 Task: Look for space in Mandalgovi, Mongolia from 3rd June, 2023 to 9th June, 2023 for 2 adults in price range Rs.6000 to Rs.12000. Place can be entire place with 1  bedroom having 1 bed and 1 bathroom. Property type can be house, flat, guest house, hotel. Amenities needed are: washing machine. Booking option can be shelf check-in. Required host language is English.
Action: Mouse moved to (545, 115)
Screenshot: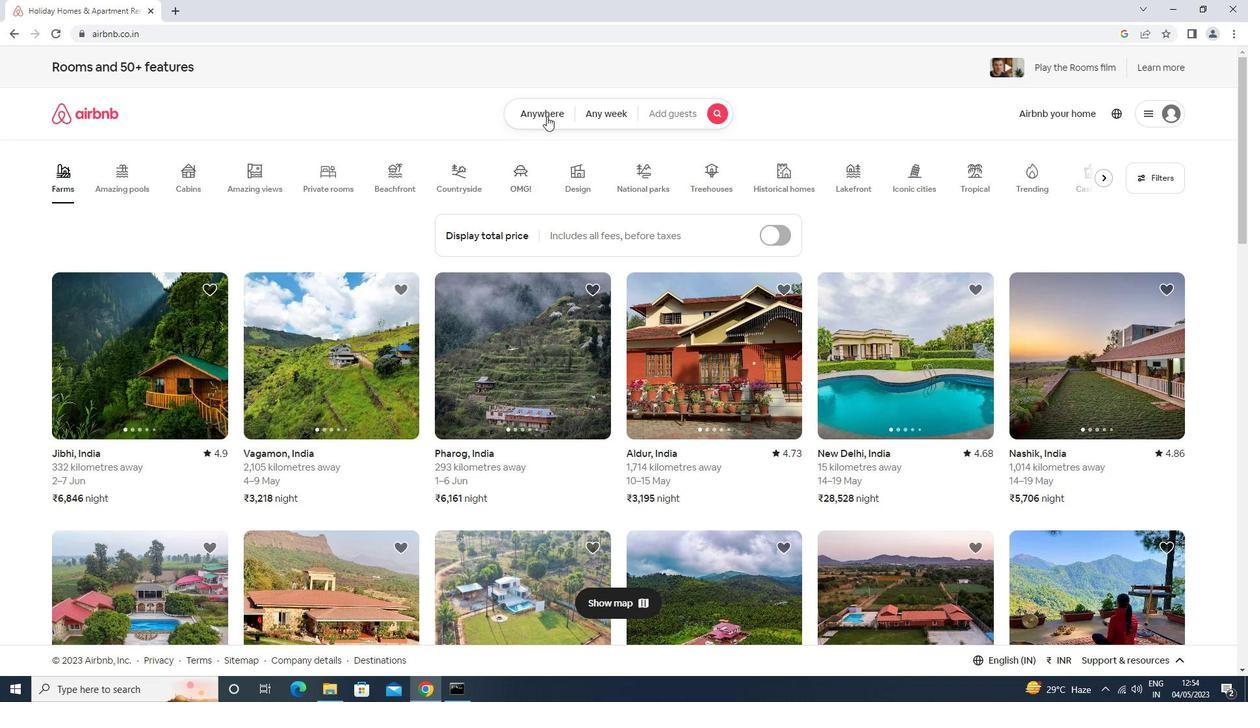 
Action: Mouse pressed left at (545, 115)
Screenshot: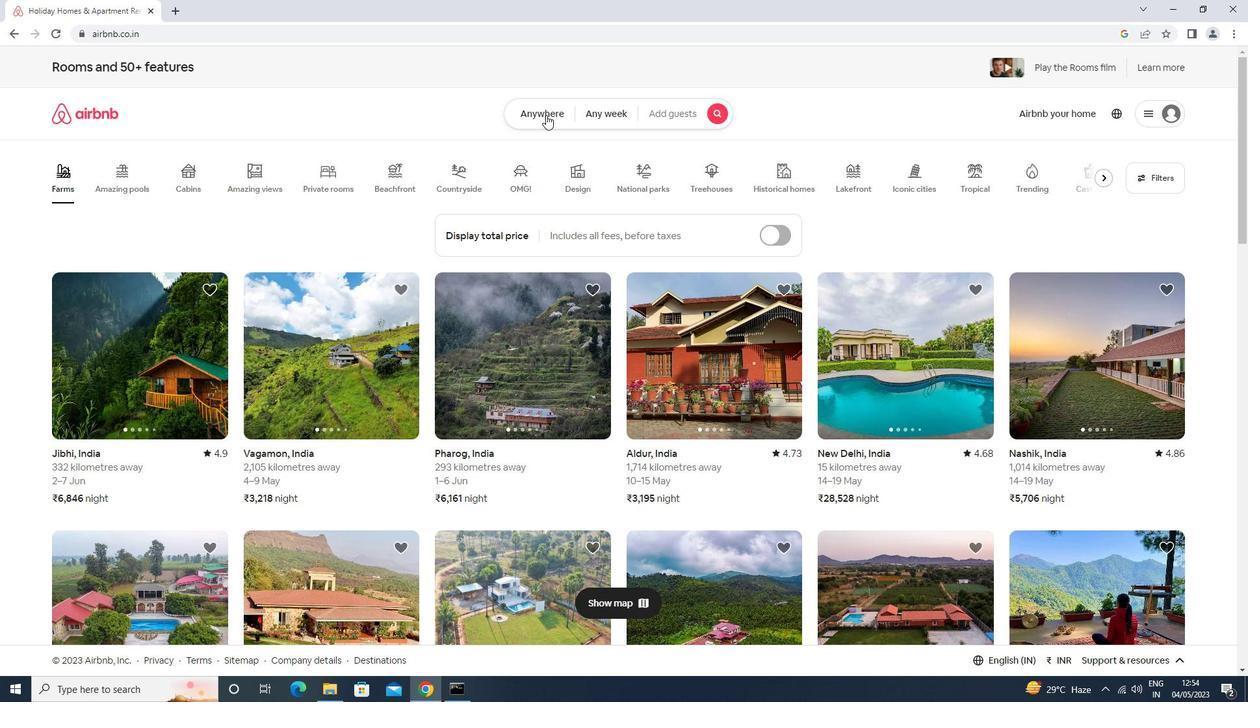 
Action: Mouse moved to (474, 160)
Screenshot: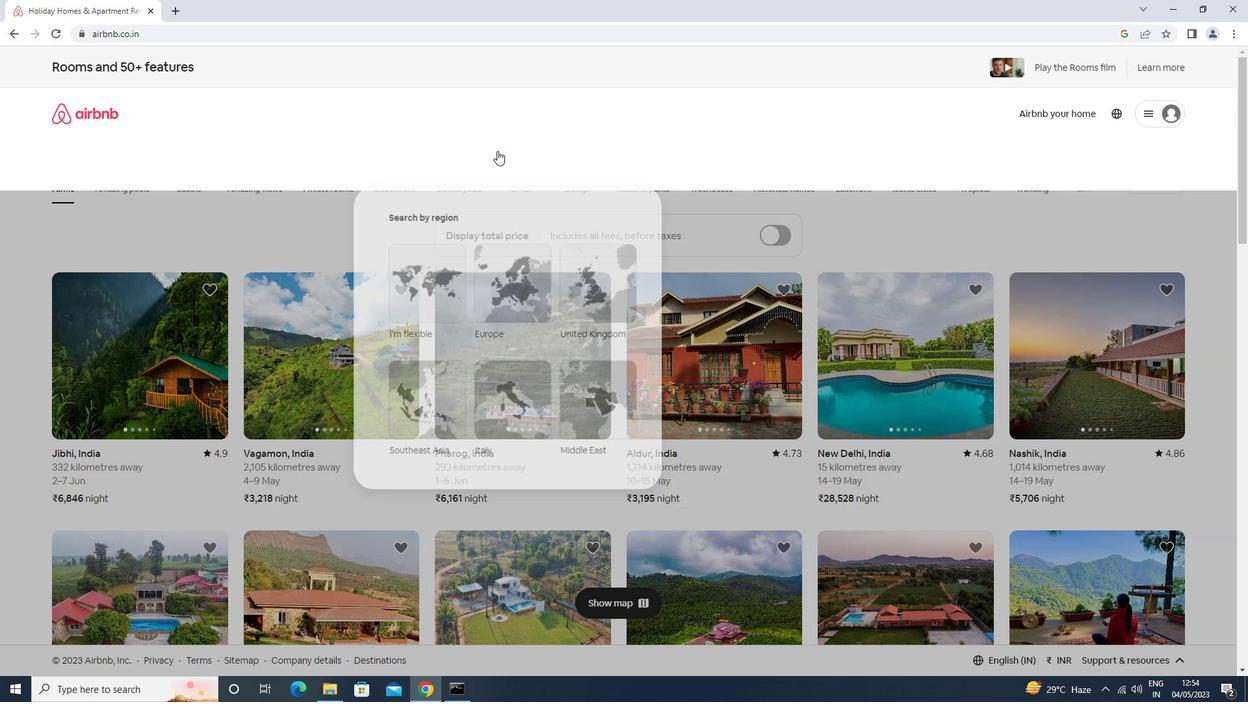 
Action: Mouse pressed left at (474, 160)
Screenshot: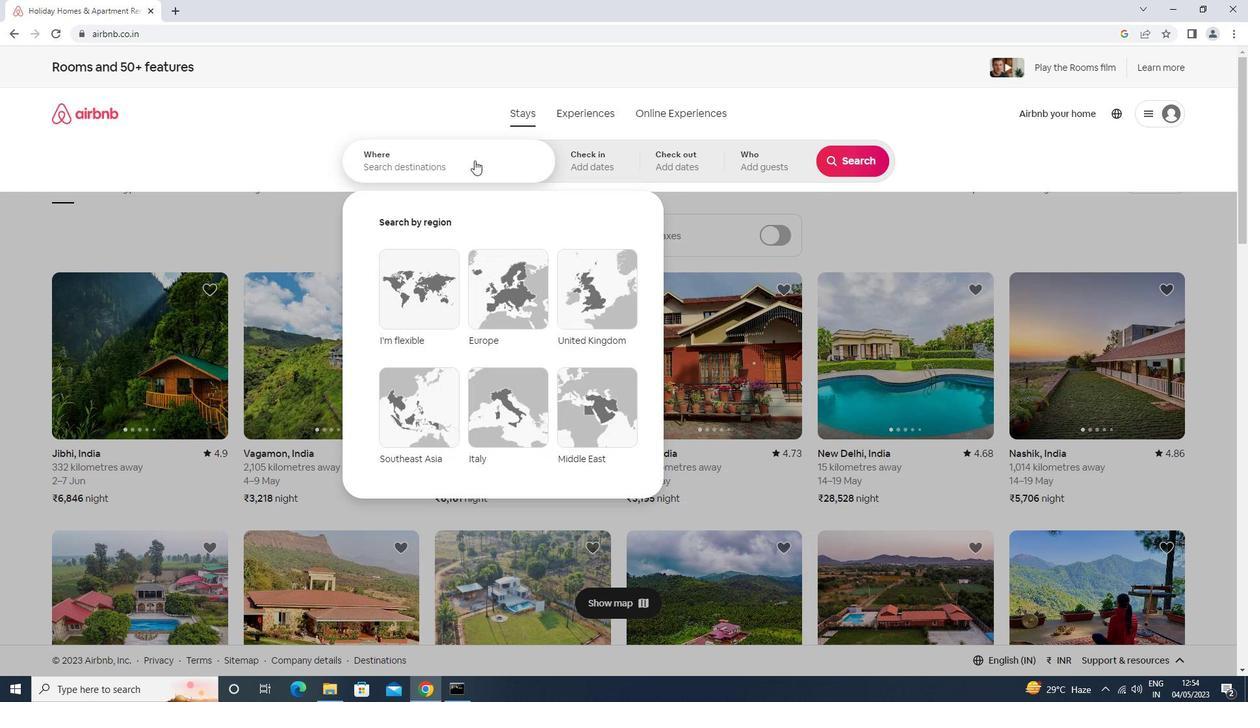 
Action: Mouse moved to (472, 162)
Screenshot: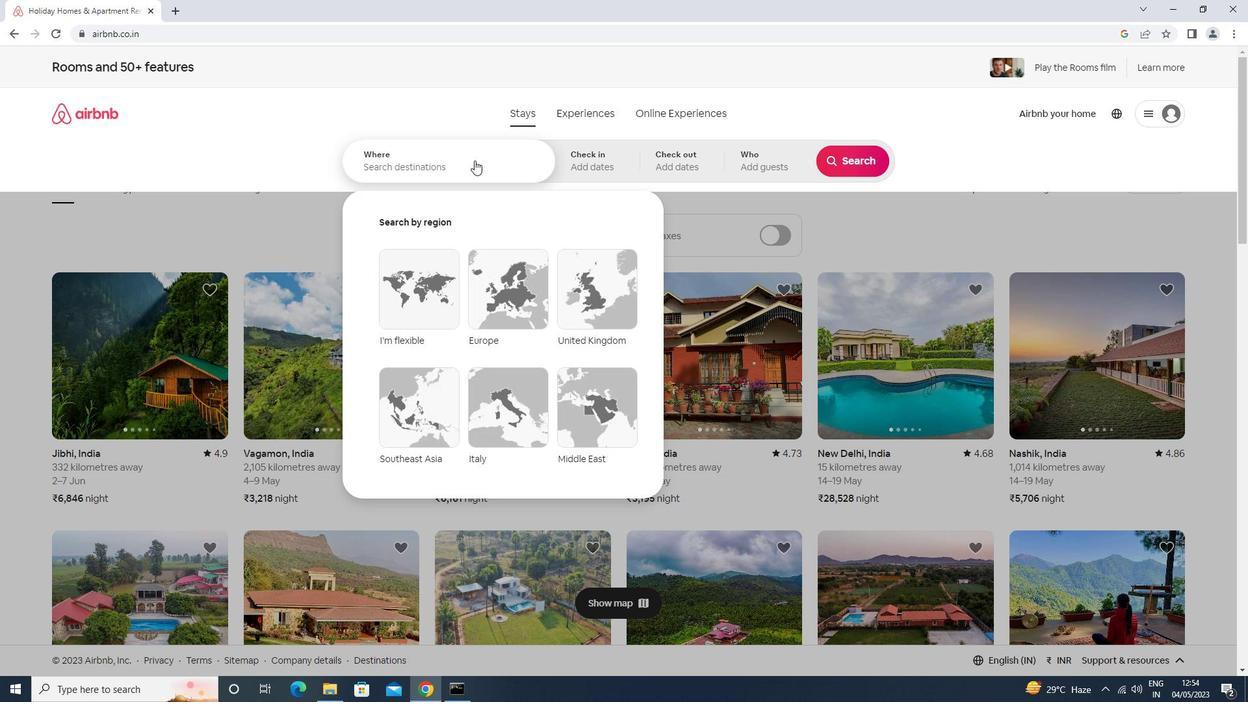 
Action: Key pressed mn<Key.backspace>andal<Key.down><Key.enter>
Screenshot: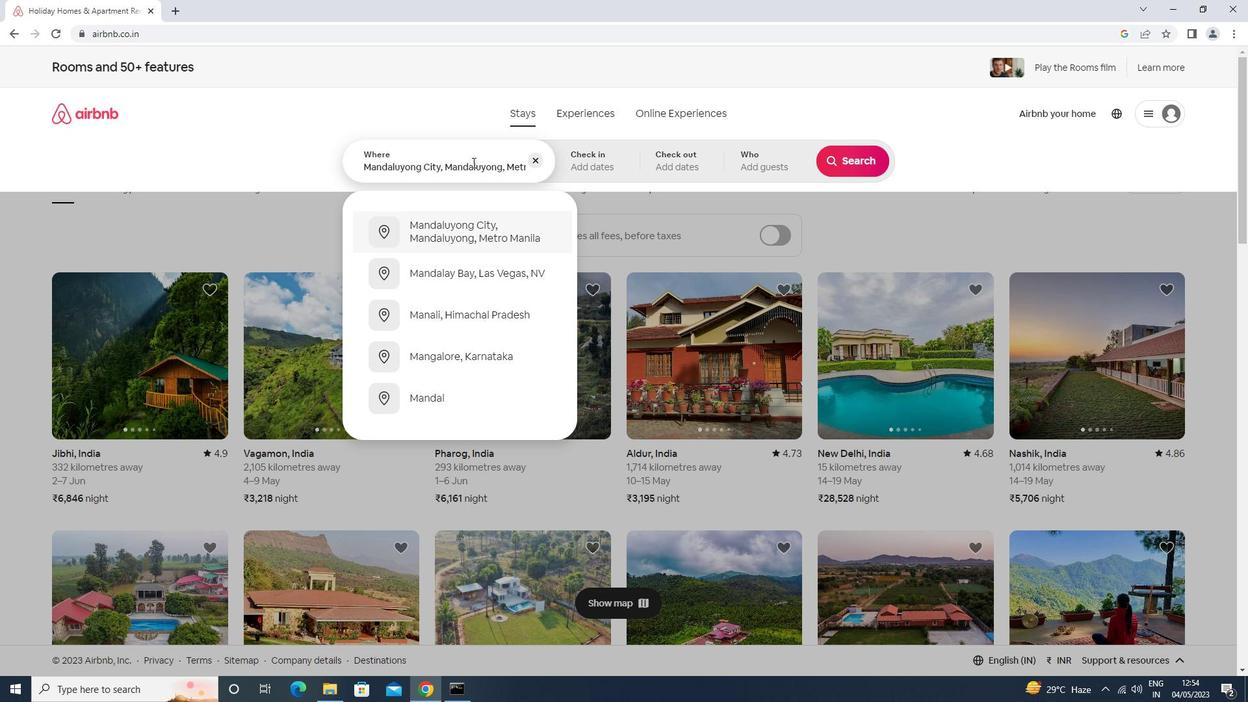 
Action: Mouse moved to (827, 313)
Screenshot: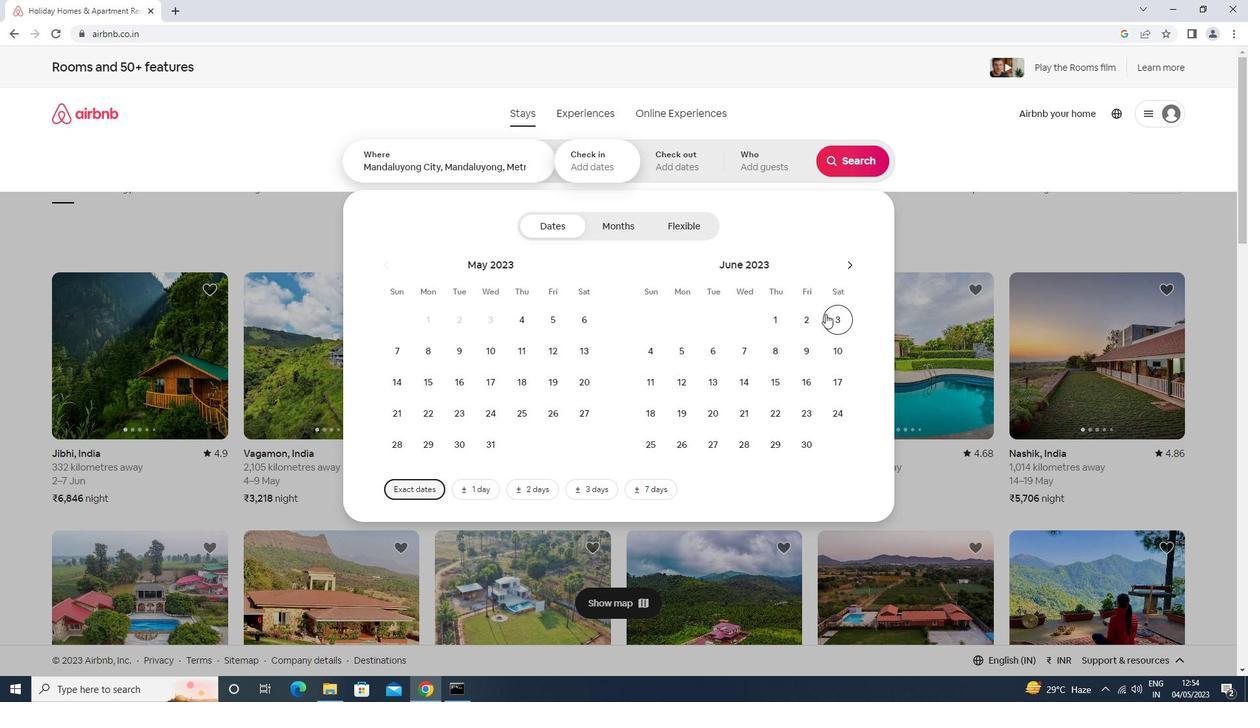 
Action: Mouse pressed left at (827, 313)
Screenshot: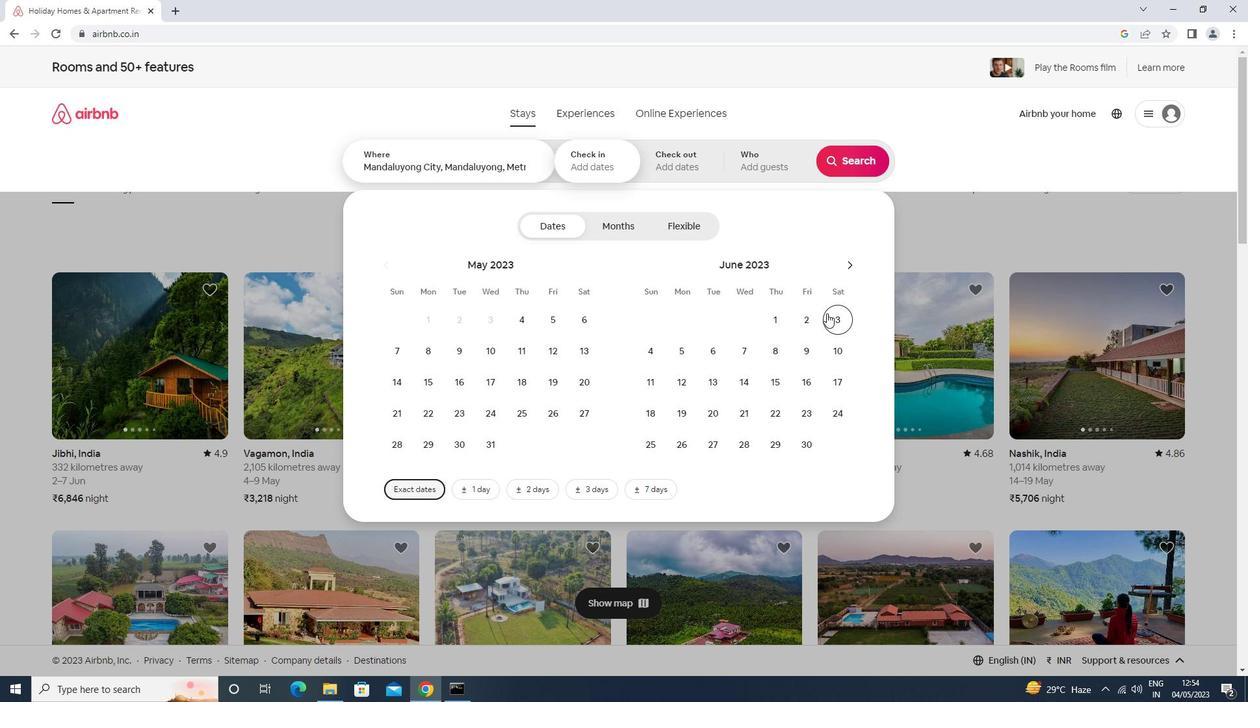 
Action: Mouse moved to (807, 356)
Screenshot: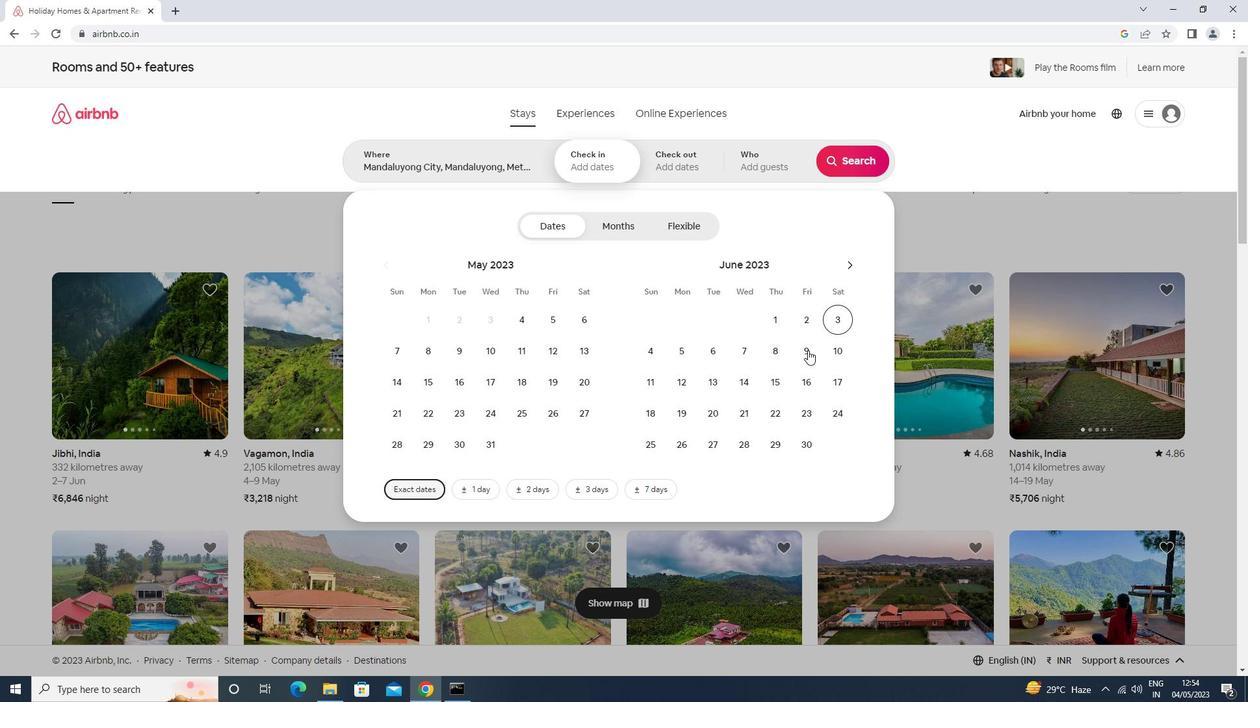 
Action: Mouse pressed left at (807, 356)
Screenshot: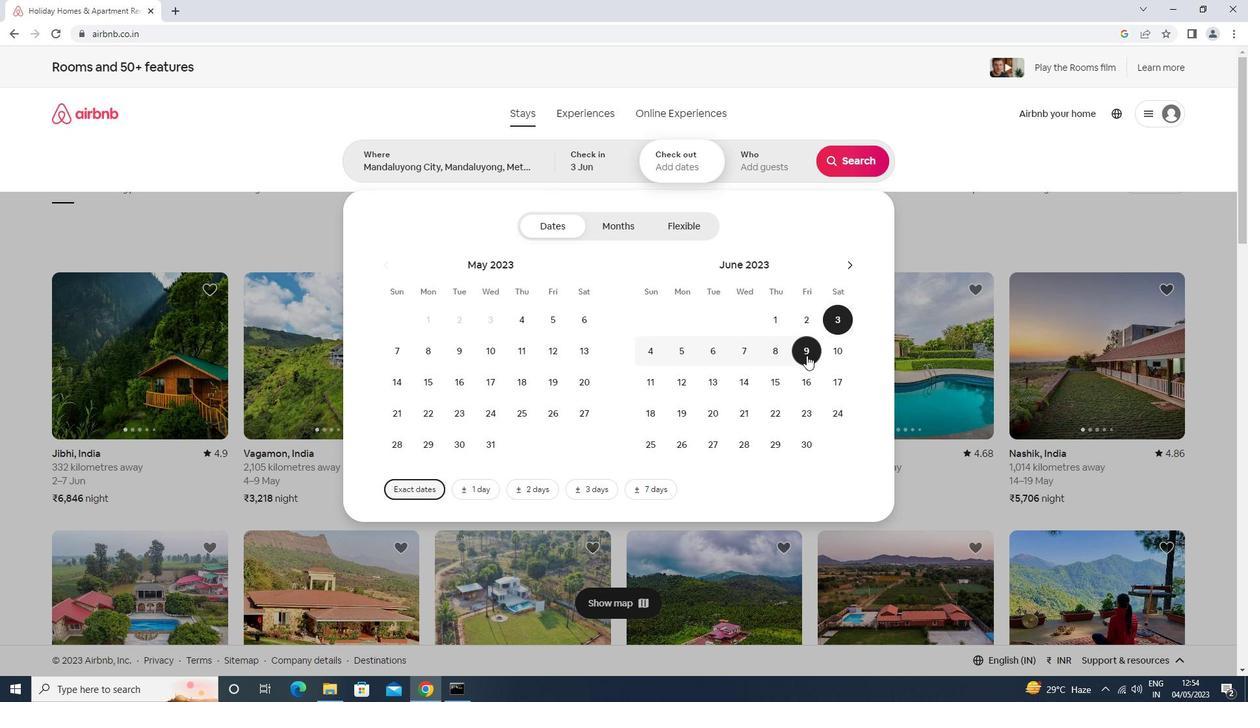 
Action: Mouse moved to (758, 178)
Screenshot: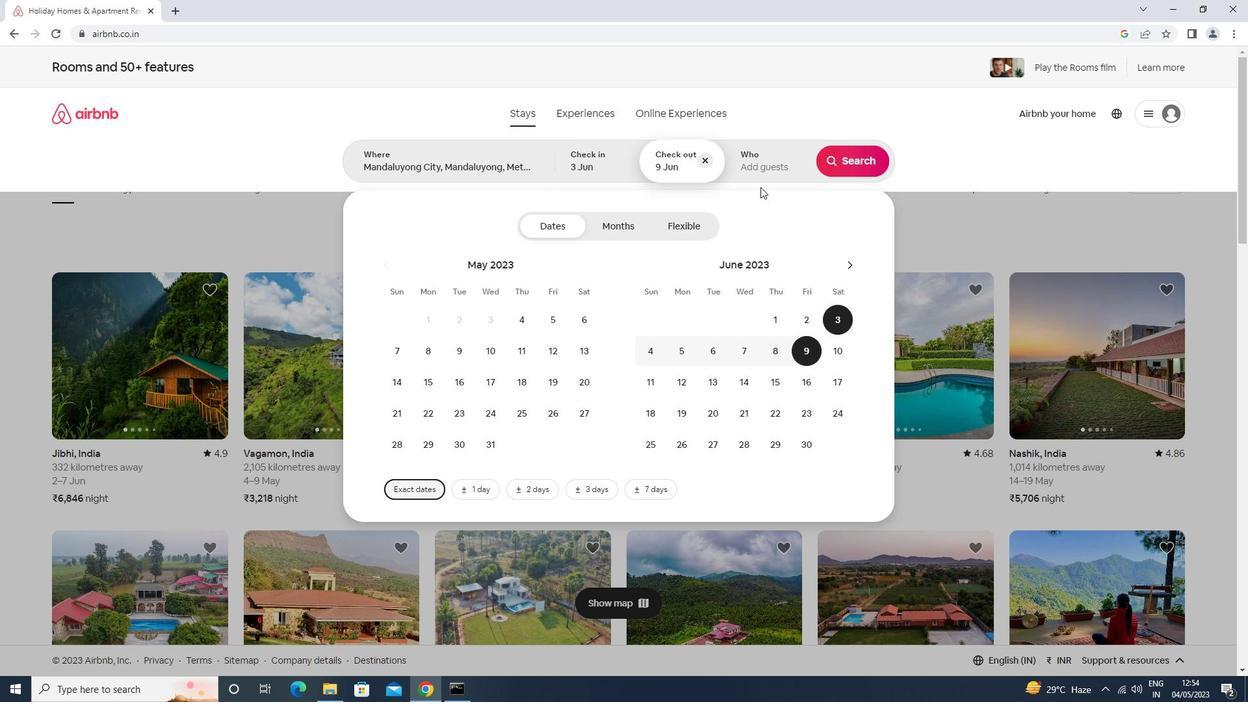 
Action: Mouse pressed left at (758, 178)
Screenshot: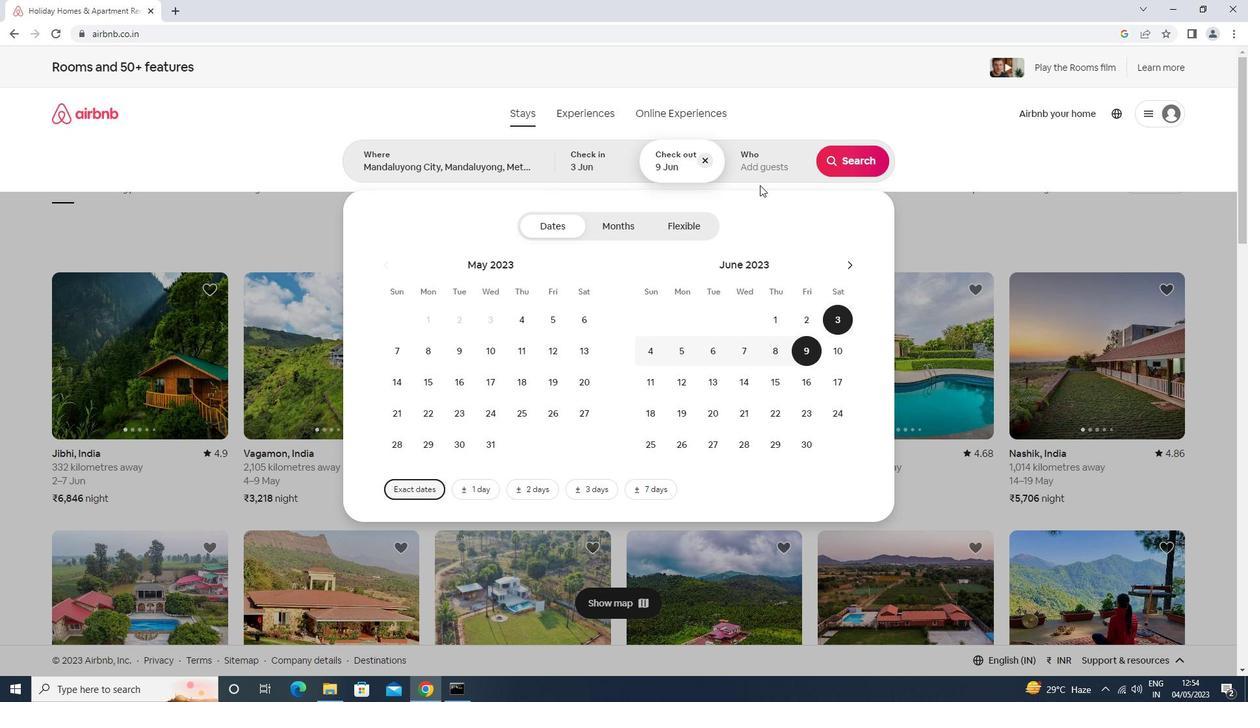 
Action: Mouse moved to (852, 227)
Screenshot: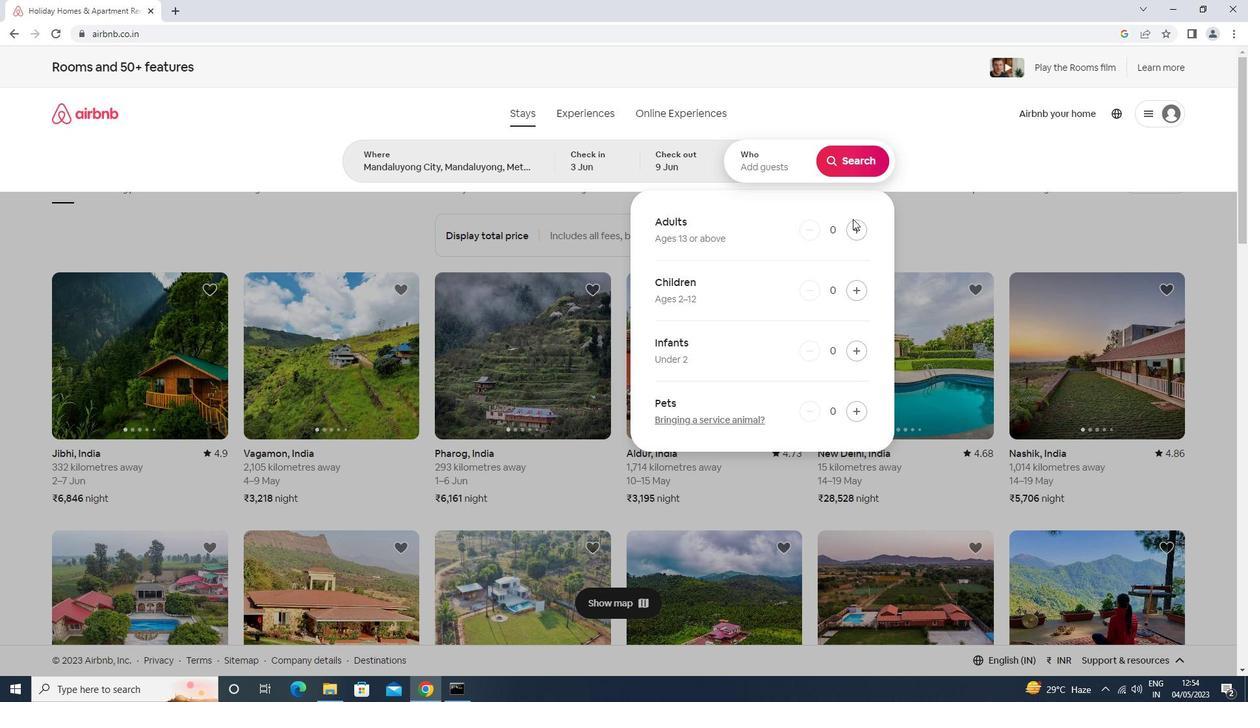 
Action: Mouse pressed left at (852, 227)
Screenshot: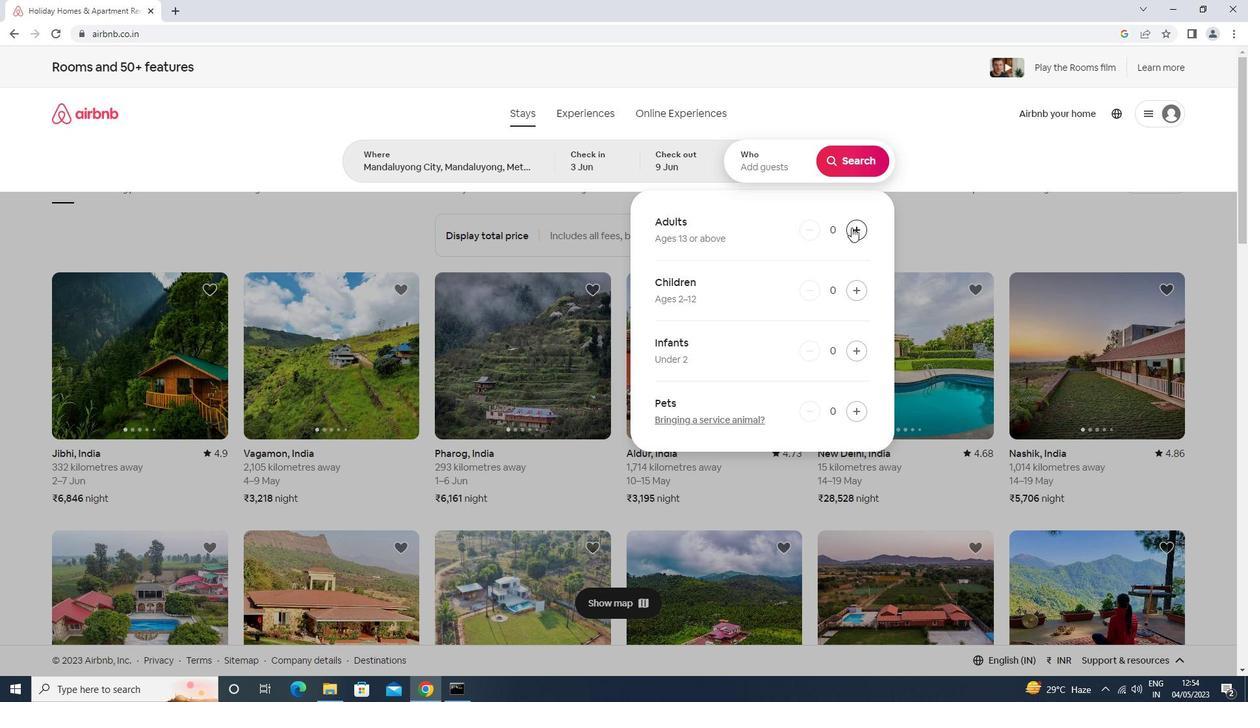 
Action: Mouse pressed left at (852, 227)
Screenshot: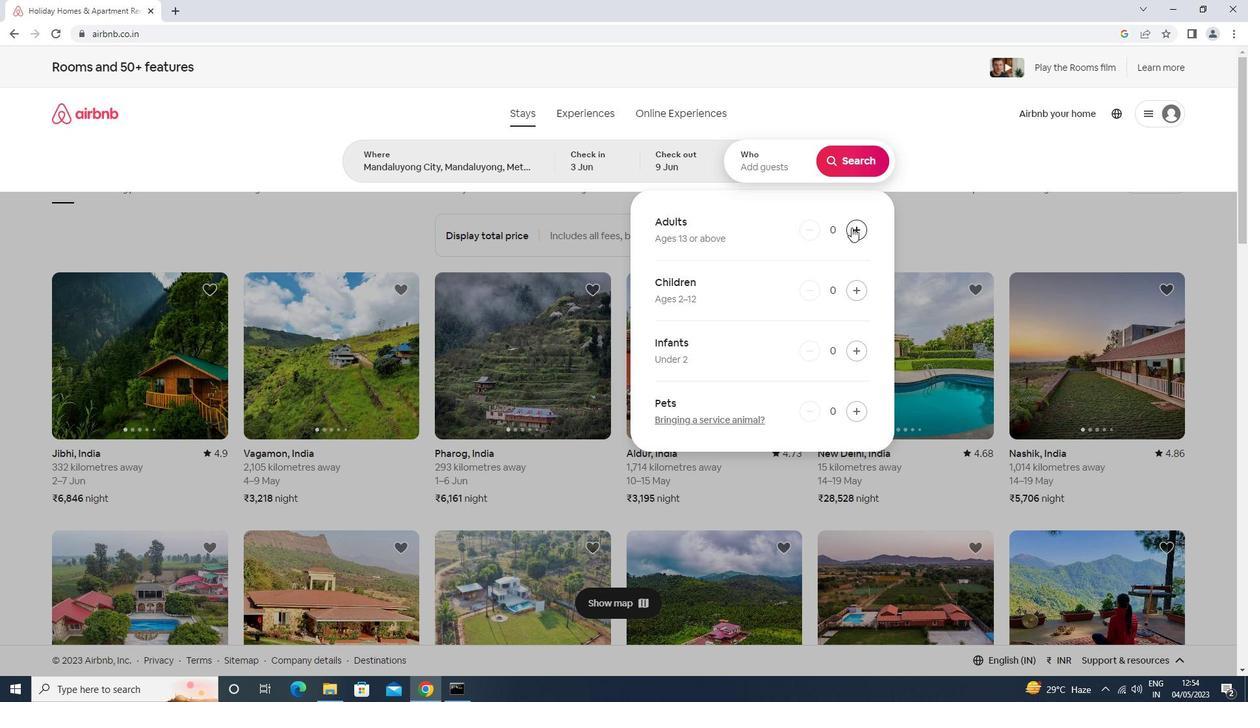 
Action: Mouse moved to (849, 161)
Screenshot: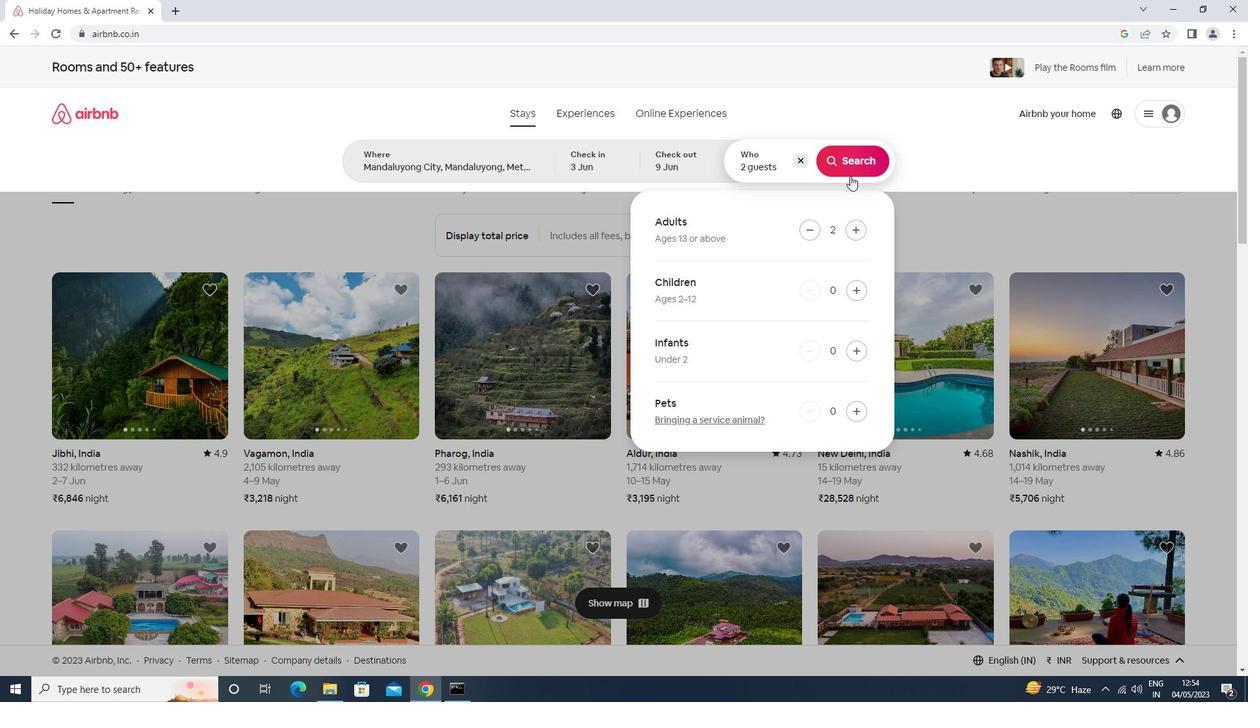
Action: Mouse pressed left at (849, 161)
Screenshot: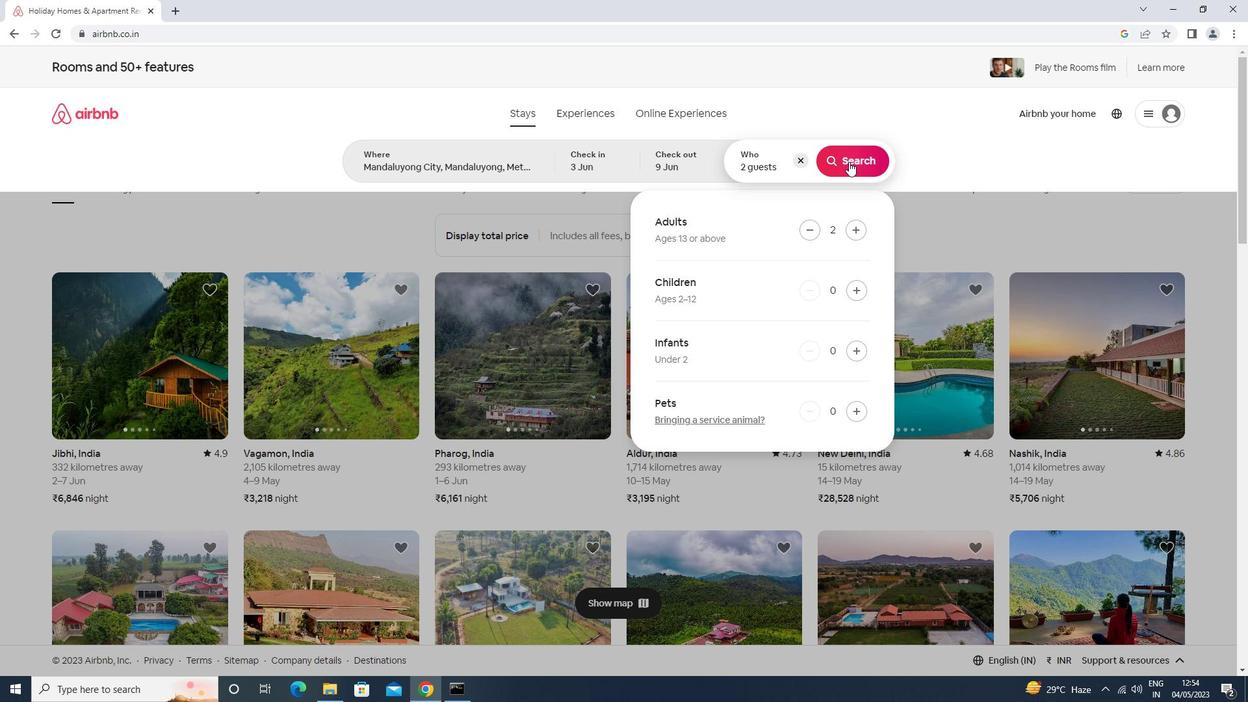 
Action: Mouse moved to (1201, 122)
Screenshot: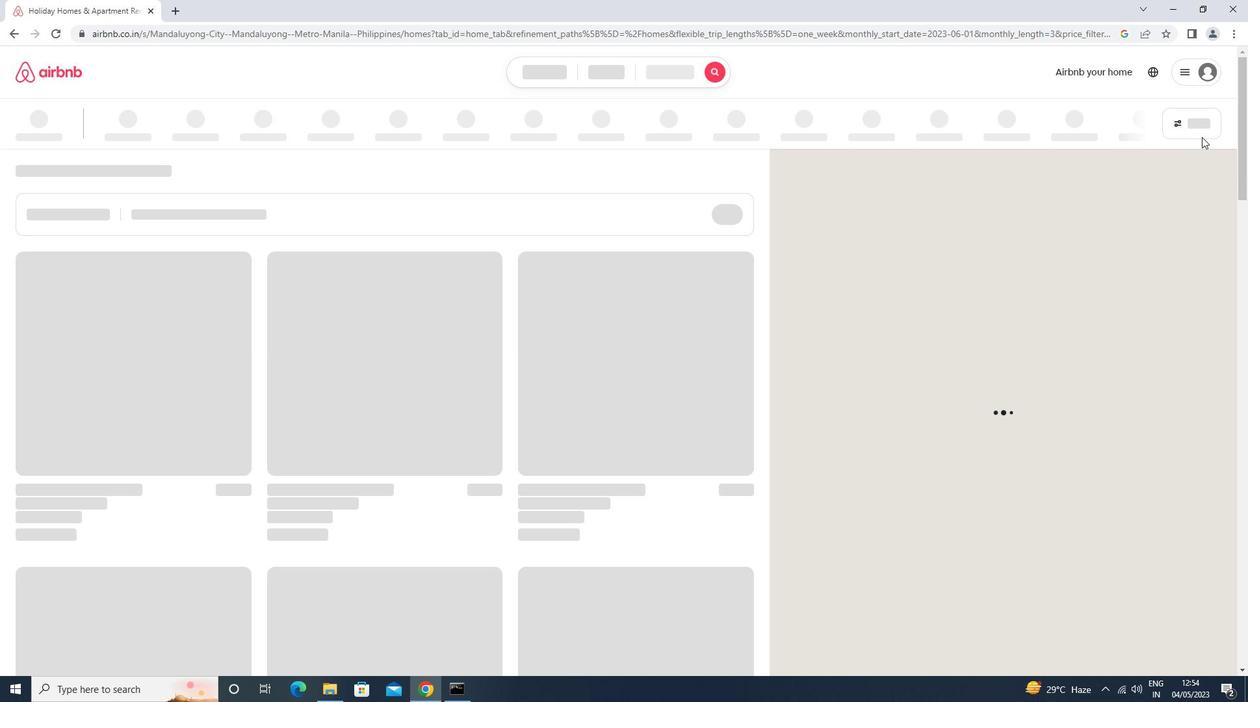 
Action: Mouse pressed left at (1201, 122)
Screenshot: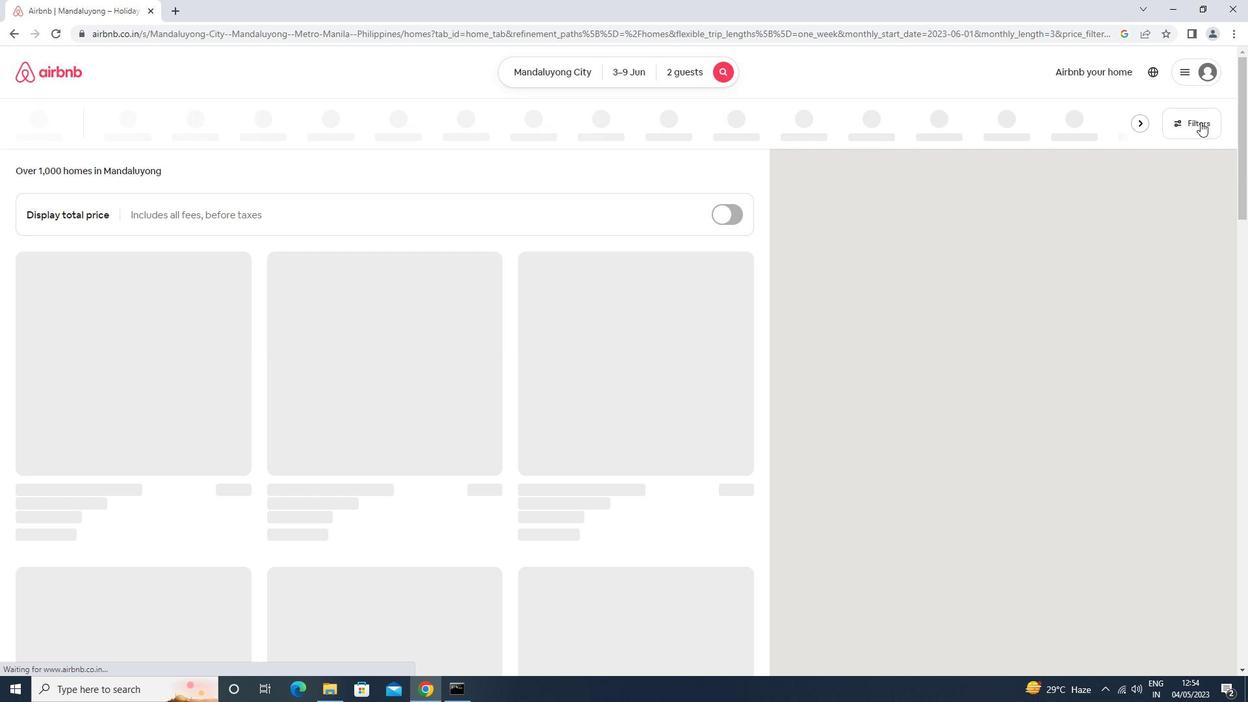 
Action: Mouse moved to (547, 281)
Screenshot: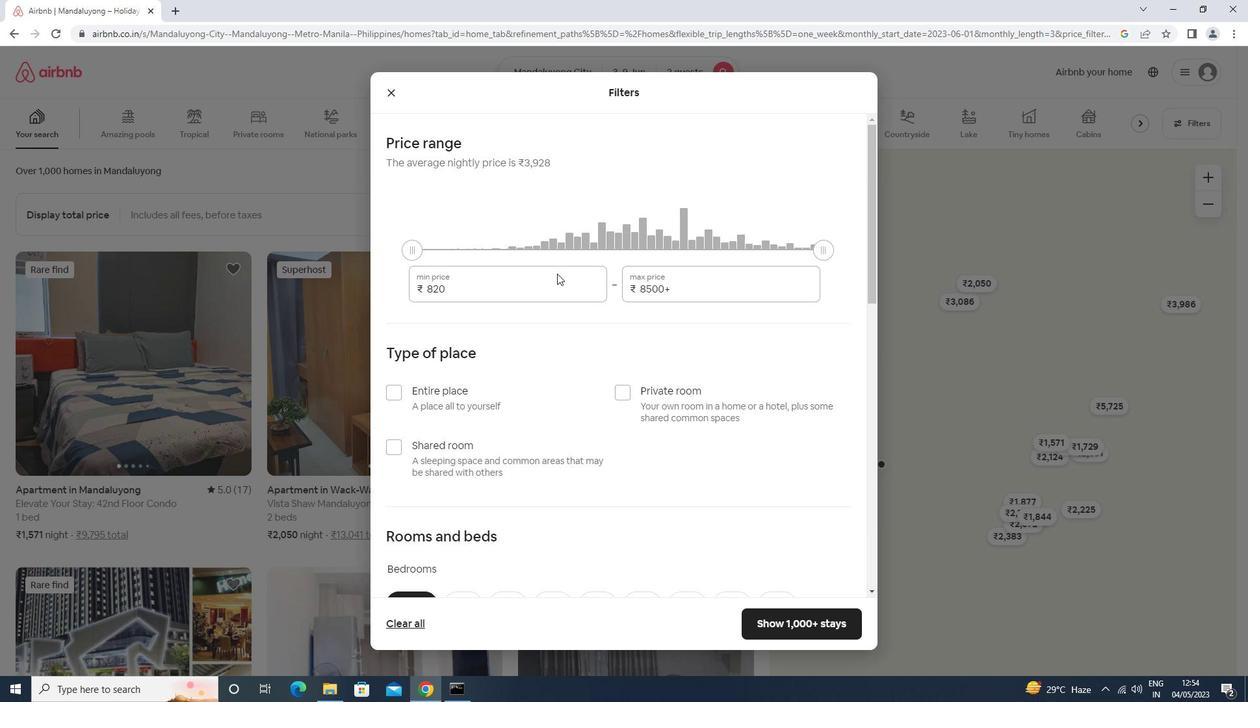 
Action: Mouse pressed left at (547, 281)
Screenshot: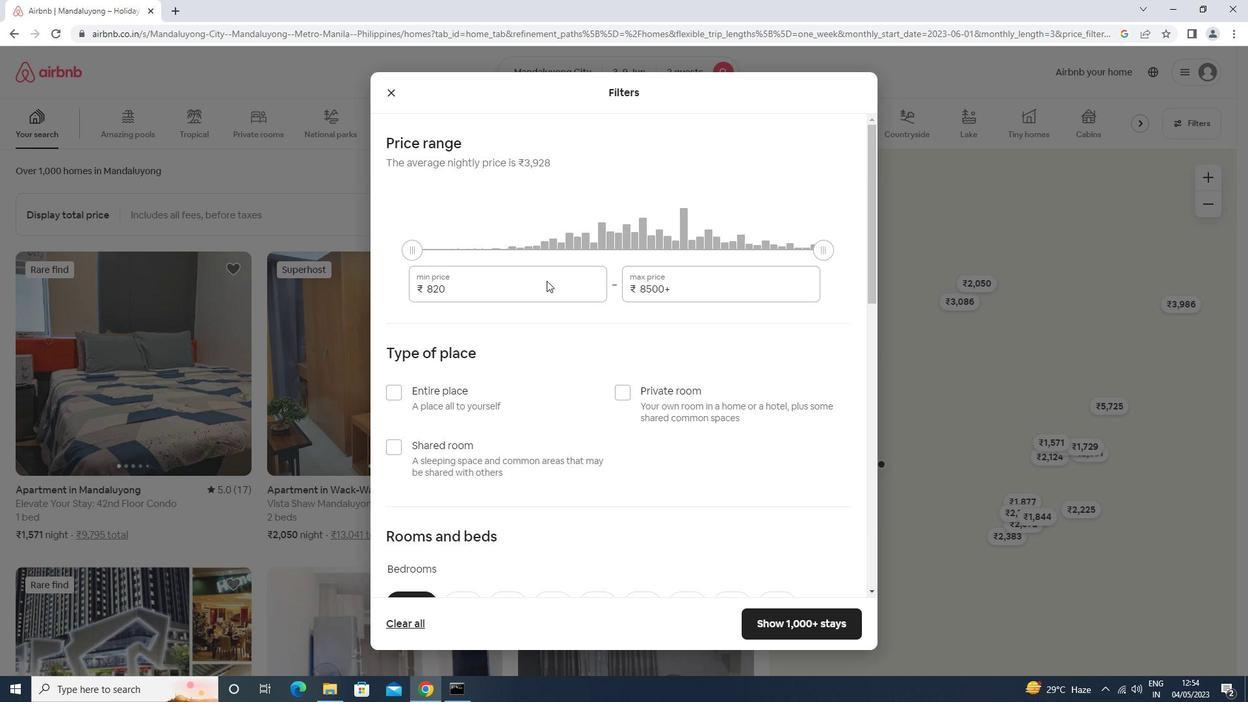 
Action: Mouse moved to (543, 282)
Screenshot: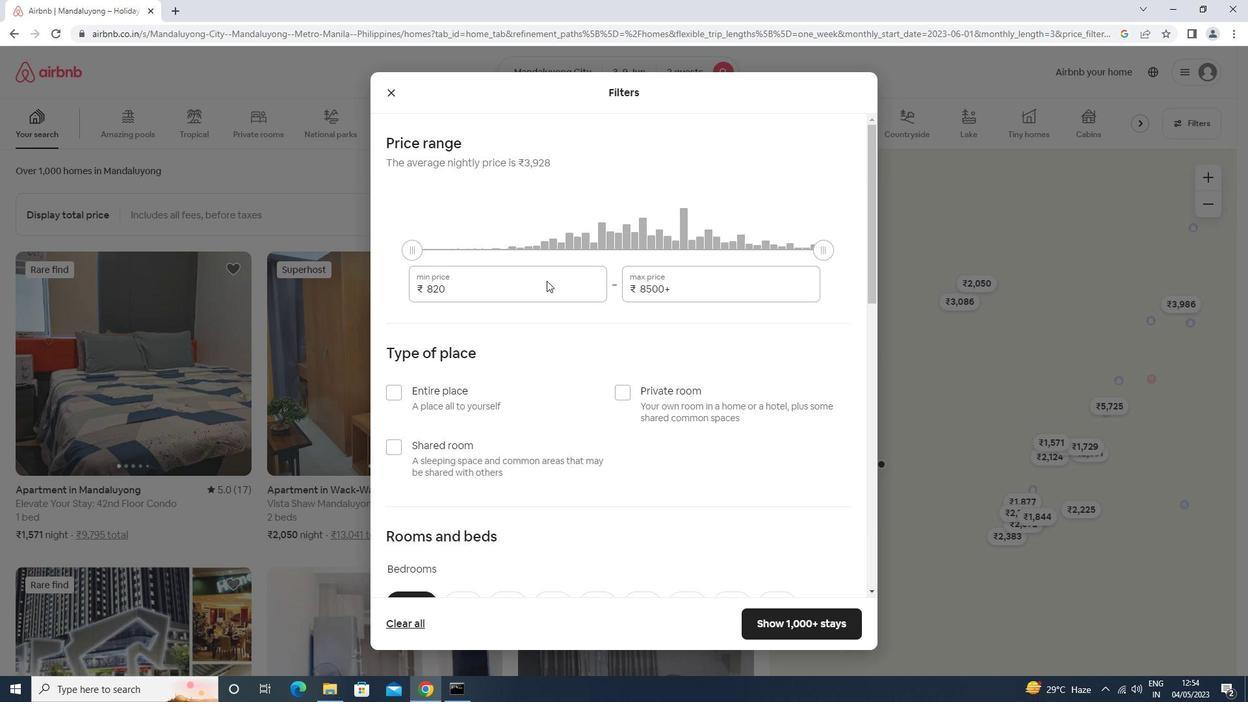 
Action: Key pressed <Key.backspace><Key.backspace><Key.backspace>6000<Key.tab>12000
Screenshot: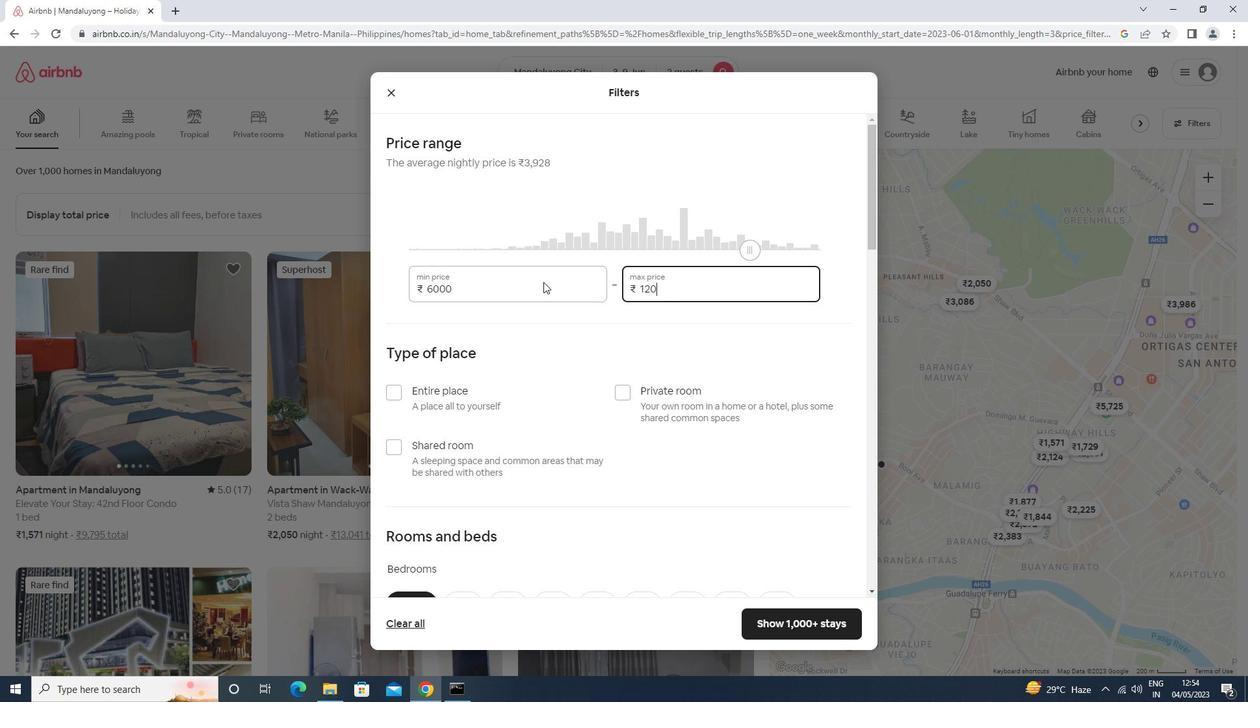 
Action: Mouse moved to (455, 398)
Screenshot: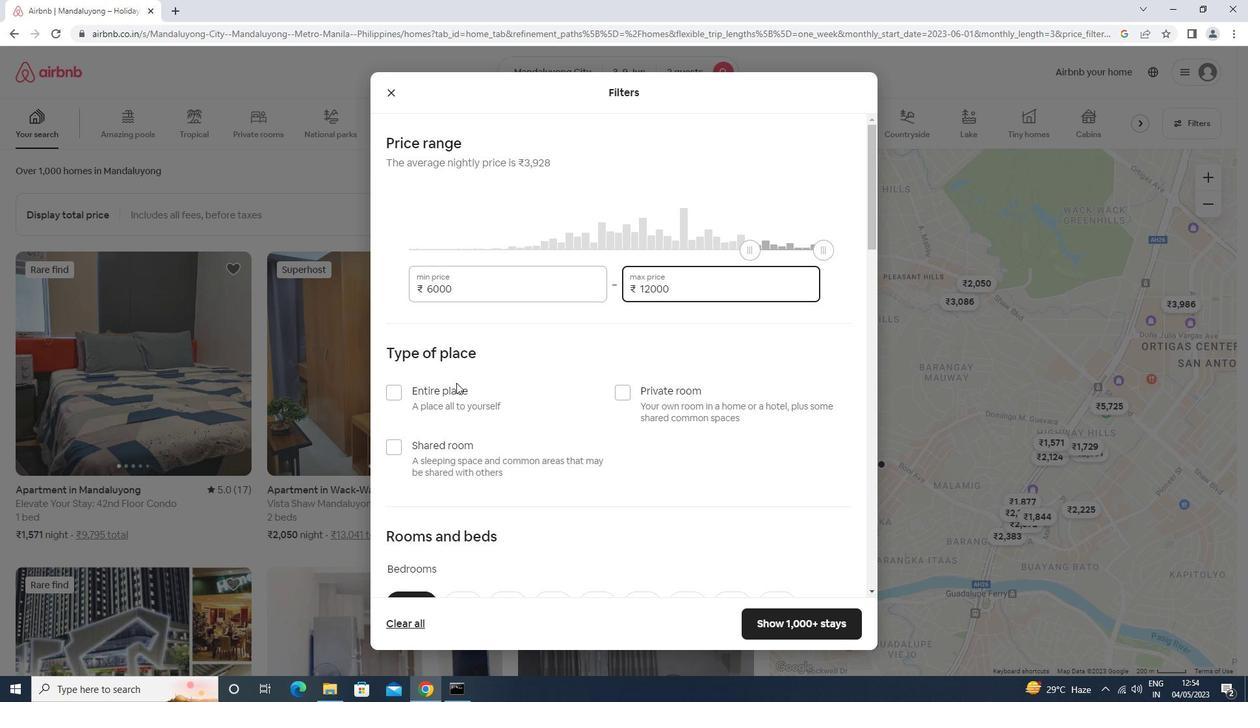 
Action: Mouse pressed left at (455, 398)
Screenshot: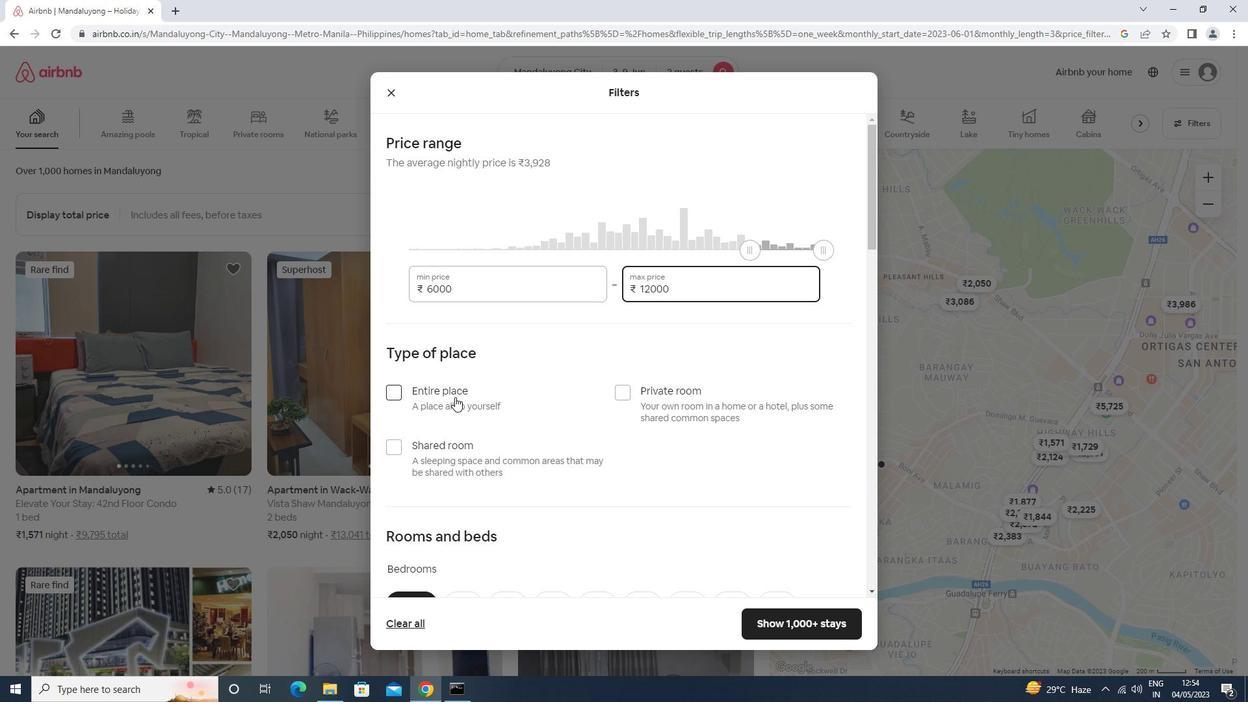 
Action: Mouse moved to (455, 398)
Screenshot: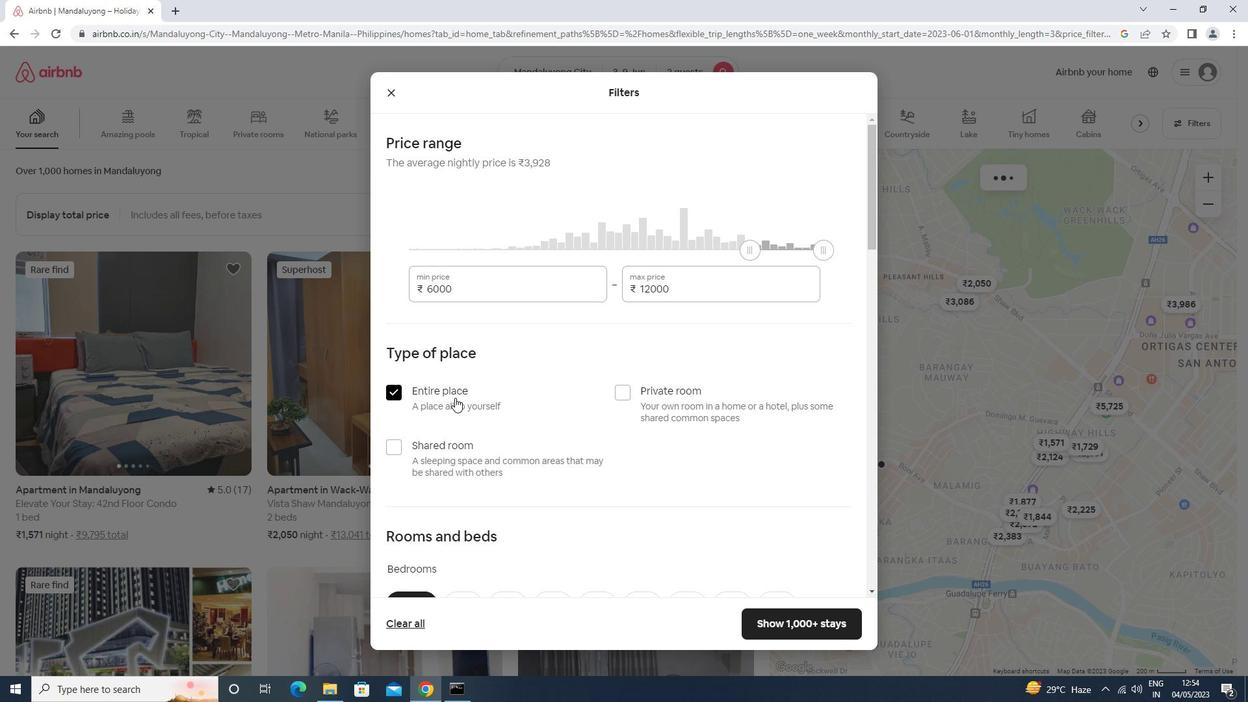 
Action: Mouse scrolled (455, 397) with delta (0, 0)
Screenshot: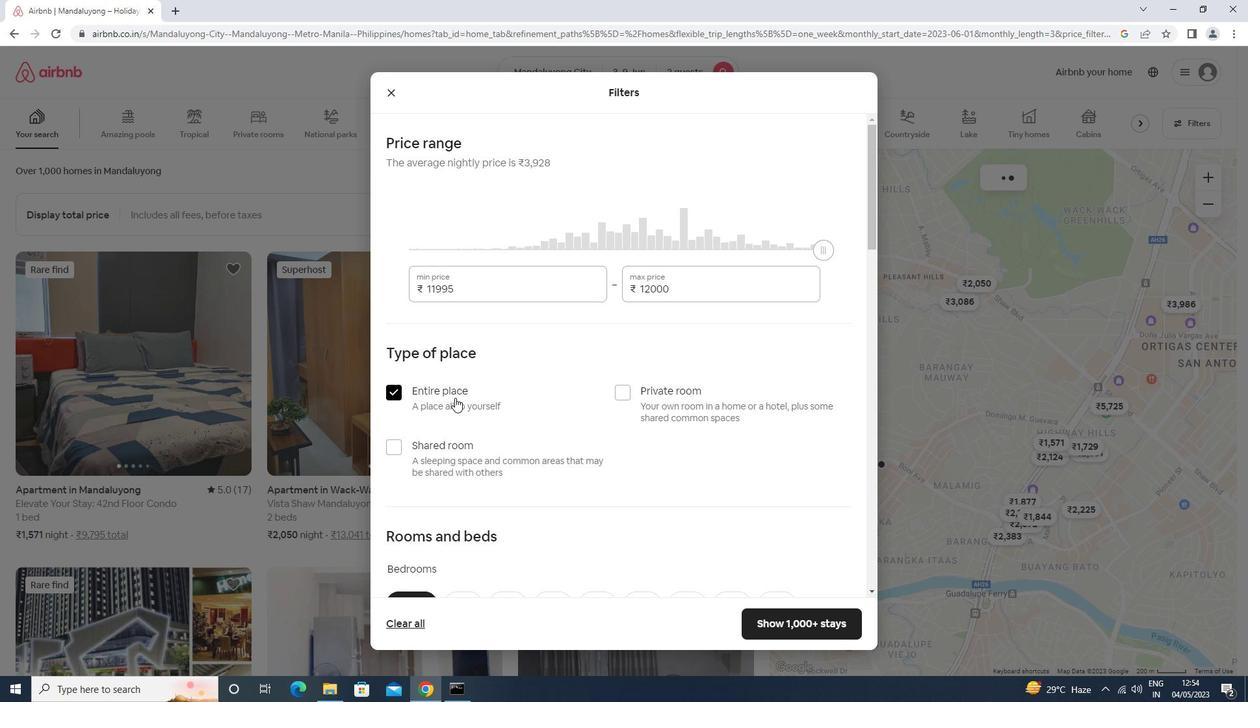 
Action: Mouse scrolled (455, 397) with delta (0, 0)
Screenshot: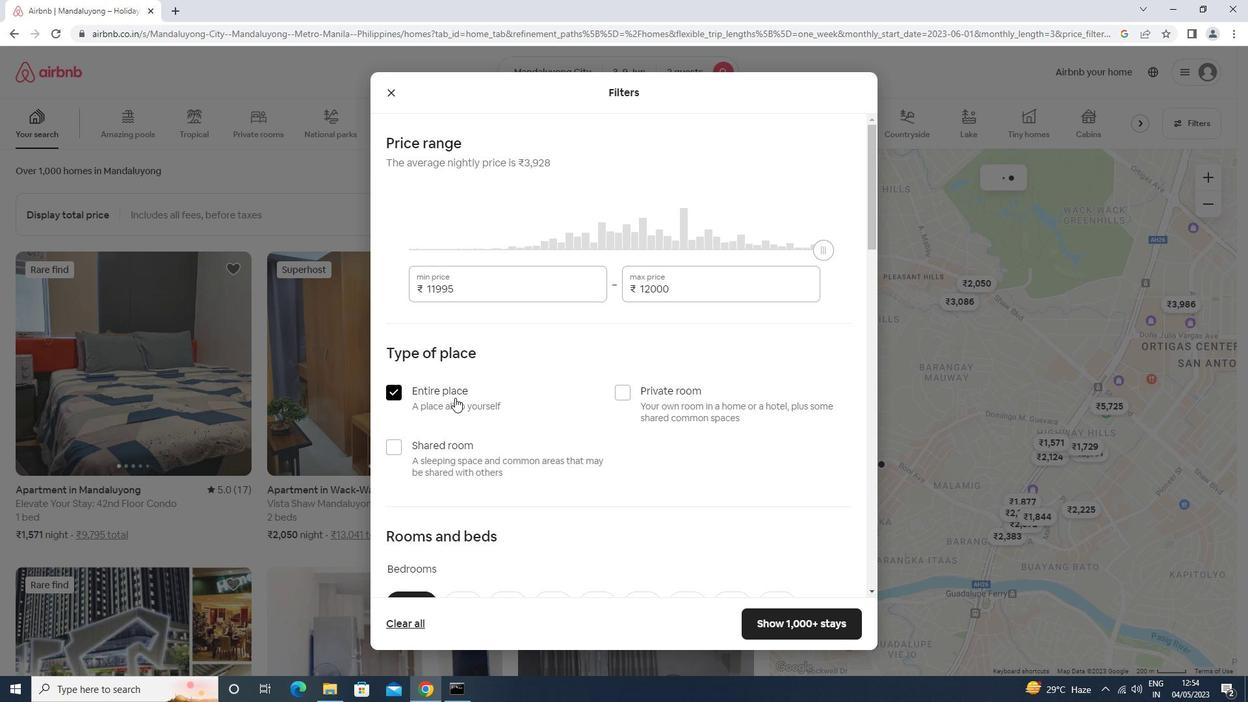 
Action: Mouse scrolled (455, 397) with delta (0, 0)
Screenshot: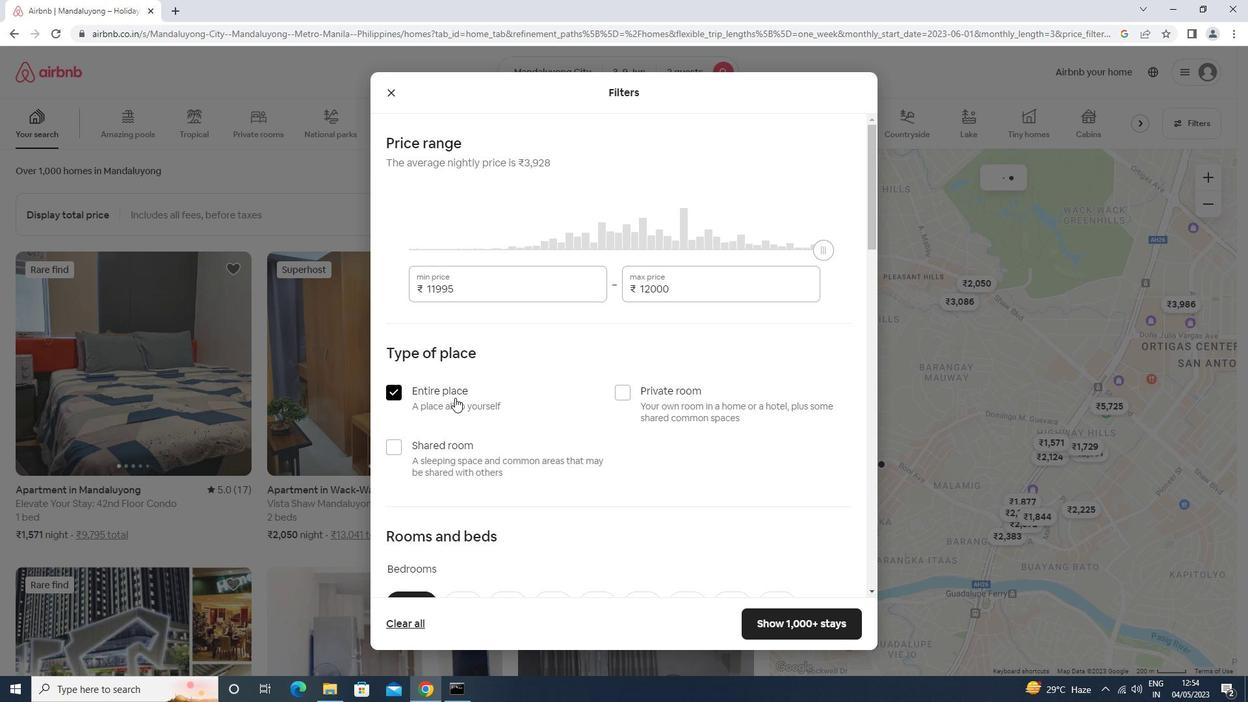 
Action: Mouse moved to (462, 411)
Screenshot: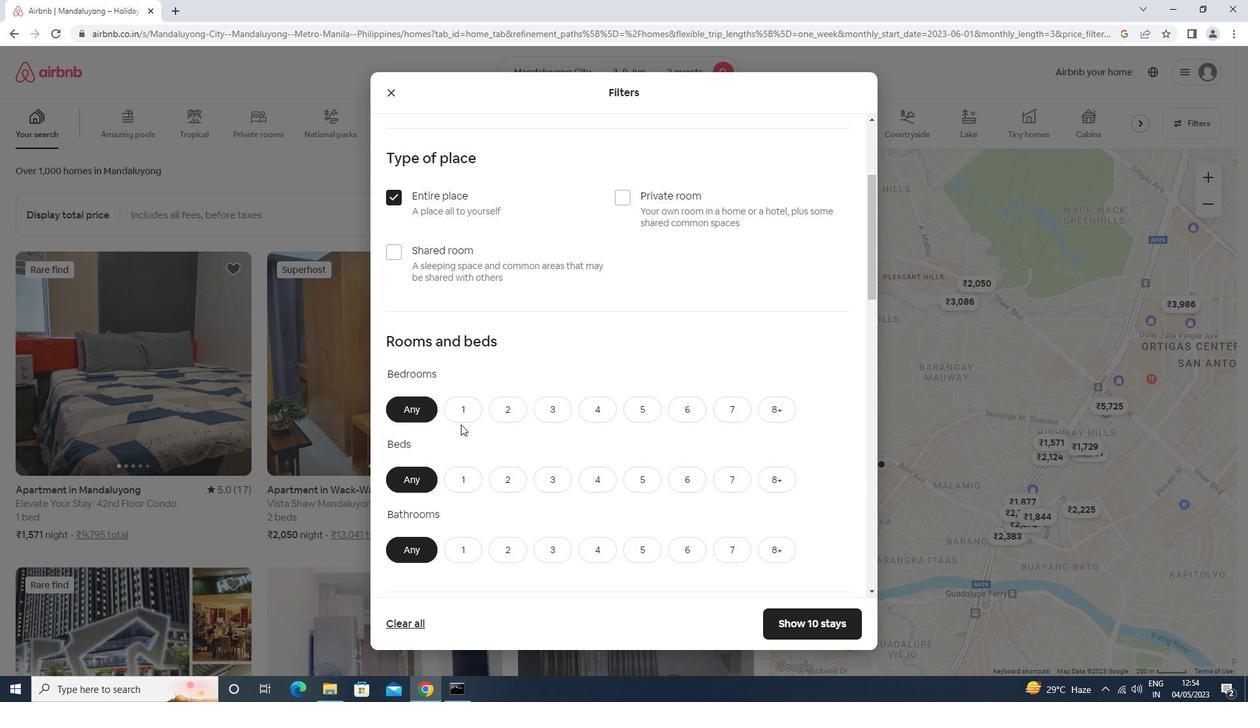 
Action: Mouse pressed left at (462, 411)
Screenshot: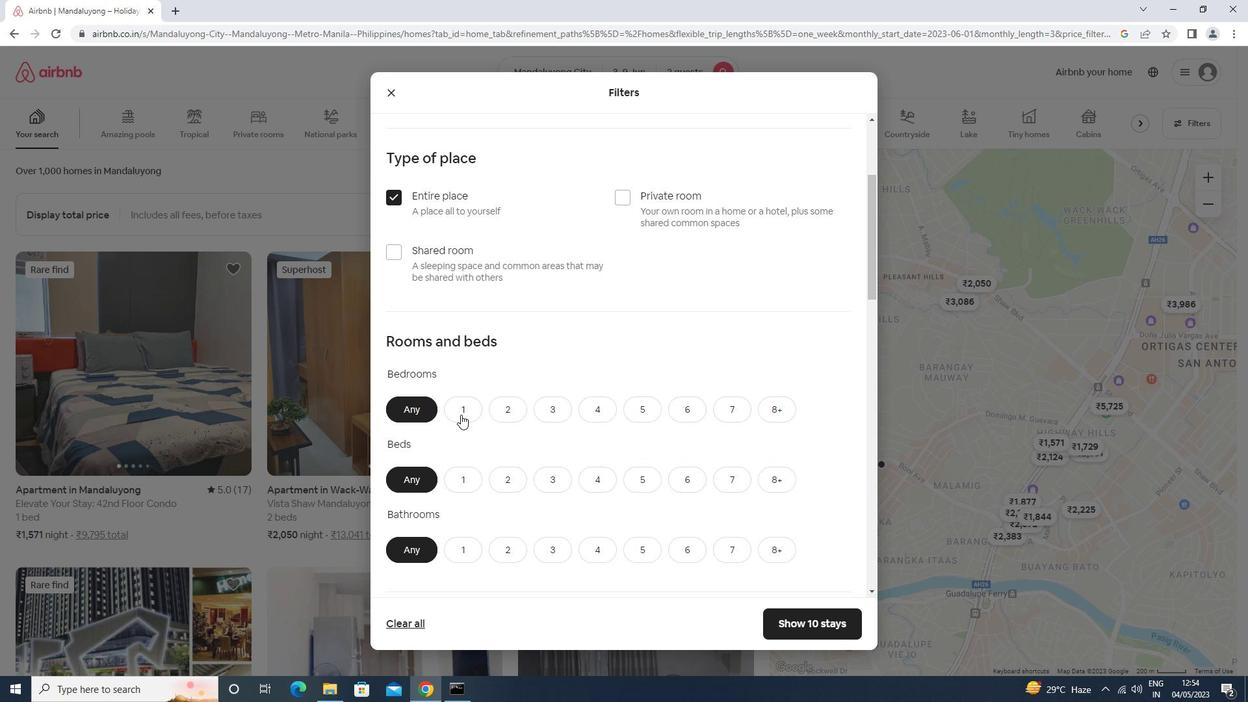 
Action: Mouse moved to (462, 472)
Screenshot: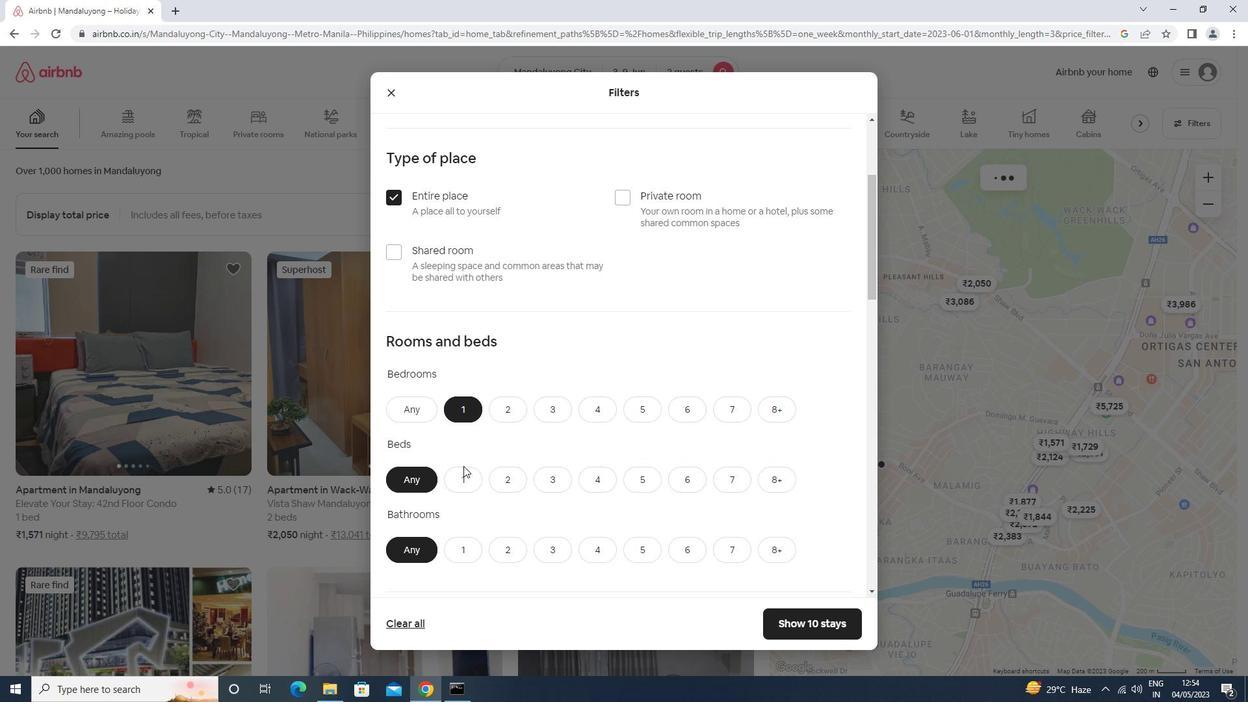 
Action: Mouse pressed left at (462, 472)
Screenshot: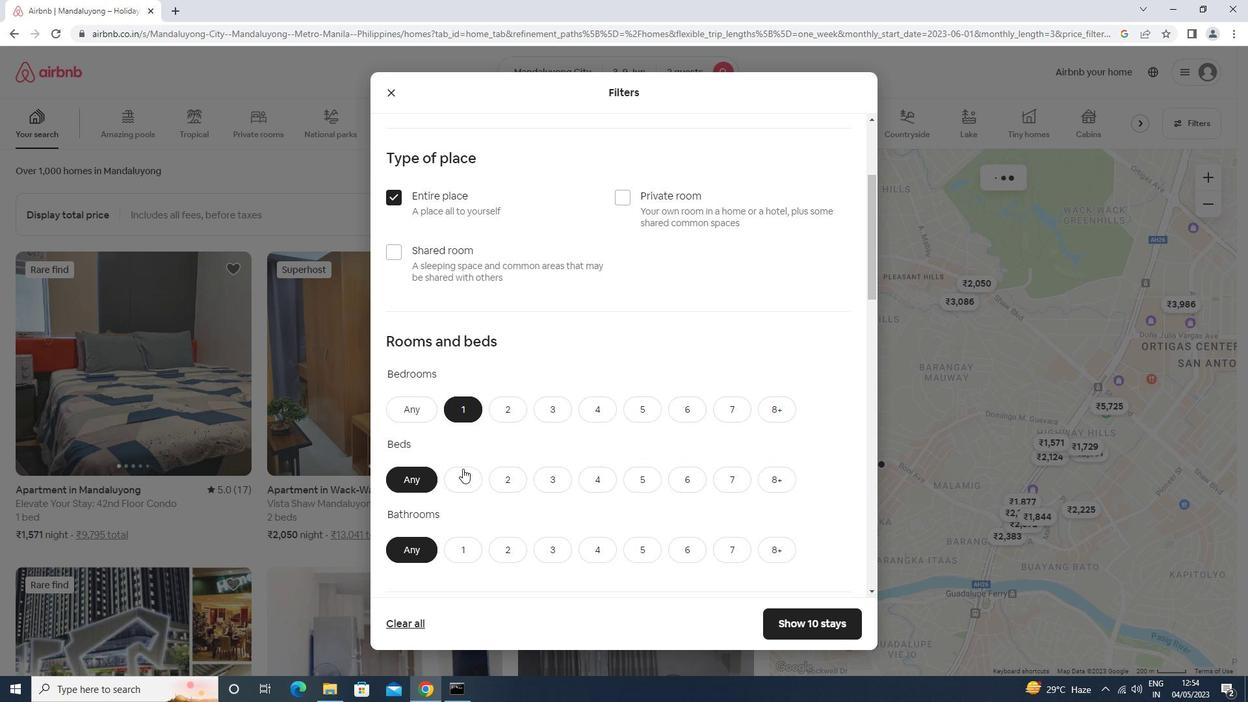 
Action: Mouse scrolled (462, 471) with delta (0, 0)
Screenshot: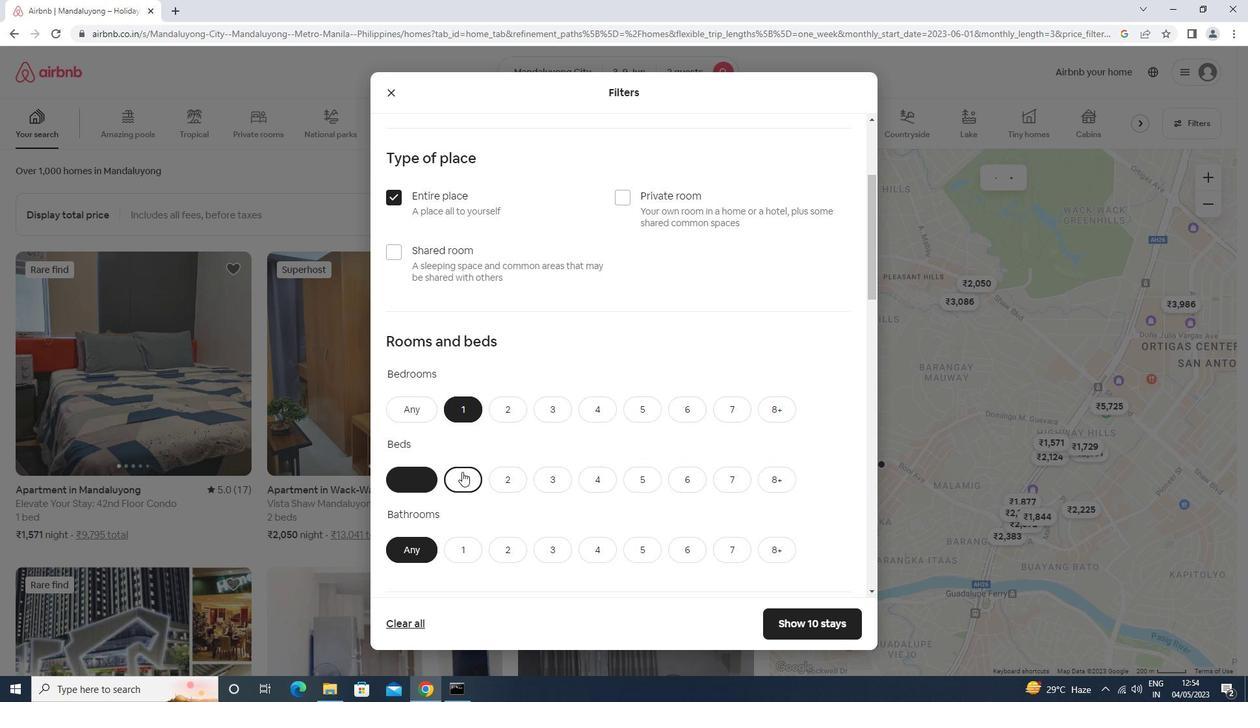 
Action: Mouse scrolled (462, 471) with delta (0, 0)
Screenshot: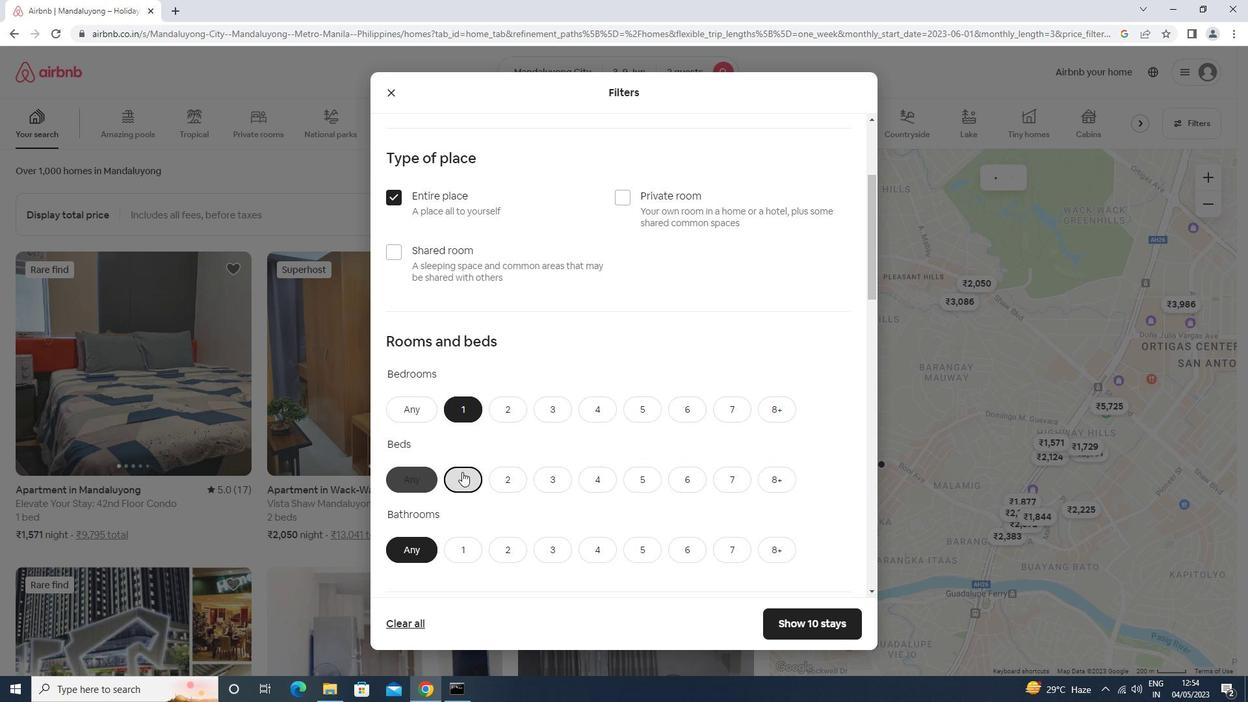 
Action: Mouse moved to (468, 421)
Screenshot: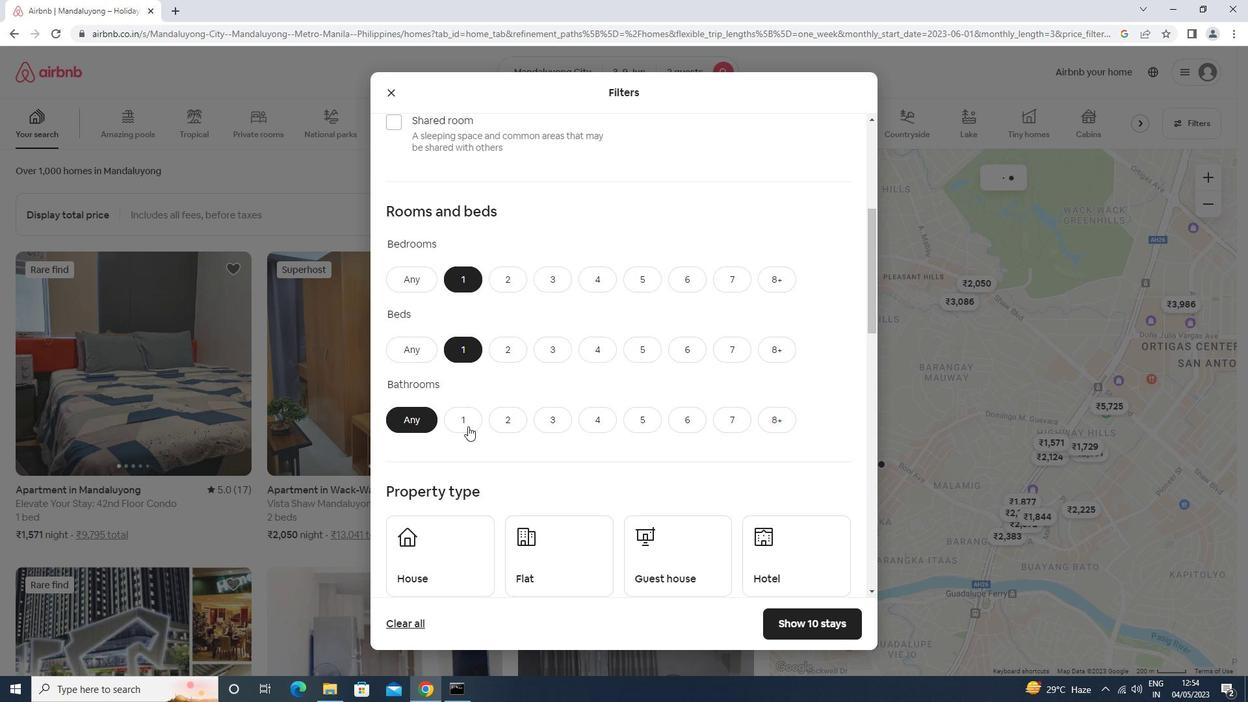 
Action: Mouse pressed left at (468, 421)
Screenshot: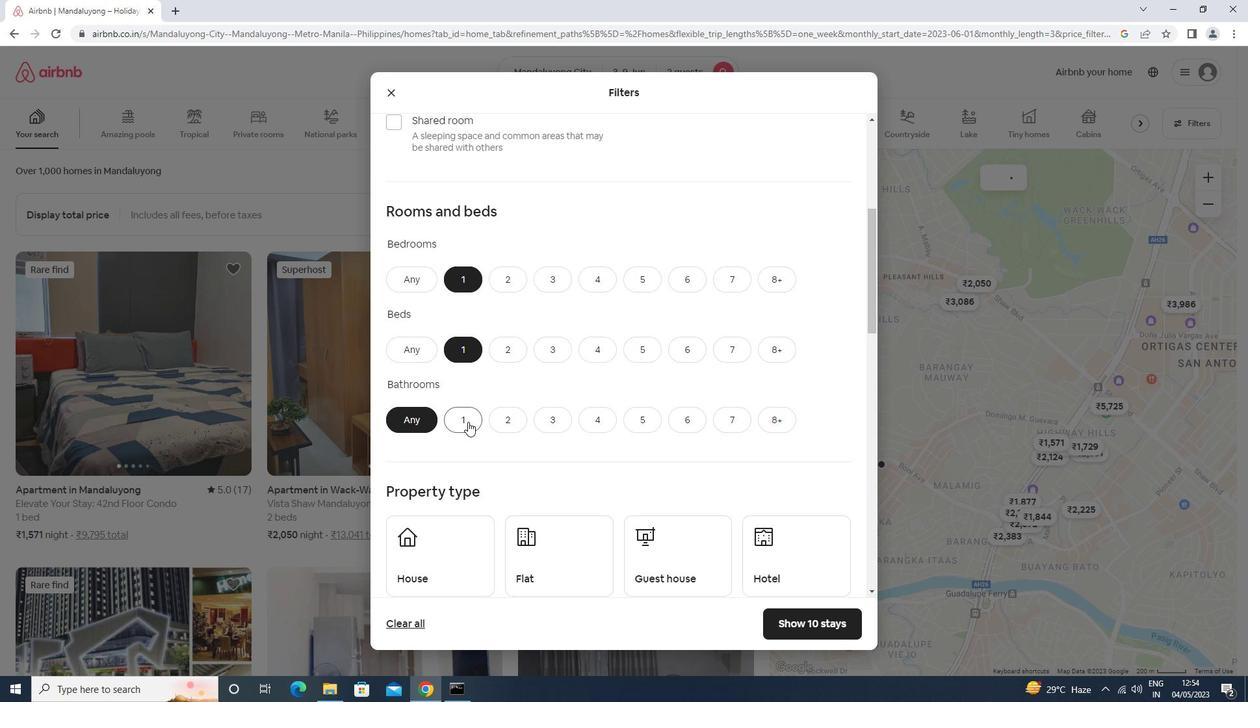 
Action: Mouse moved to (437, 546)
Screenshot: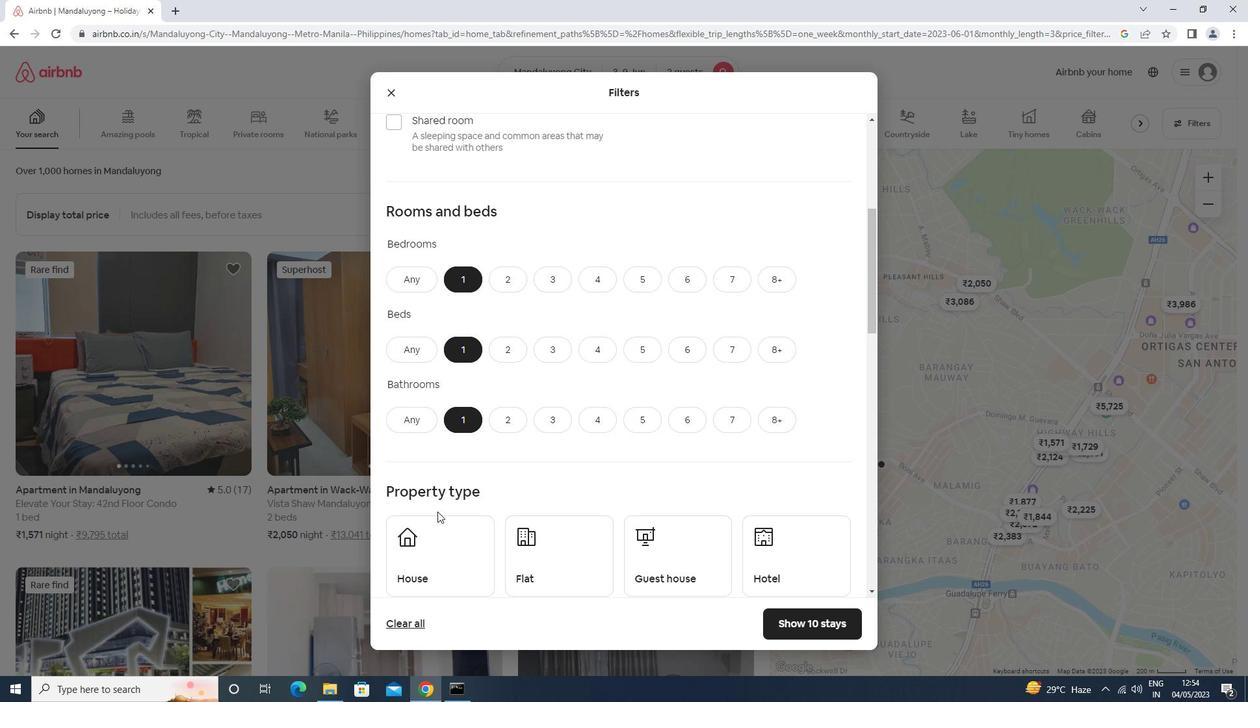 
Action: Mouse pressed left at (437, 546)
Screenshot: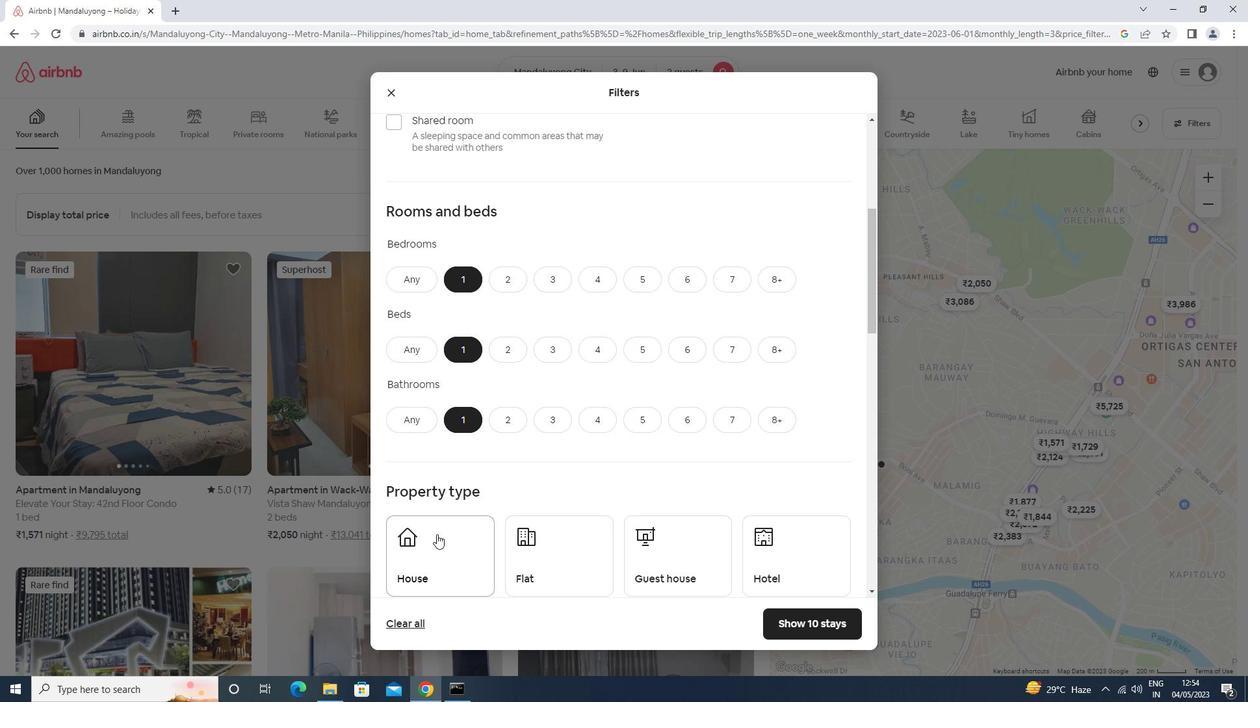 
Action: Mouse moved to (539, 568)
Screenshot: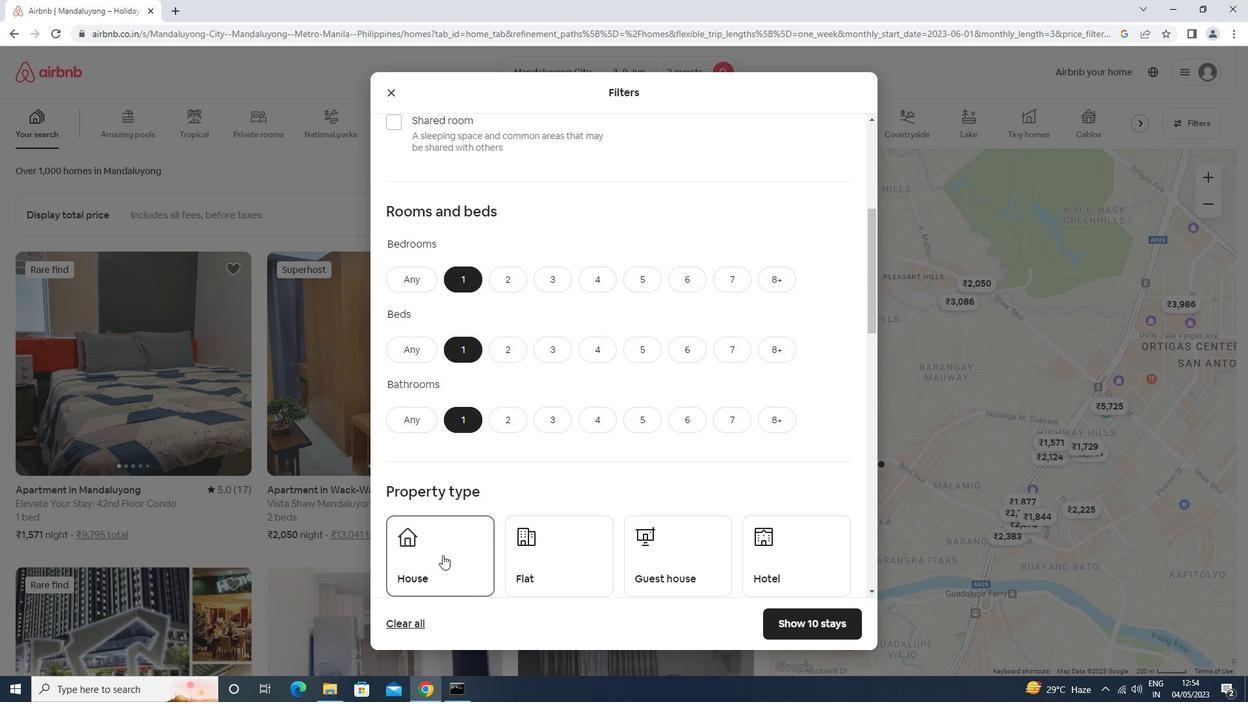 
Action: Mouse pressed left at (539, 568)
Screenshot: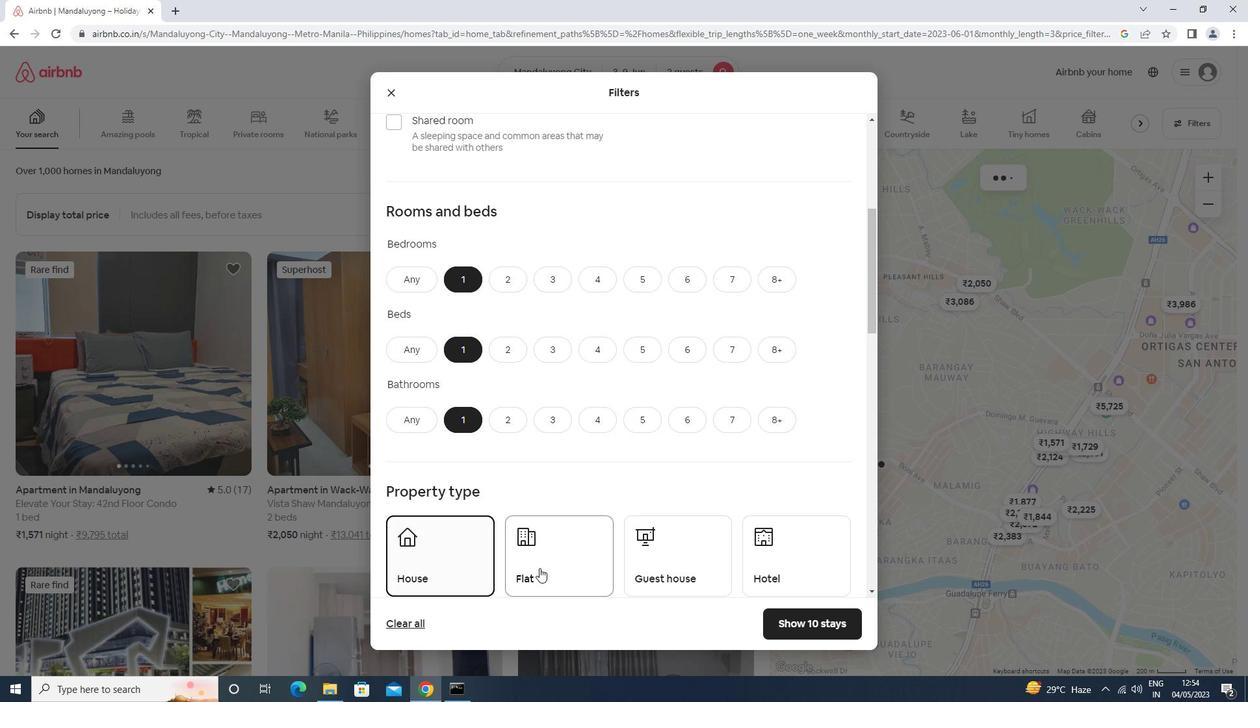 
Action: Mouse moved to (652, 566)
Screenshot: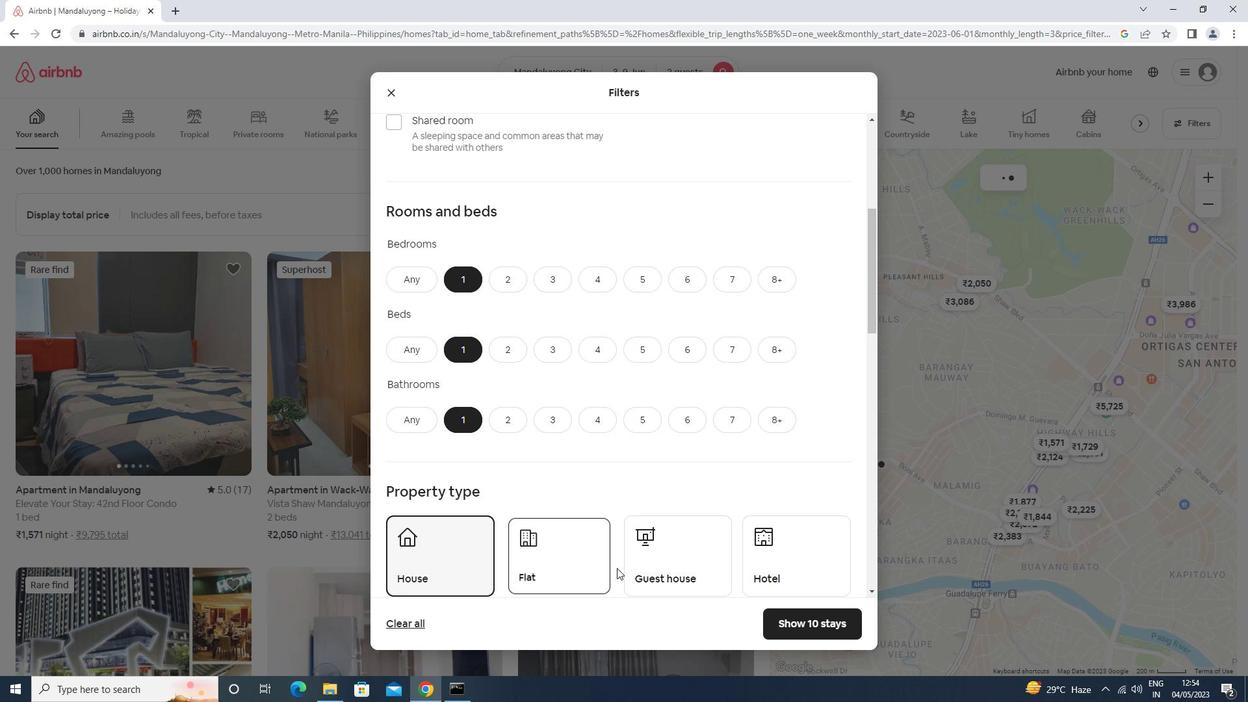 
Action: Mouse pressed left at (652, 566)
Screenshot: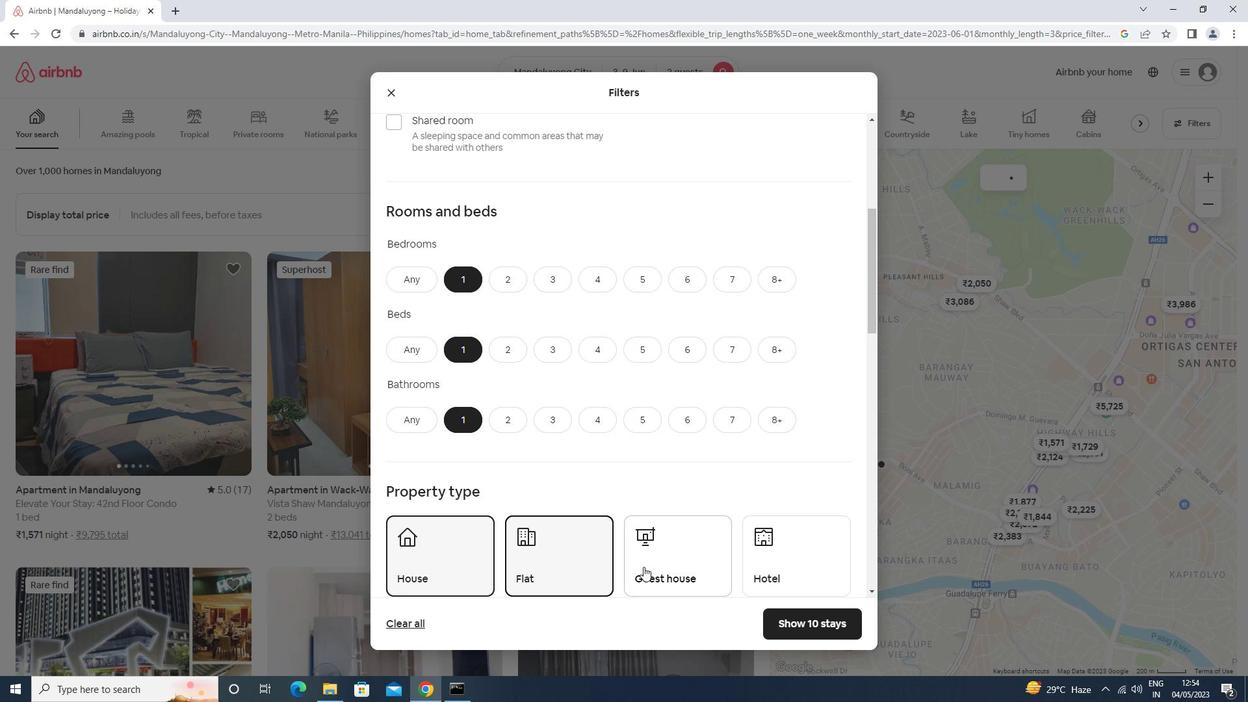 
Action: Mouse moved to (764, 567)
Screenshot: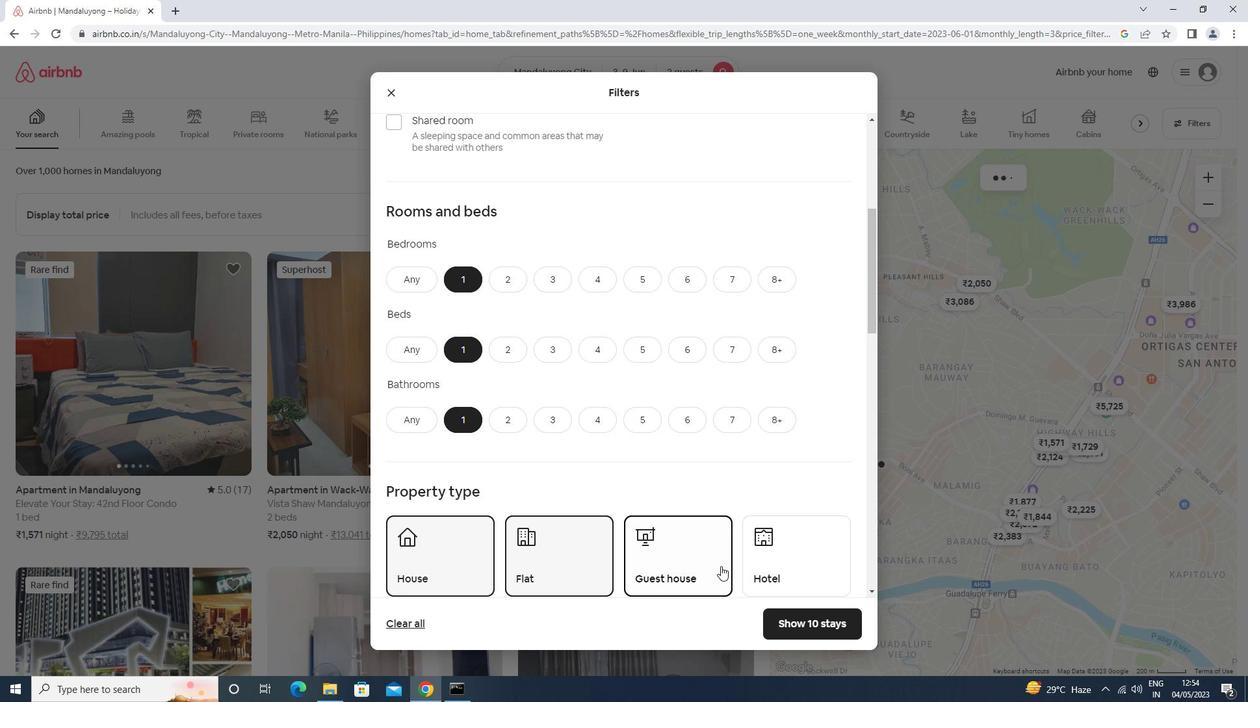 
Action: Mouse pressed left at (764, 567)
Screenshot: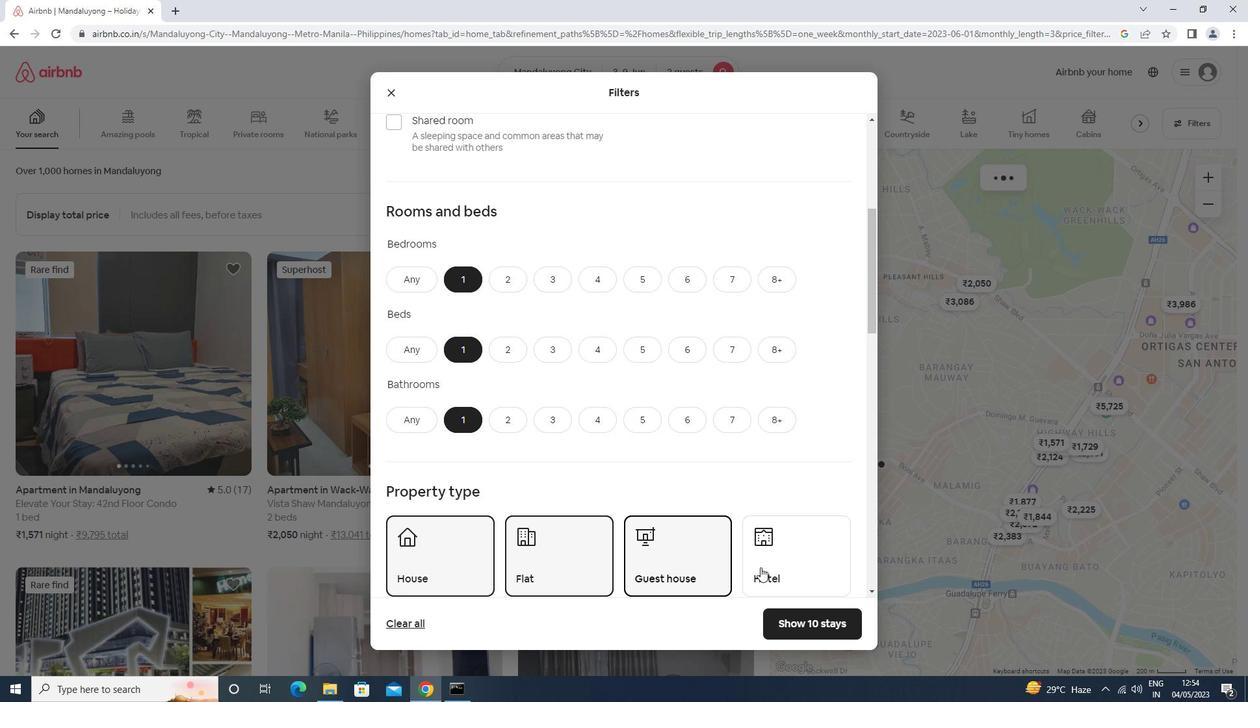 
Action: Mouse moved to (768, 564)
Screenshot: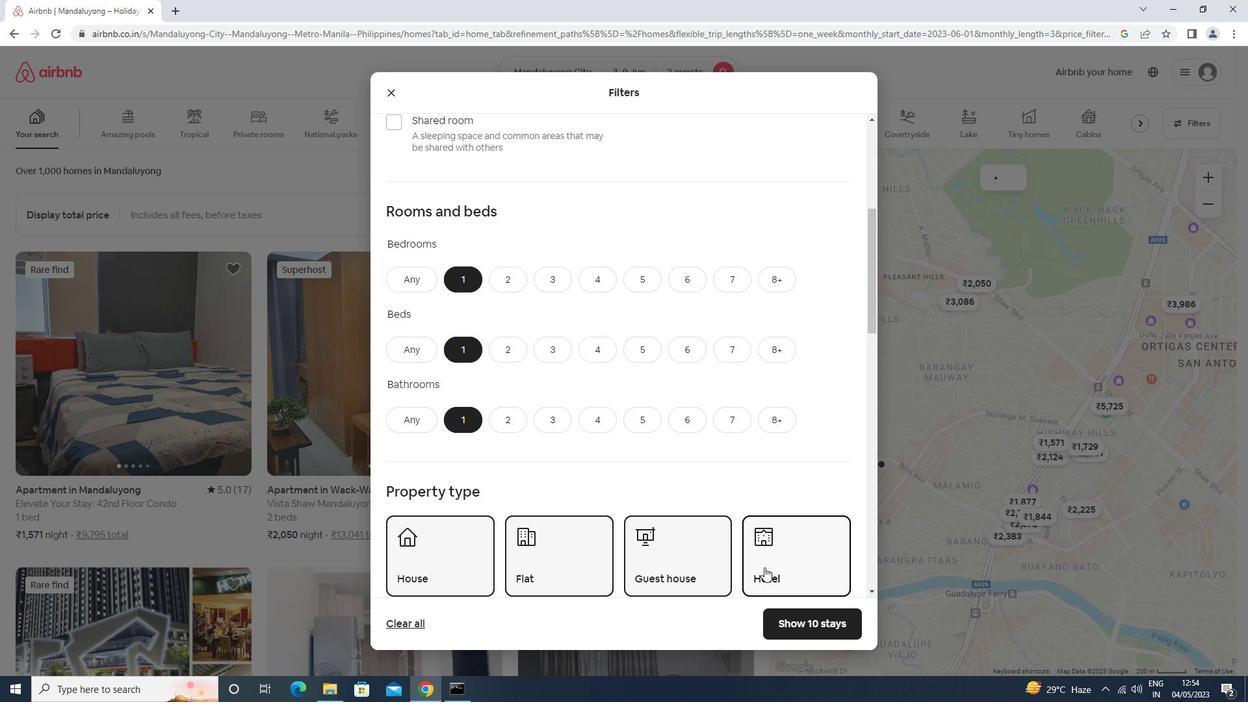 
Action: Mouse scrolled (768, 563) with delta (0, 0)
Screenshot: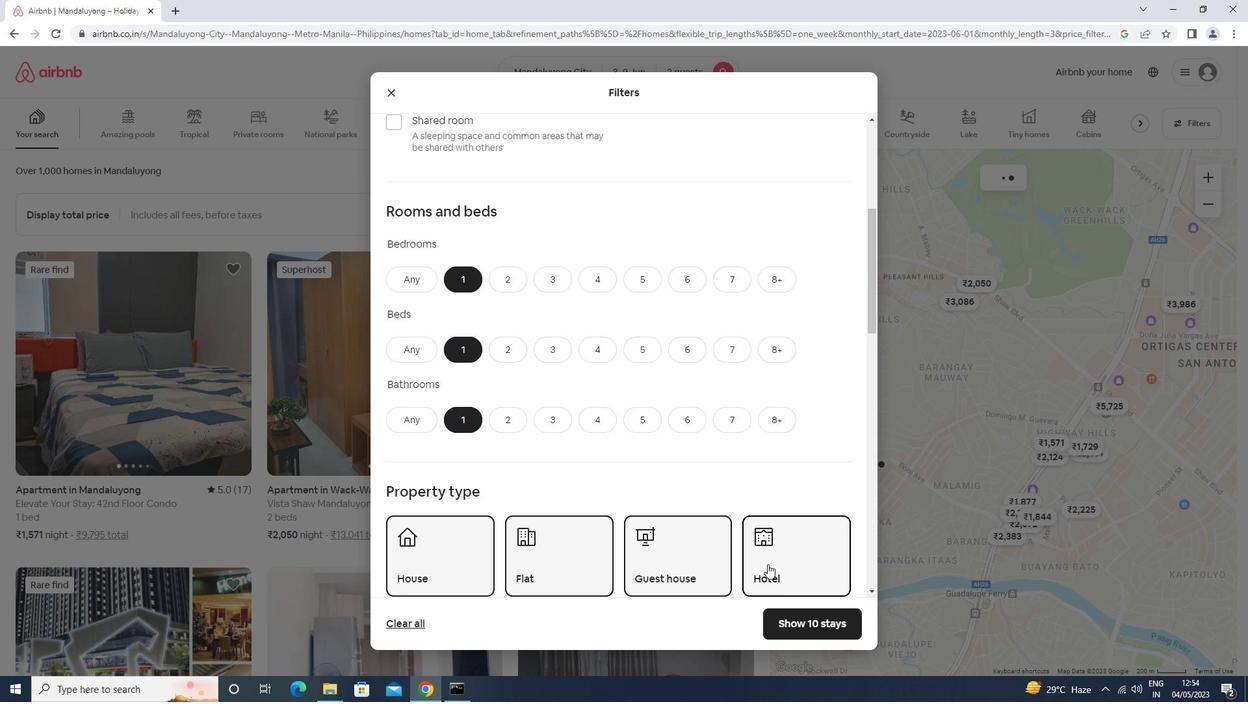 
Action: Mouse scrolled (768, 563) with delta (0, 0)
Screenshot: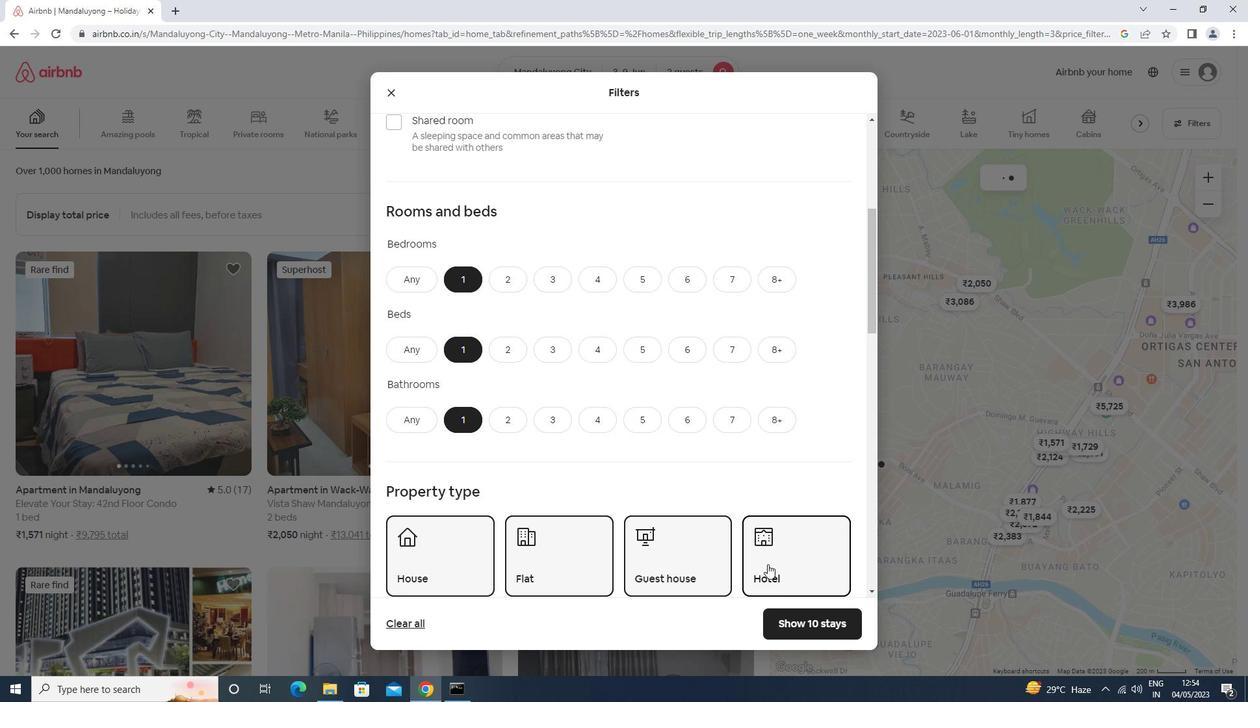 
Action: Mouse scrolled (768, 563) with delta (0, 0)
Screenshot: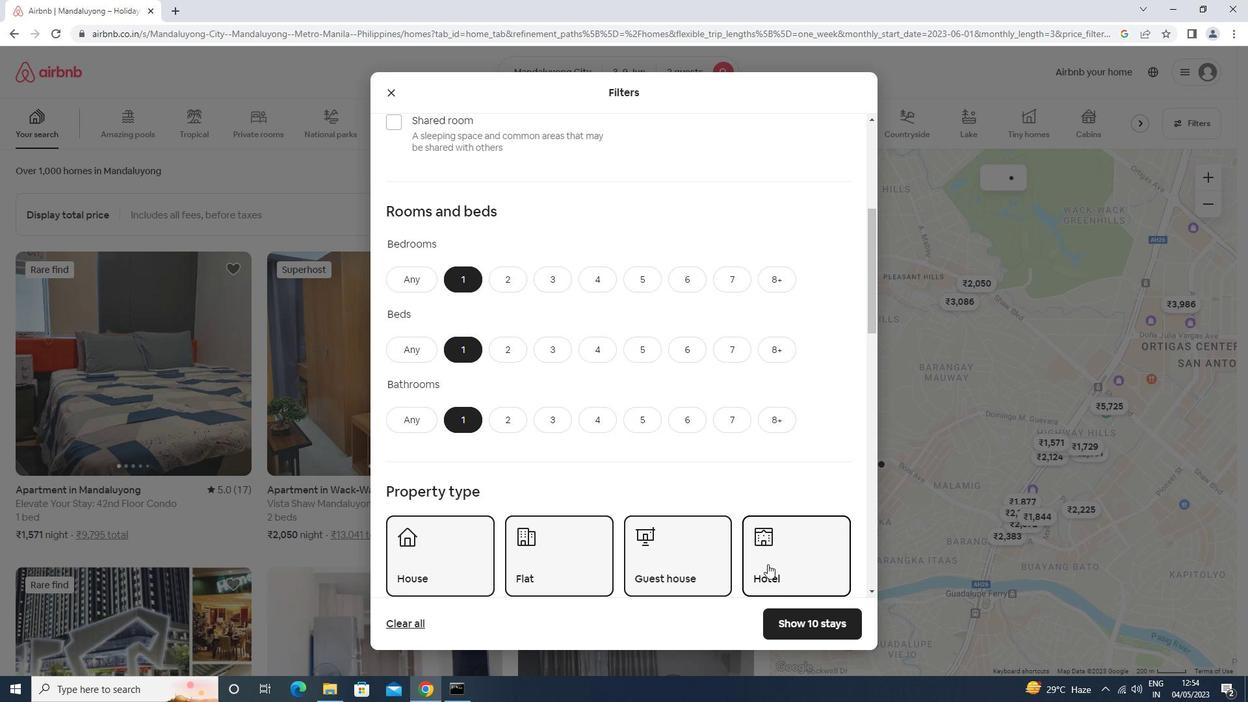 
Action: Mouse scrolled (768, 563) with delta (0, 0)
Screenshot: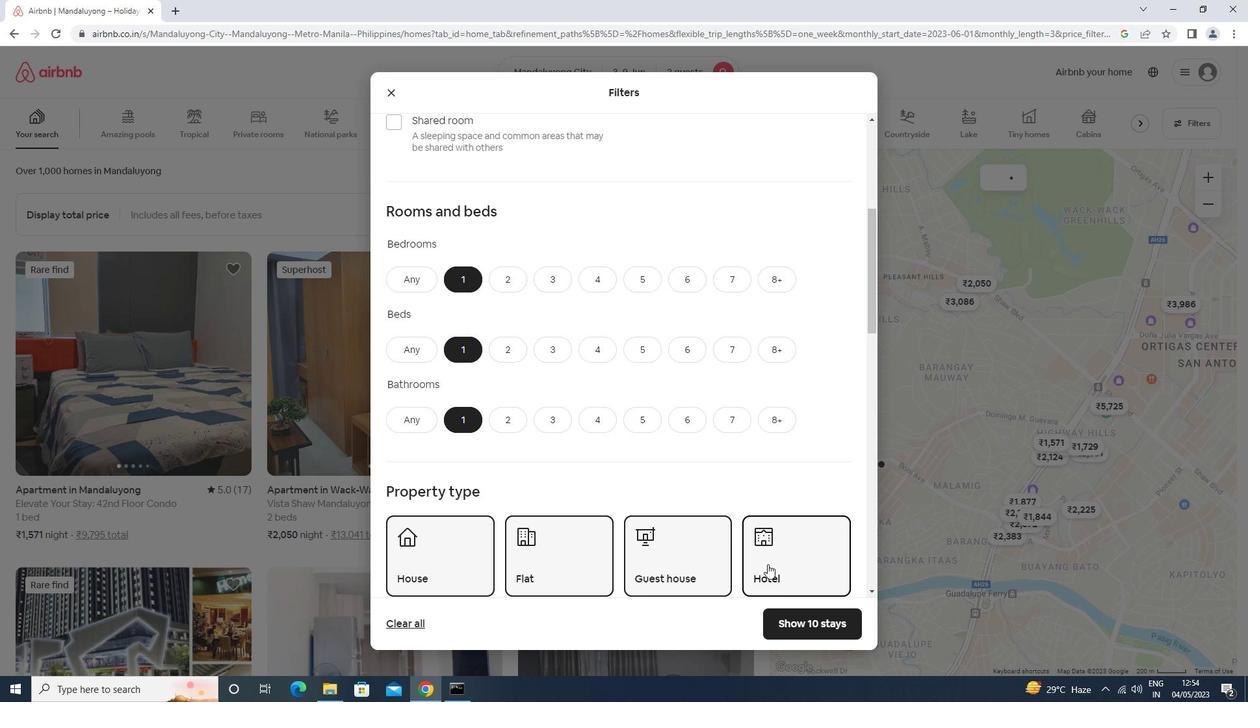 
Action: Mouse scrolled (768, 563) with delta (0, 0)
Screenshot: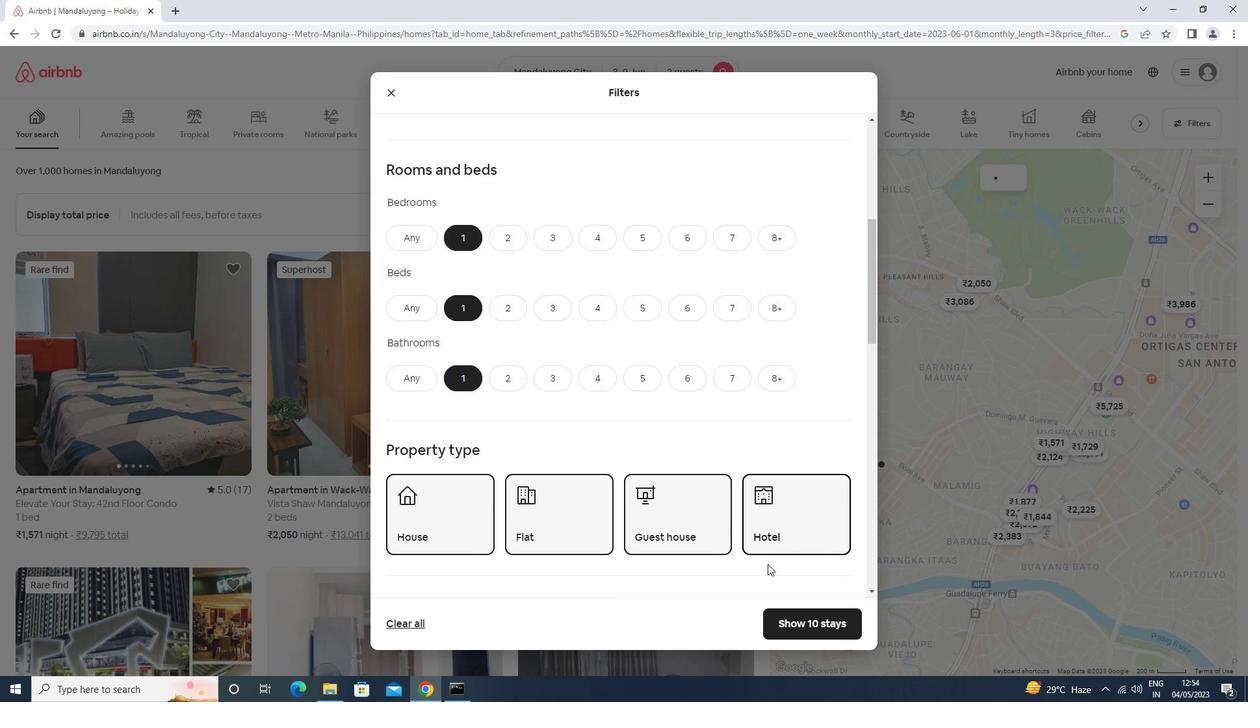 
Action: Mouse moved to (420, 471)
Screenshot: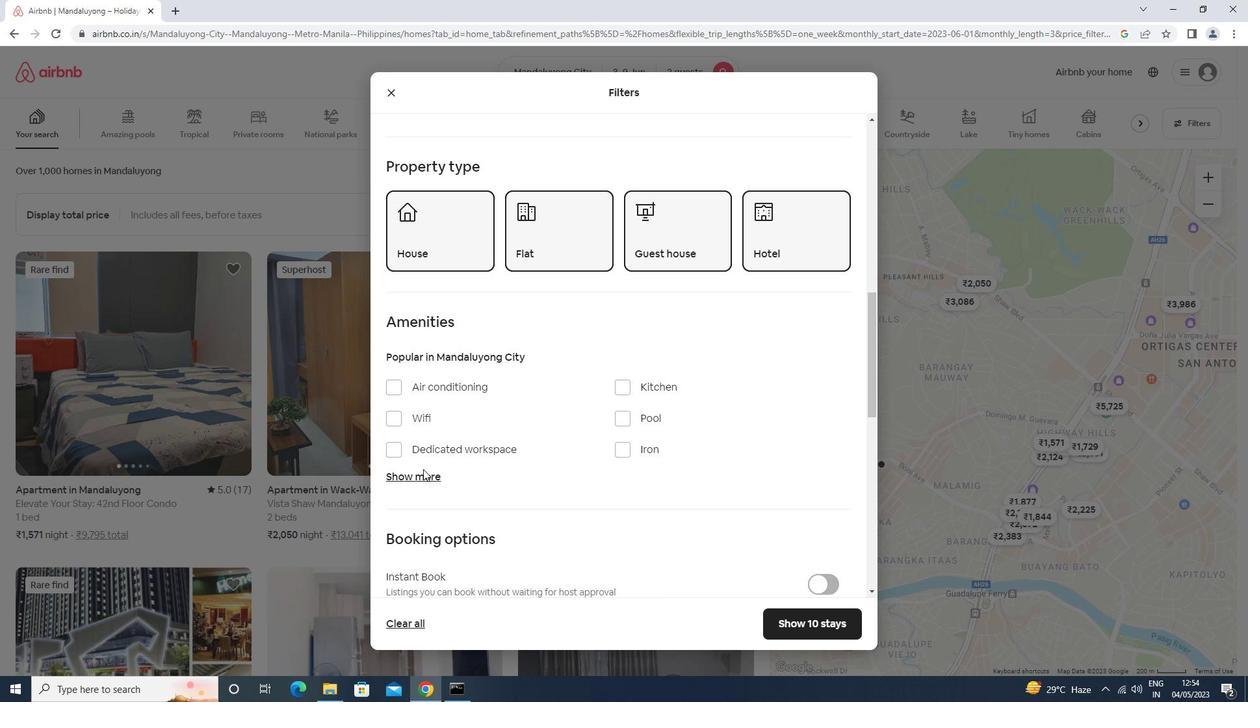 
Action: Mouse pressed left at (420, 471)
Screenshot: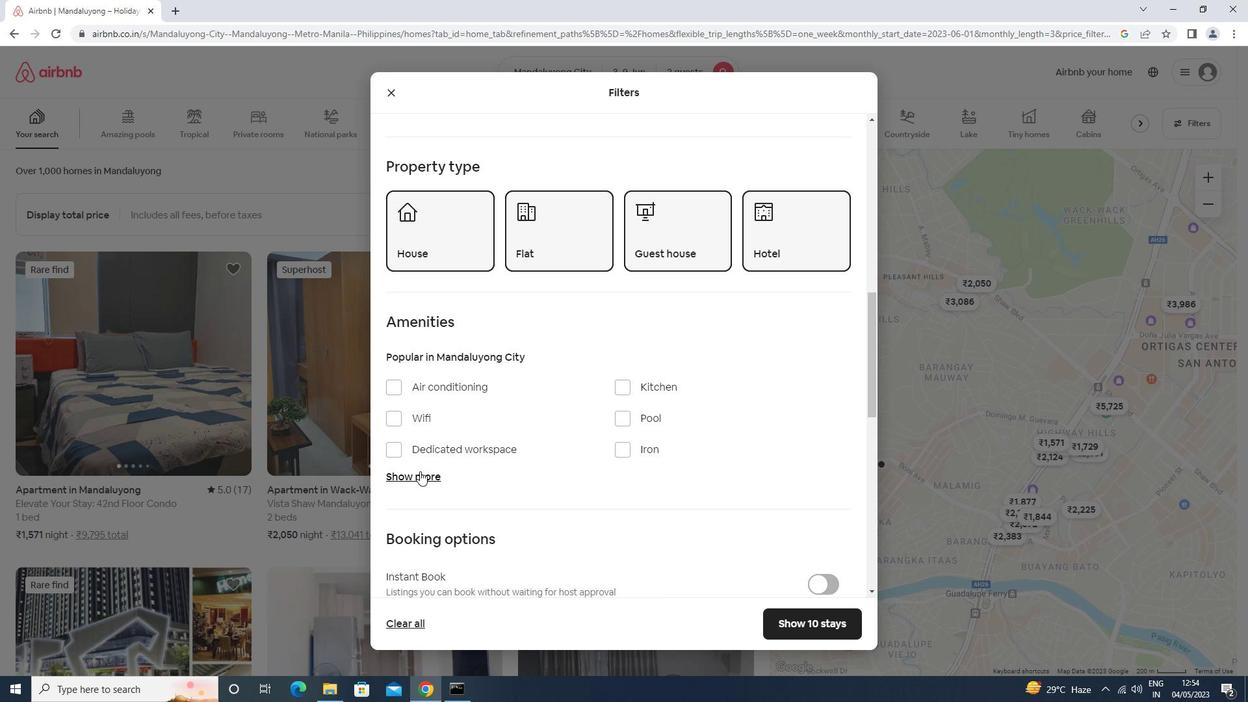
Action: Mouse moved to (464, 467)
Screenshot: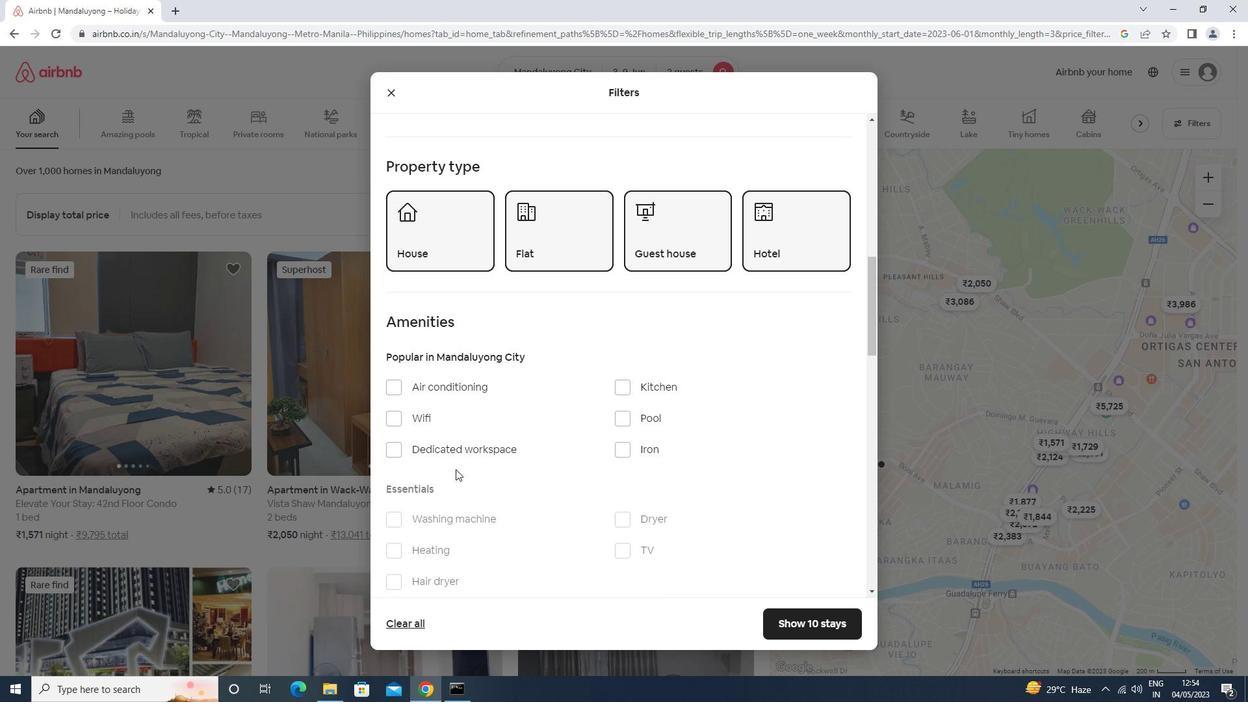 
Action: Mouse scrolled (464, 466) with delta (0, 0)
Screenshot: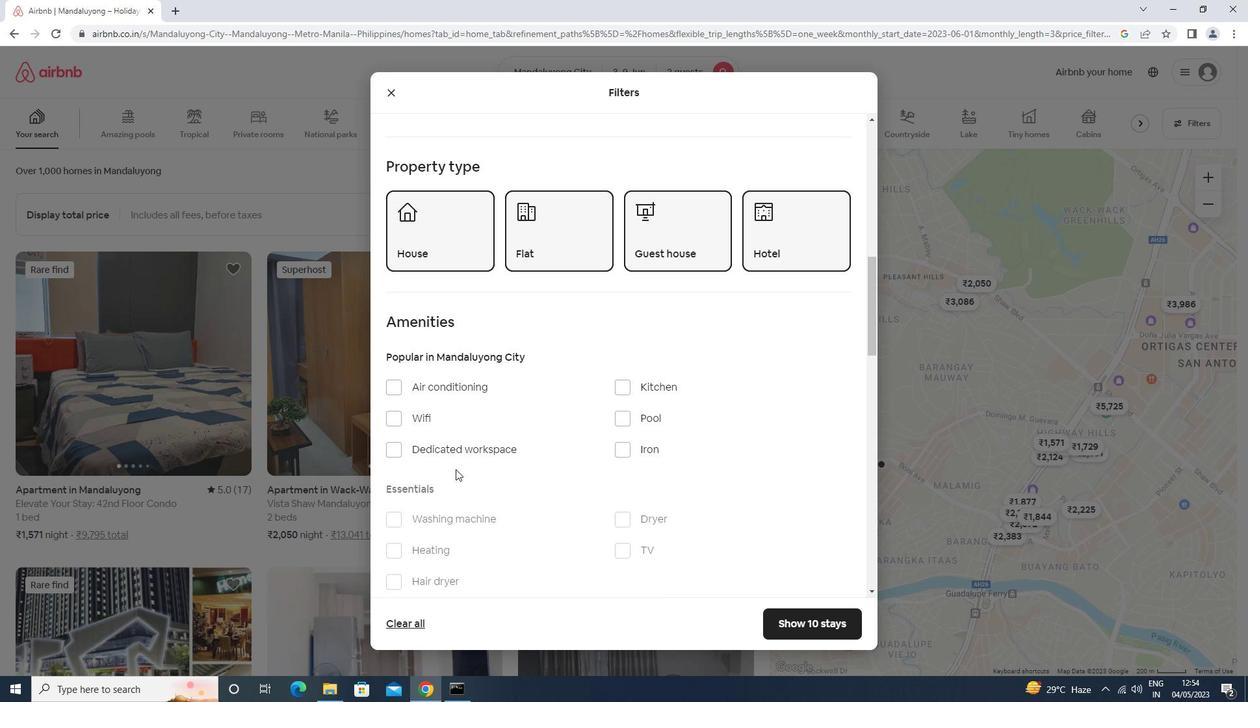 
Action: Mouse scrolled (464, 466) with delta (0, 0)
Screenshot: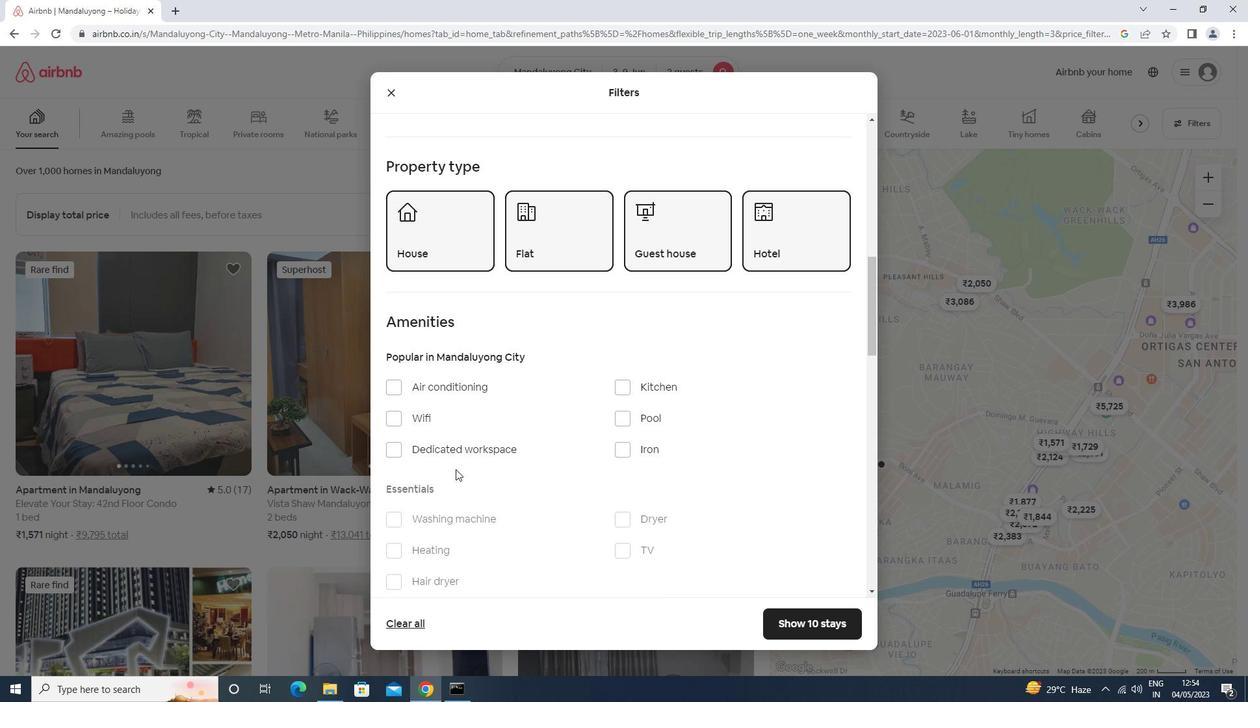 
Action: Mouse scrolled (464, 466) with delta (0, 0)
Screenshot: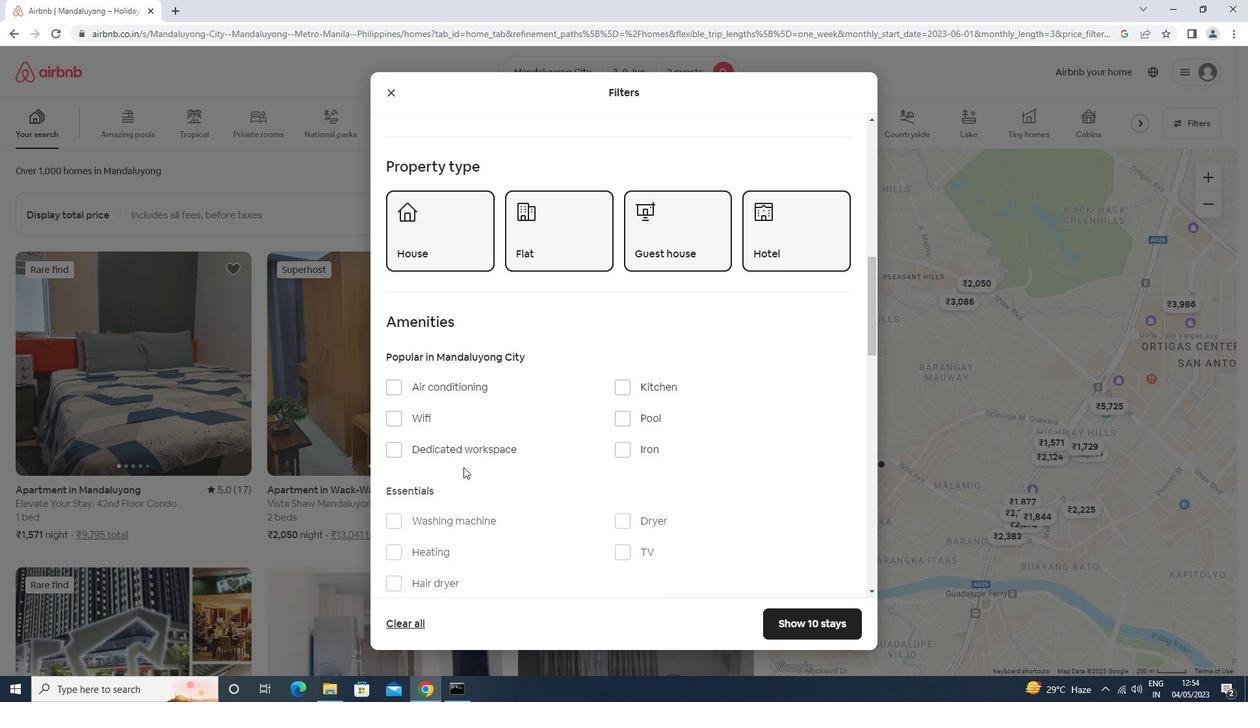 
Action: Mouse moved to (476, 325)
Screenshot: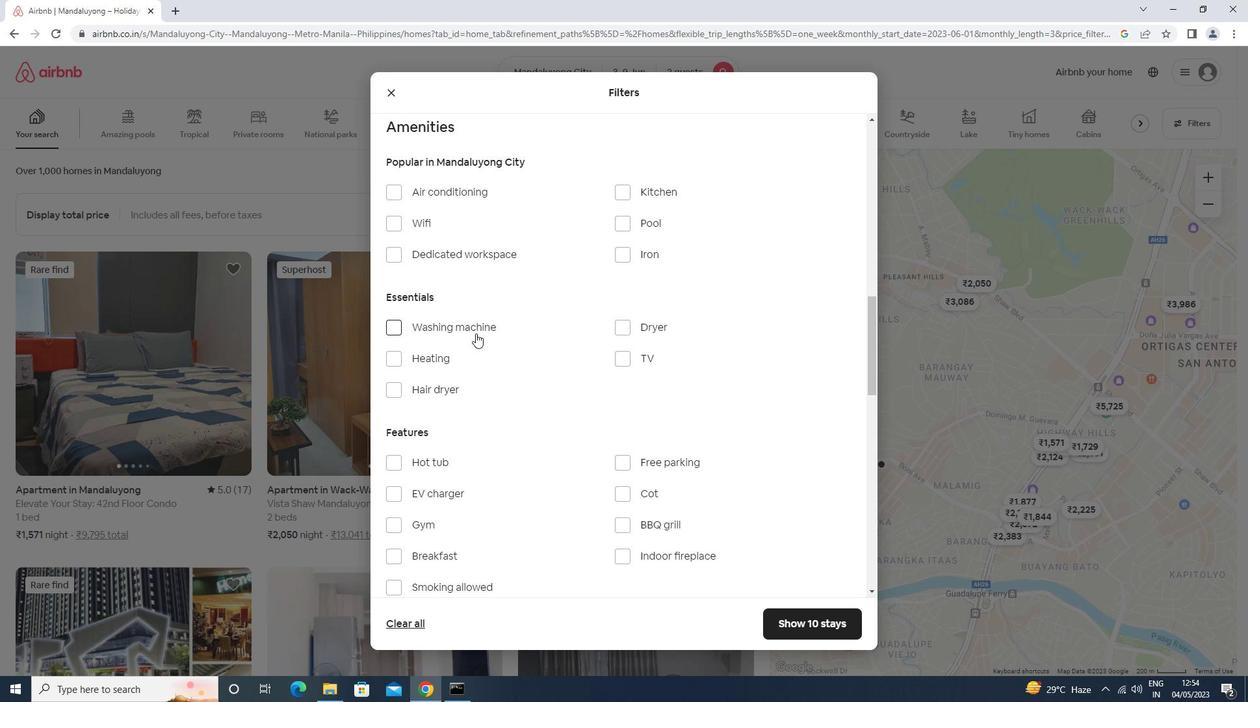 
Action: Mouse pressed left at (476, 325)
Screenshot: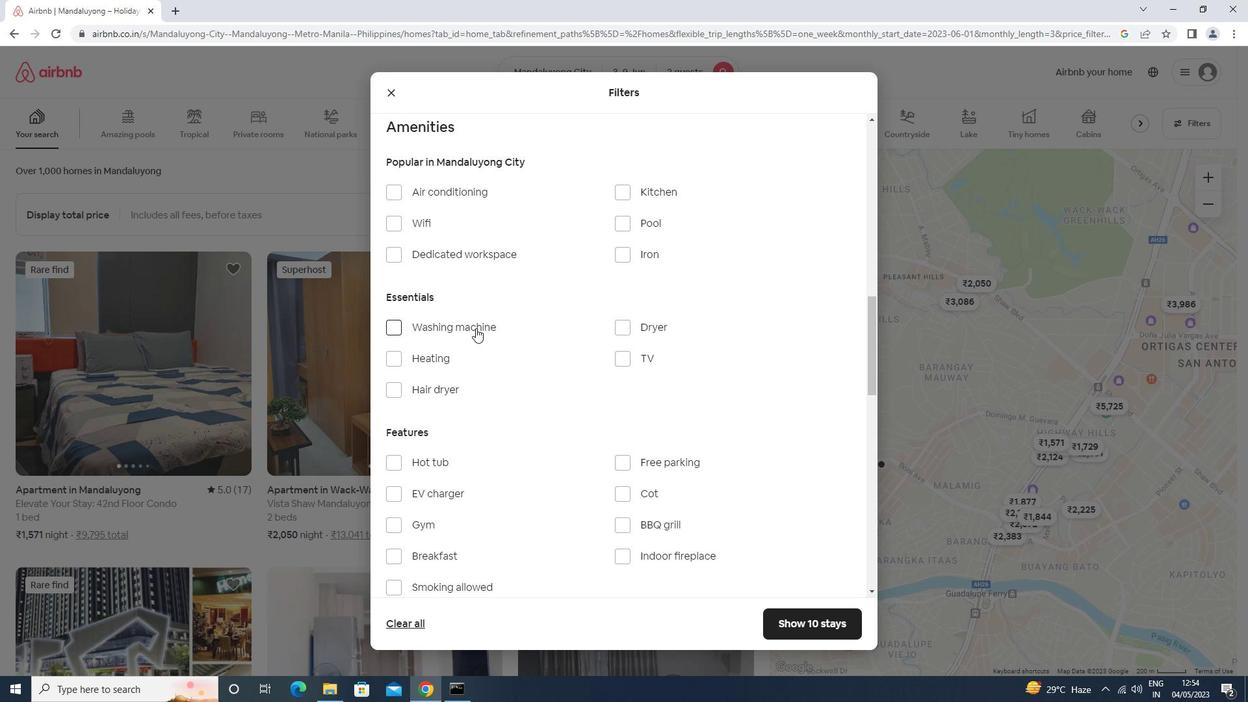 
Action: Mouse moved to (473, 336)
Screenshot: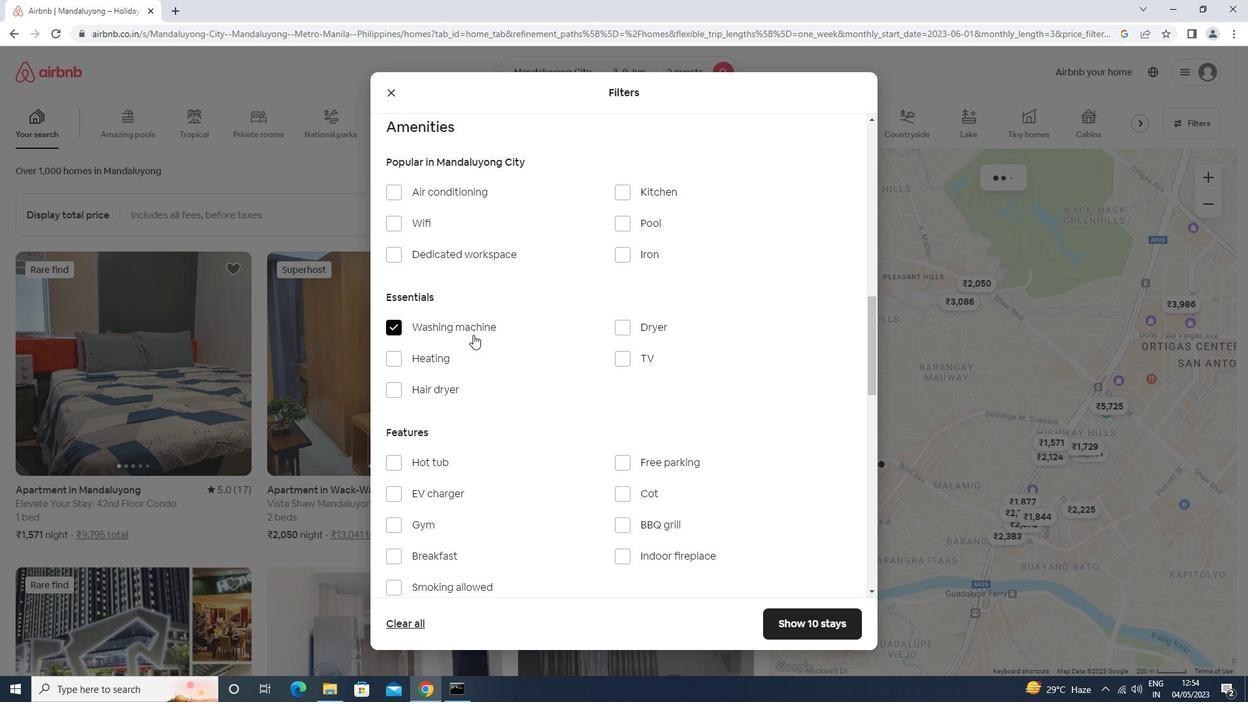 
Action: Mouse scrolled (473, 335) with delta (0, 0)
Screenshot: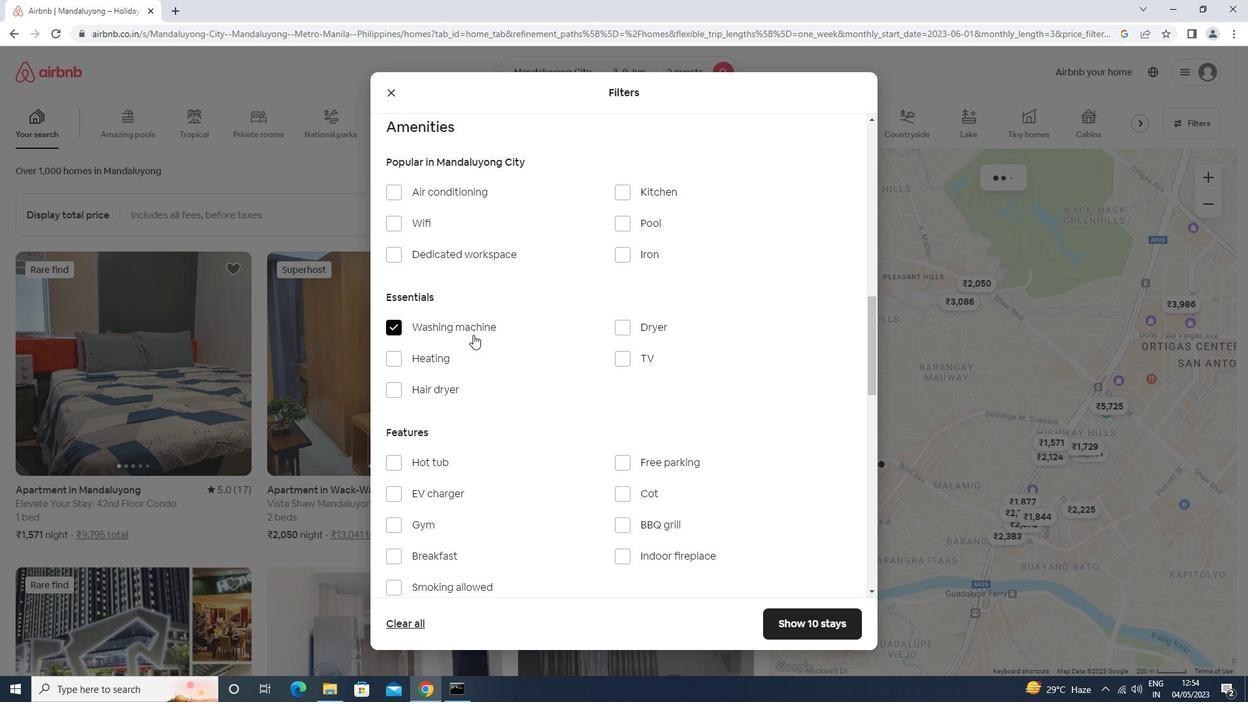 
Action: Mouse moved to (472, 339)
Screenshot: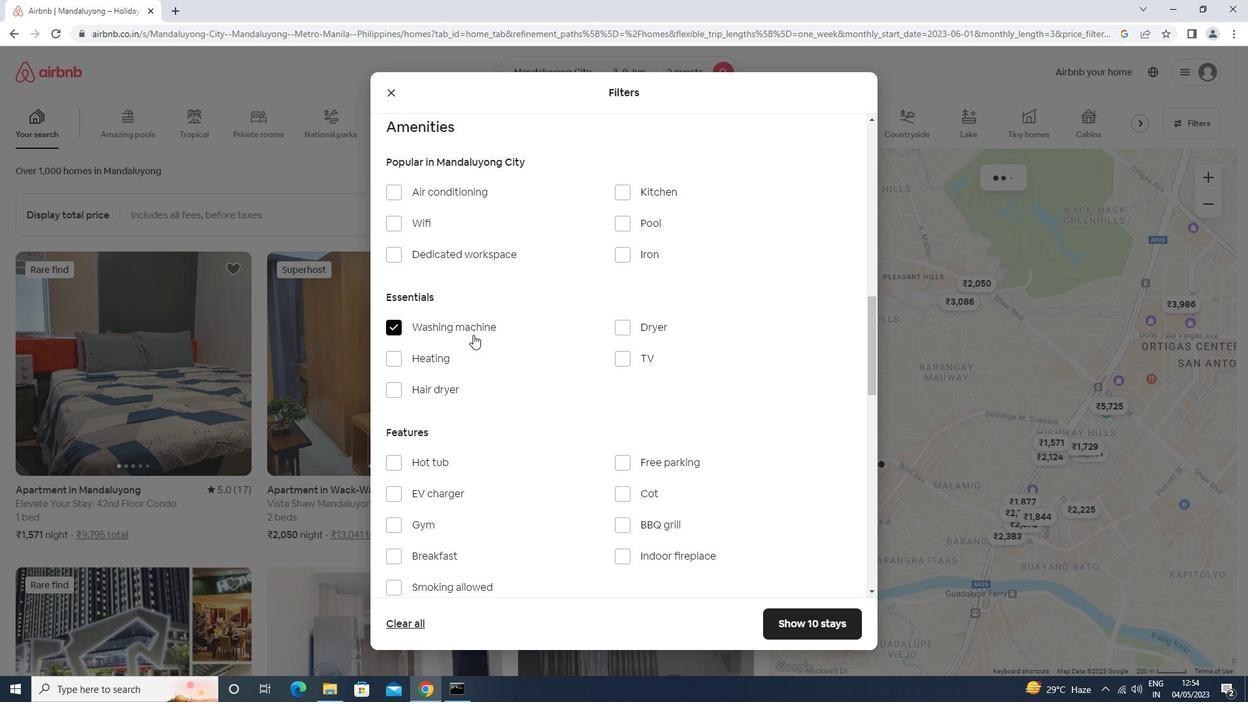 
Action: Mouse scrolled (472, 338) with delta (0, 0)
Screenshot: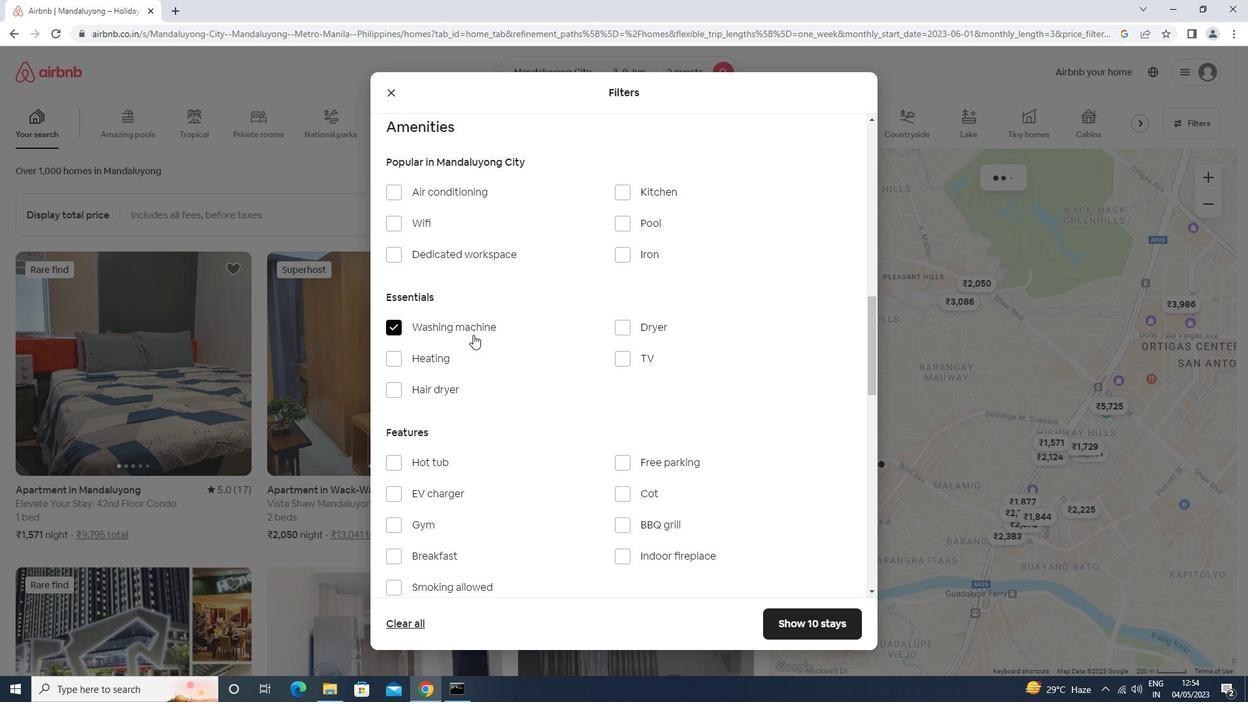 
Action: Mouse scrolled (472, 338) with delta (0, 0)
Screenshot: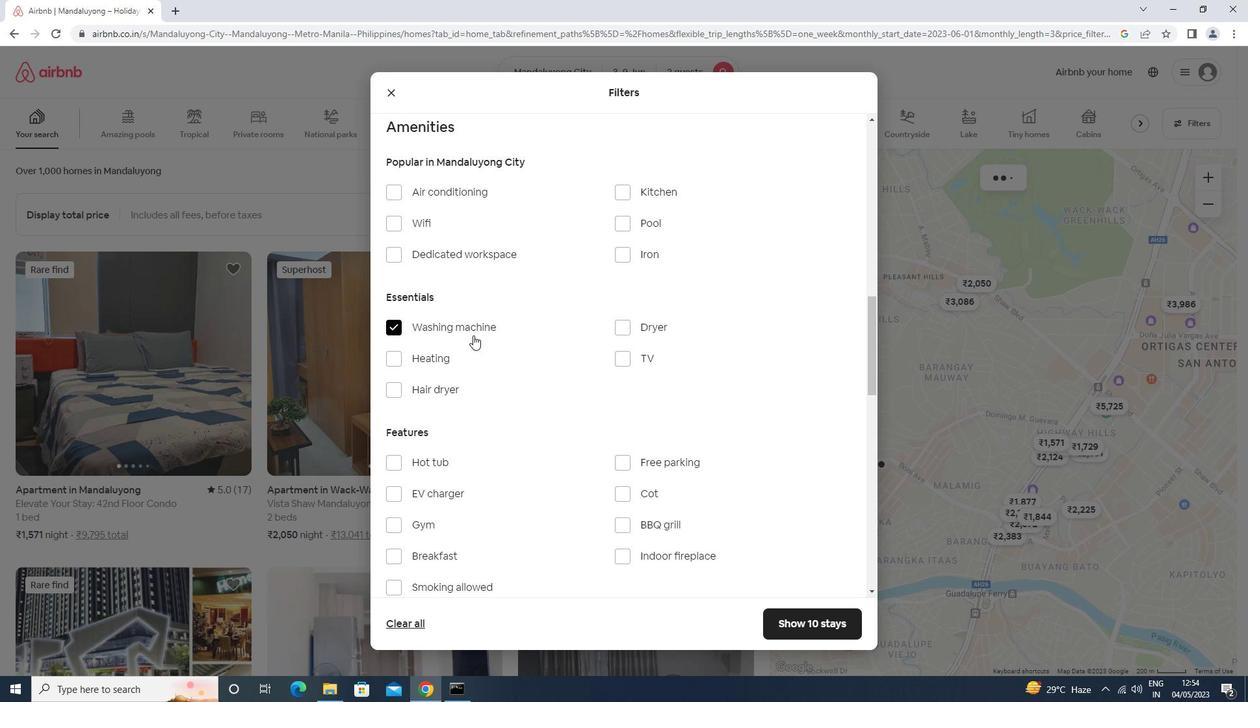 
Action: Mouse scrolled (472, 338) with delta (0, 0)
Screenshot: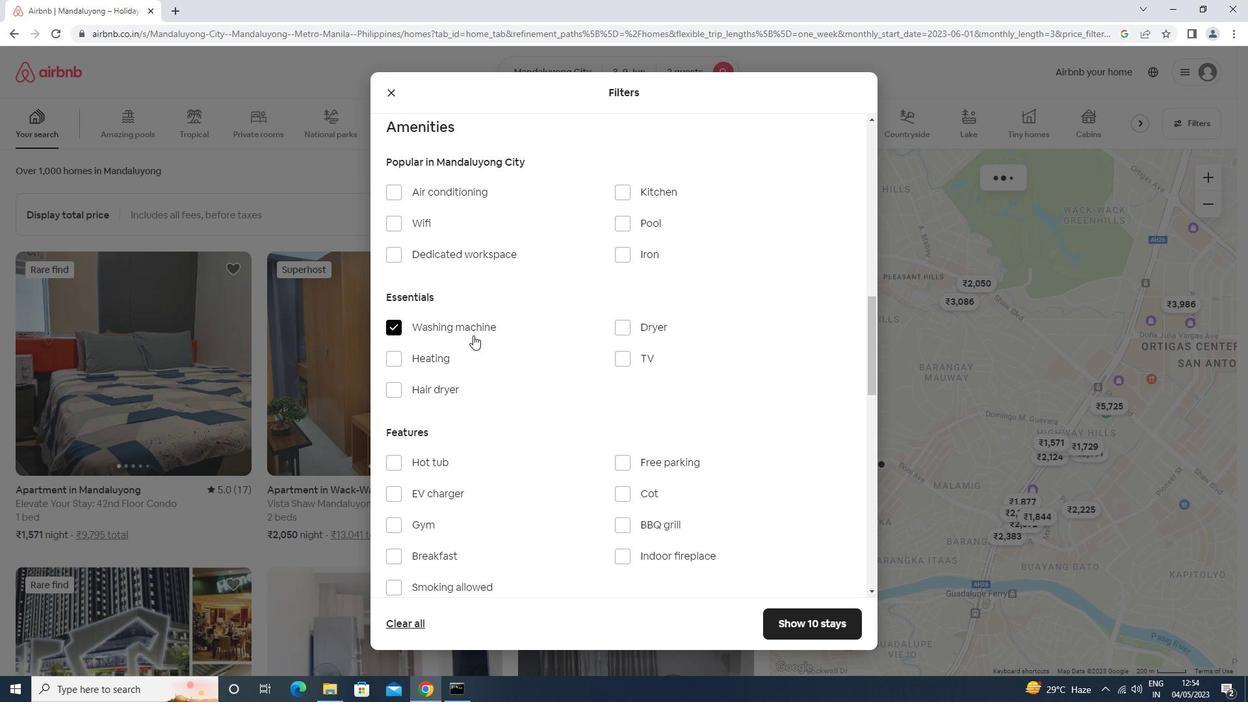 
Action: Mouse scrolled (472, 338) with delta (0, 0)
Screenshot: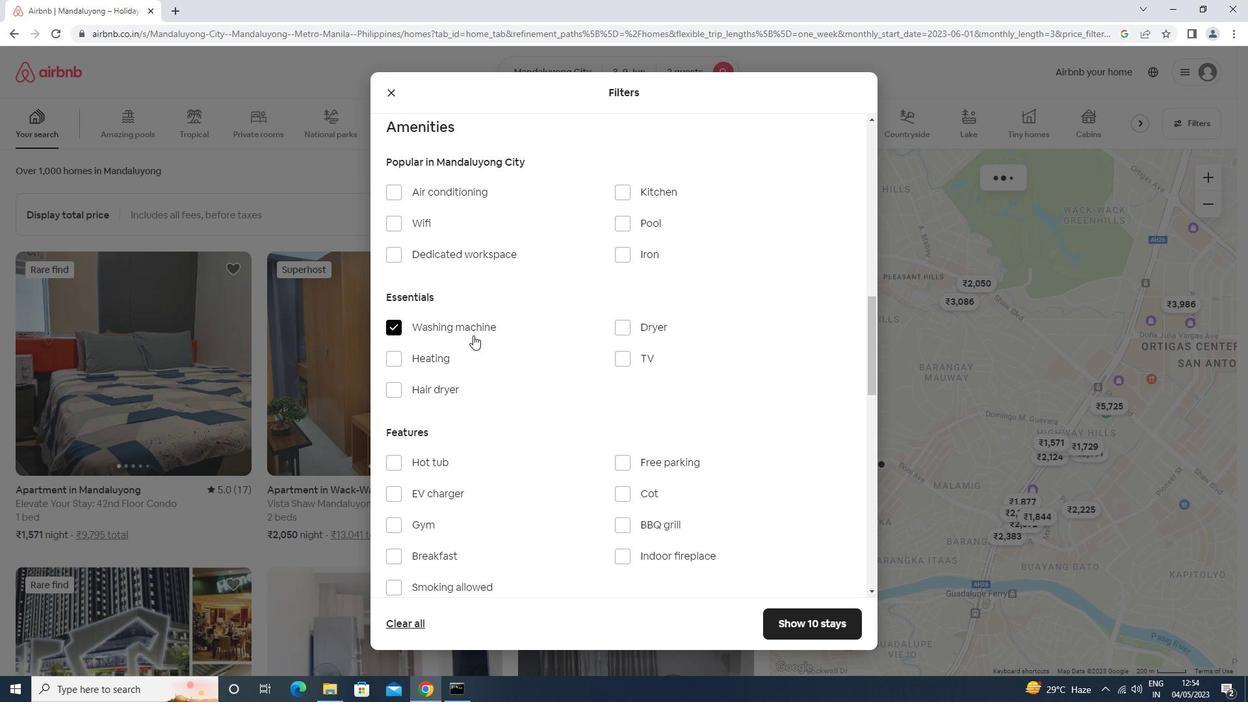 
Action: Mouse scrolled (472, 338) with delta (0, 0)
Screenshot: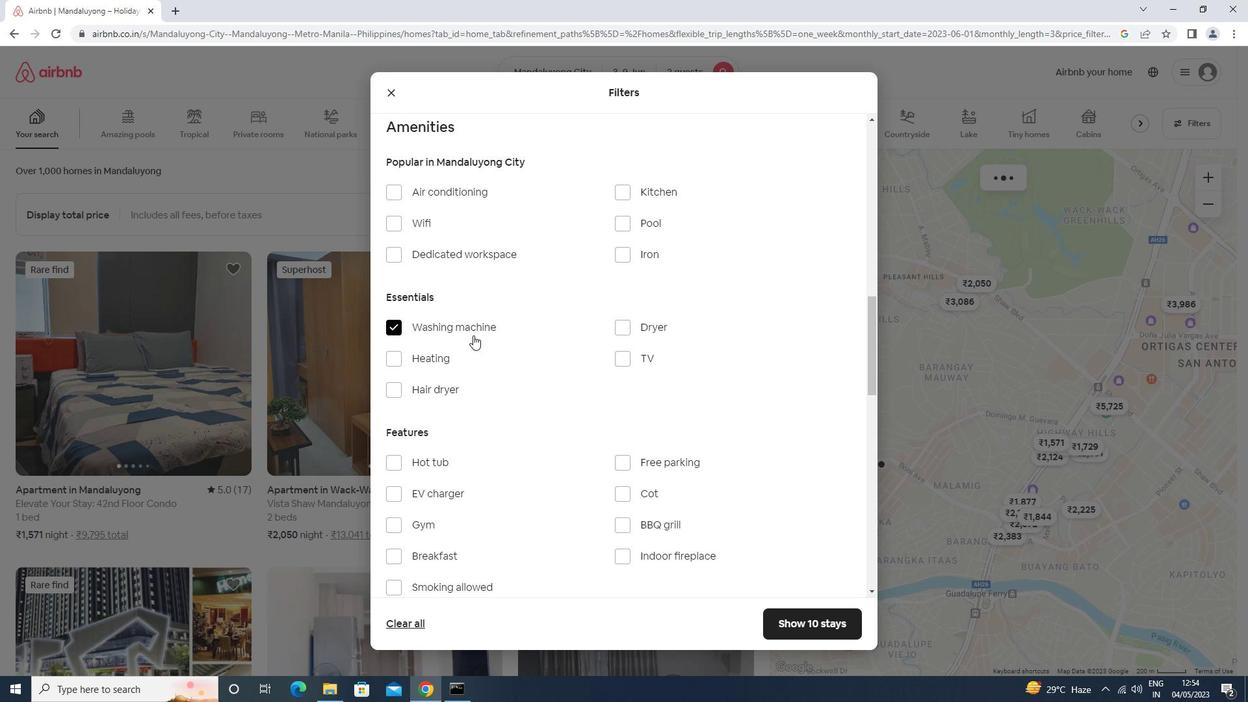 
Action: Mouse moved to (468, 343)
Screenshot: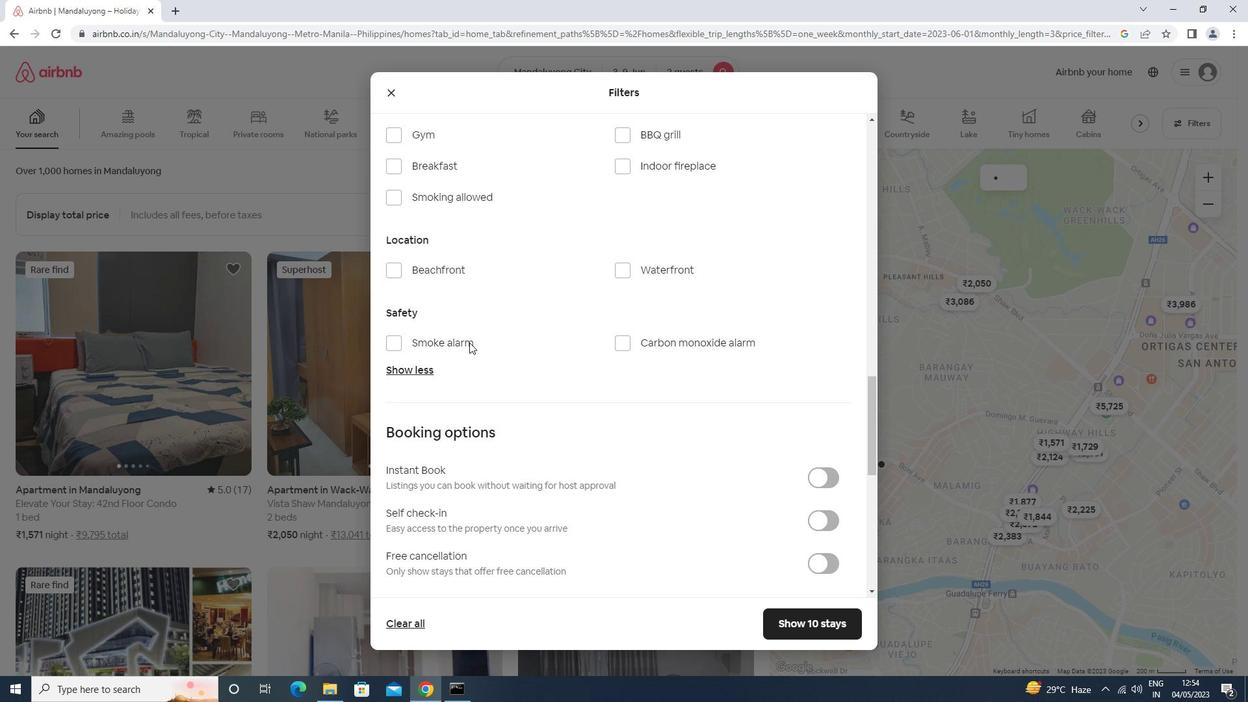 
Action: Mouse scrolled (468, 342) with delta (0, 0)
Screenshot: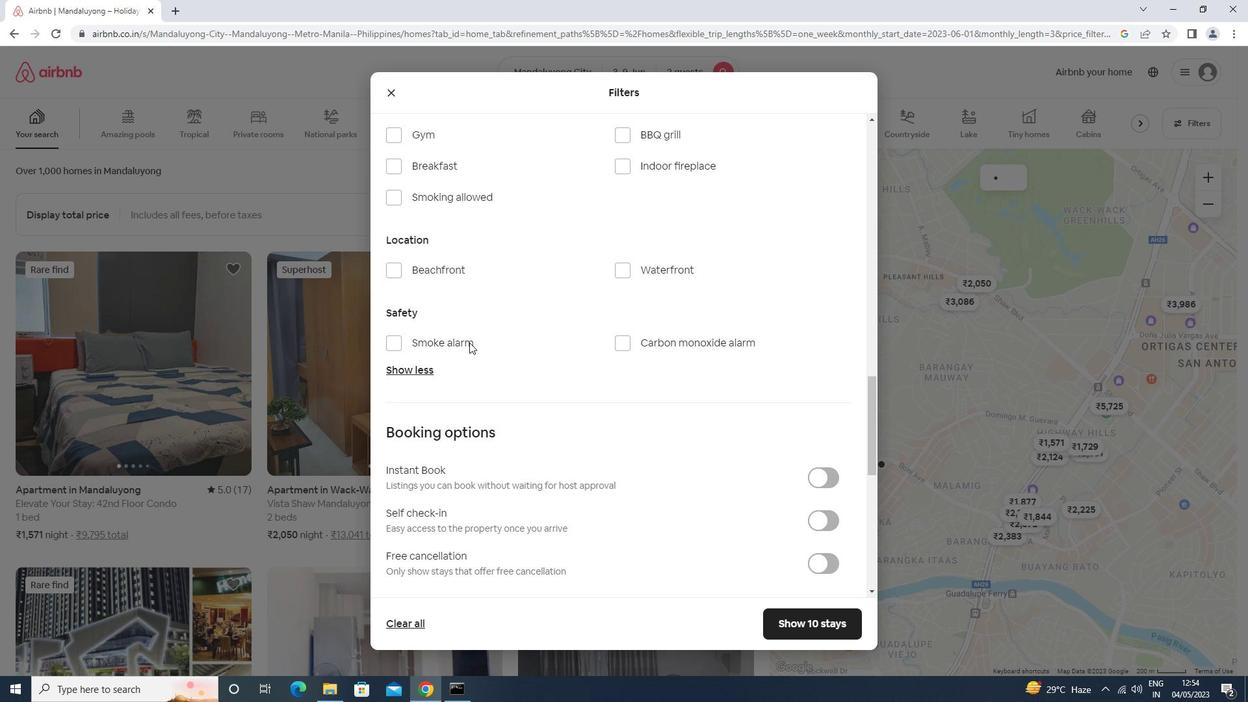 
Action: Mouse moved to (468, 344)
Screenshot: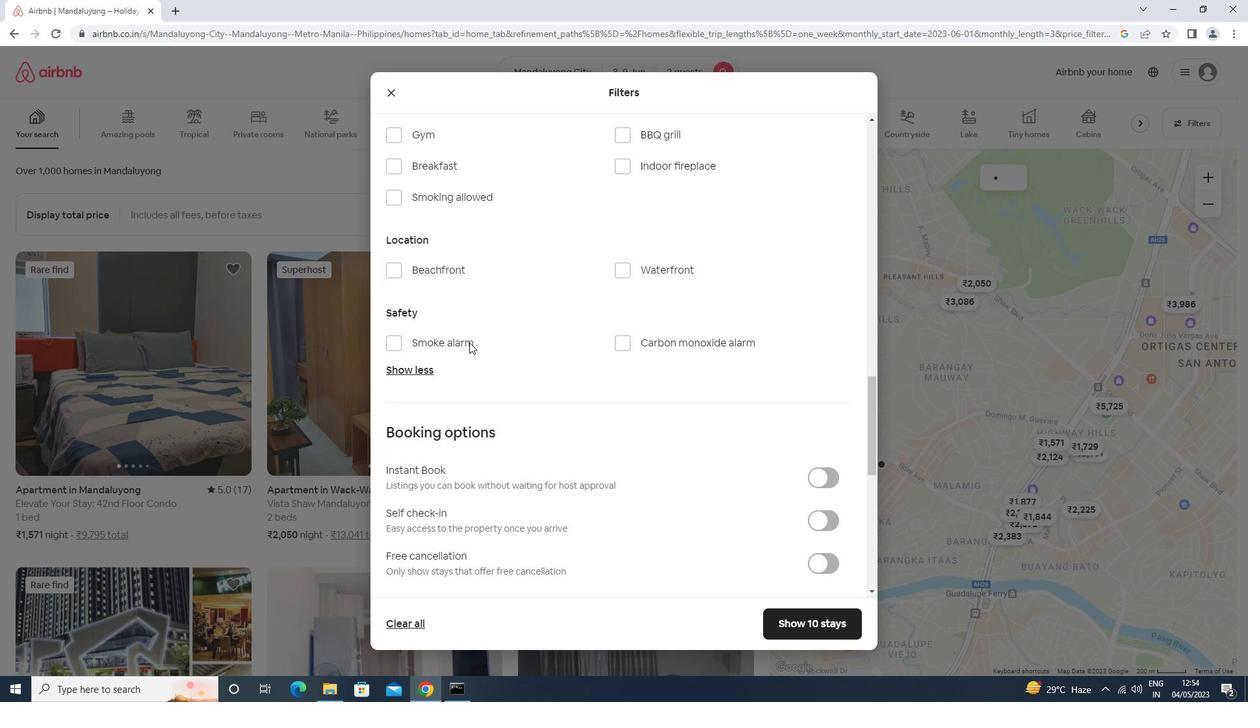 
Action: Mouse scrolled (468, 343) with delta (0, 0)
Screenshot: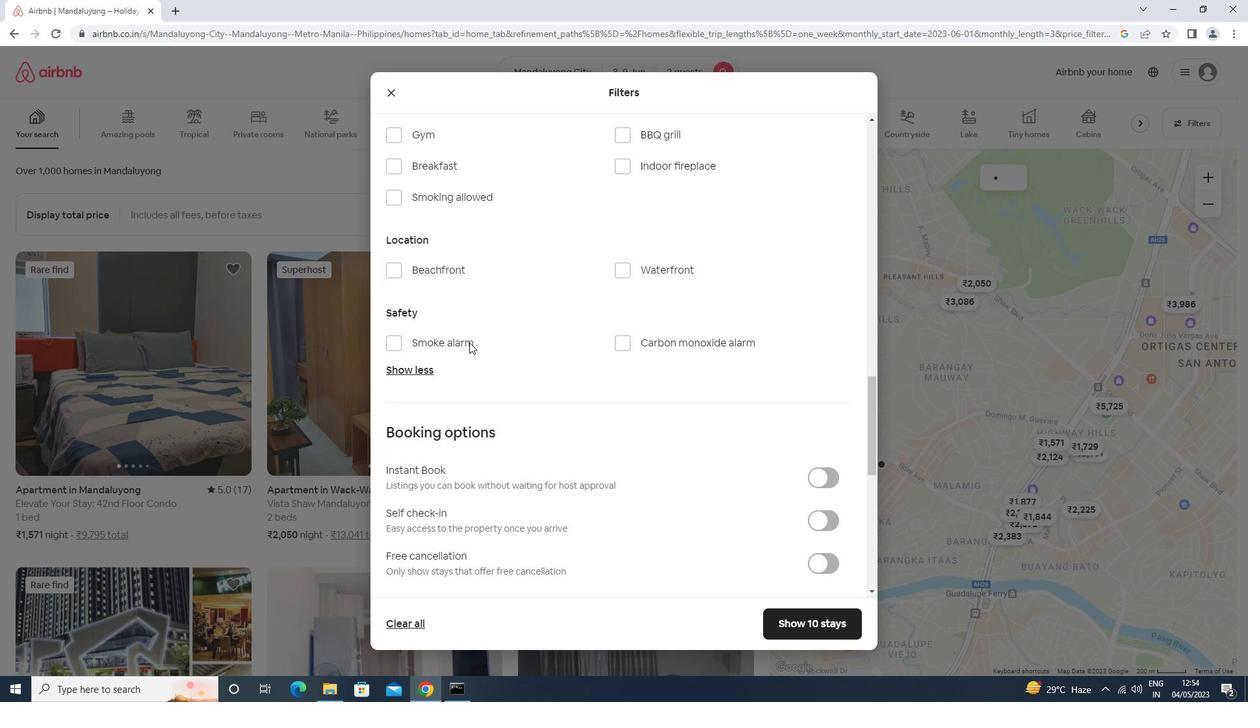 
Action: Mouse moved to (835, 390)
Screenshot: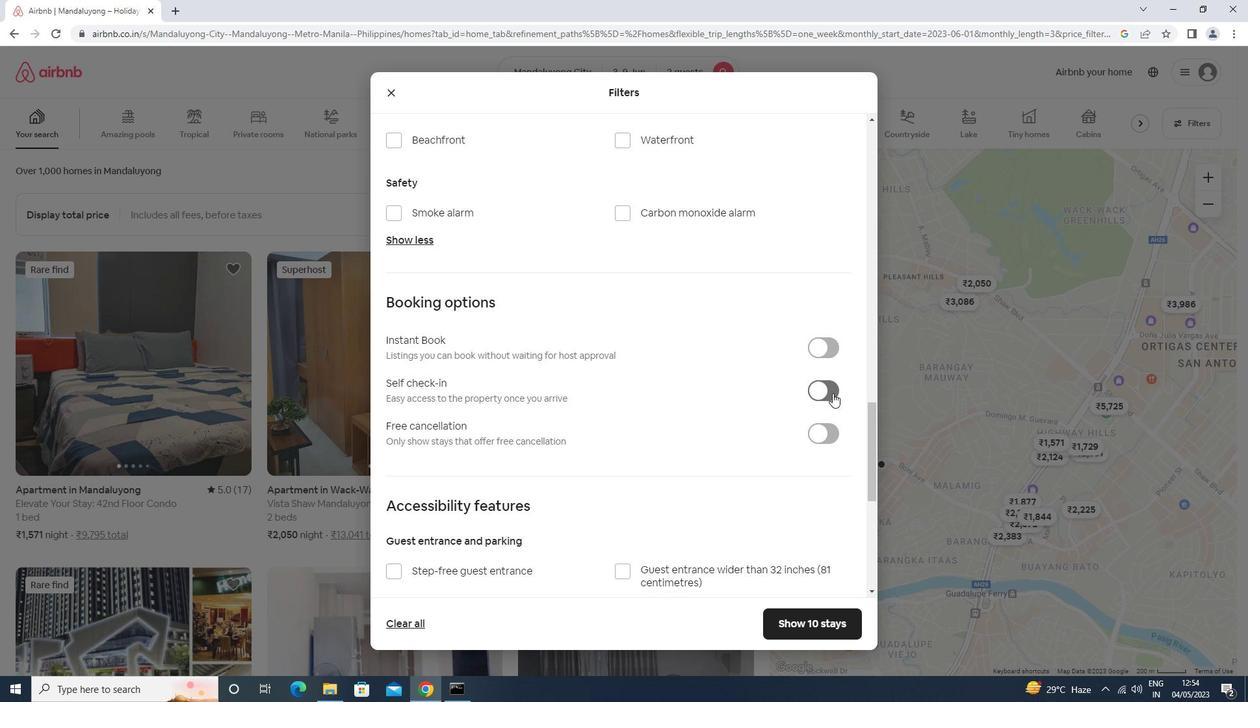 
Action: Mouse pressed left at (835, 390)
Screenshot: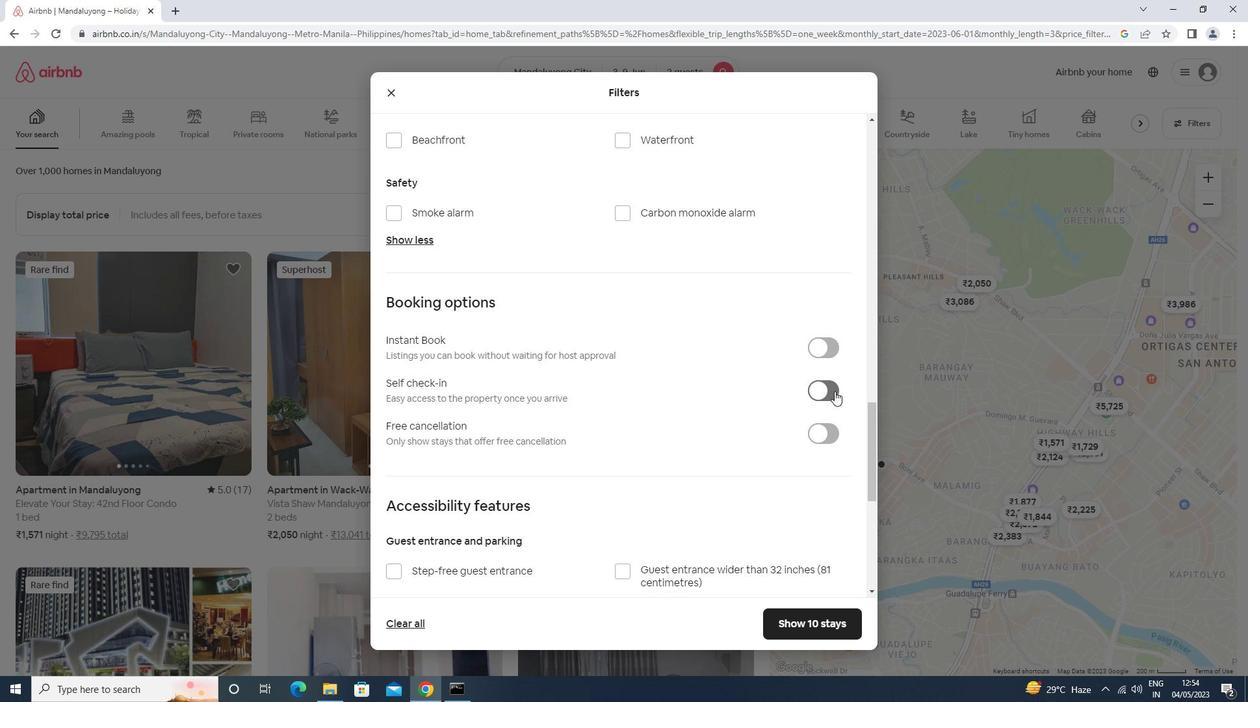 
Action: Mouse moved to (802, 404)
Screenshot: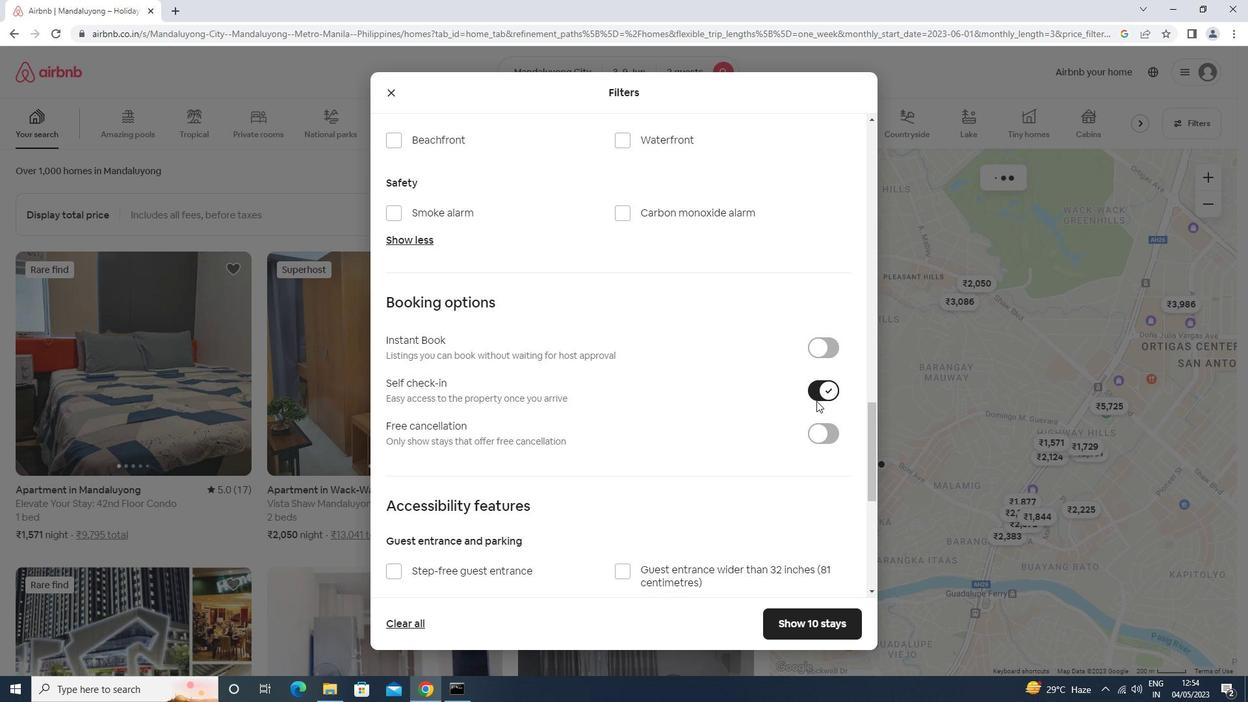 
Action: Mouse scrolled (802, 403) with delta (0, 0)
Screenshot: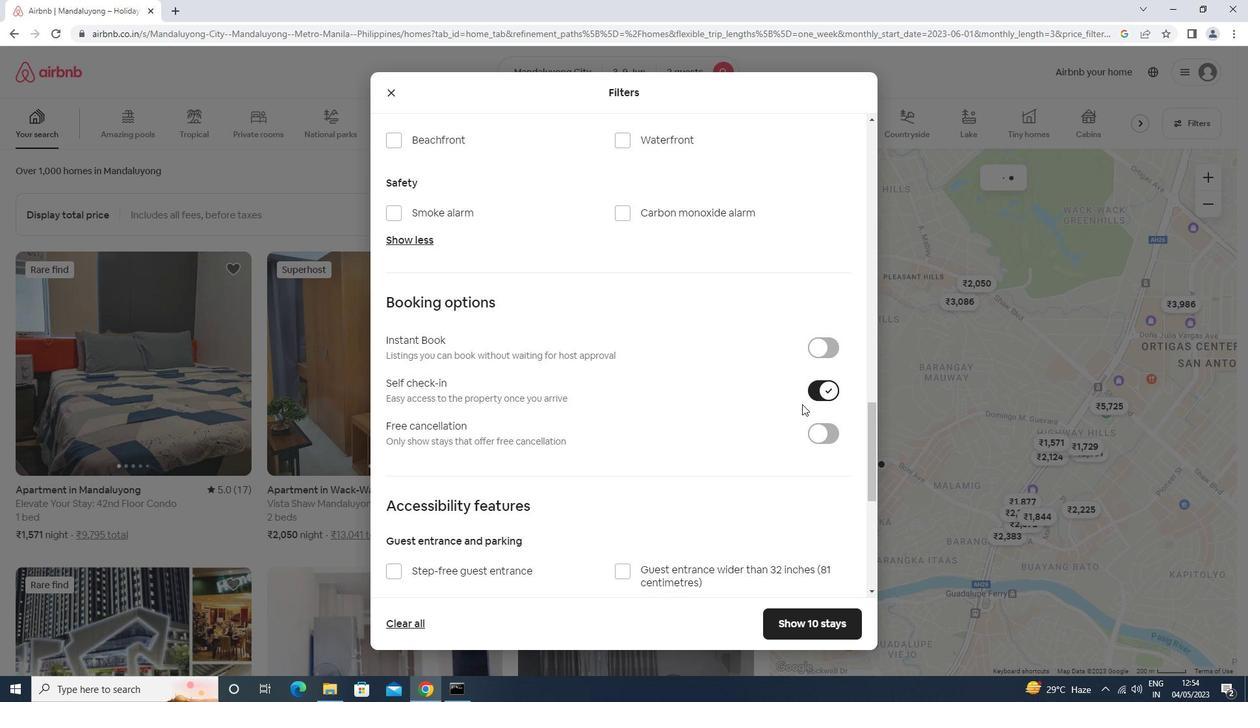 
Action: Mouse scrolled (802, 403) with delta (0, 0)
Screenshot: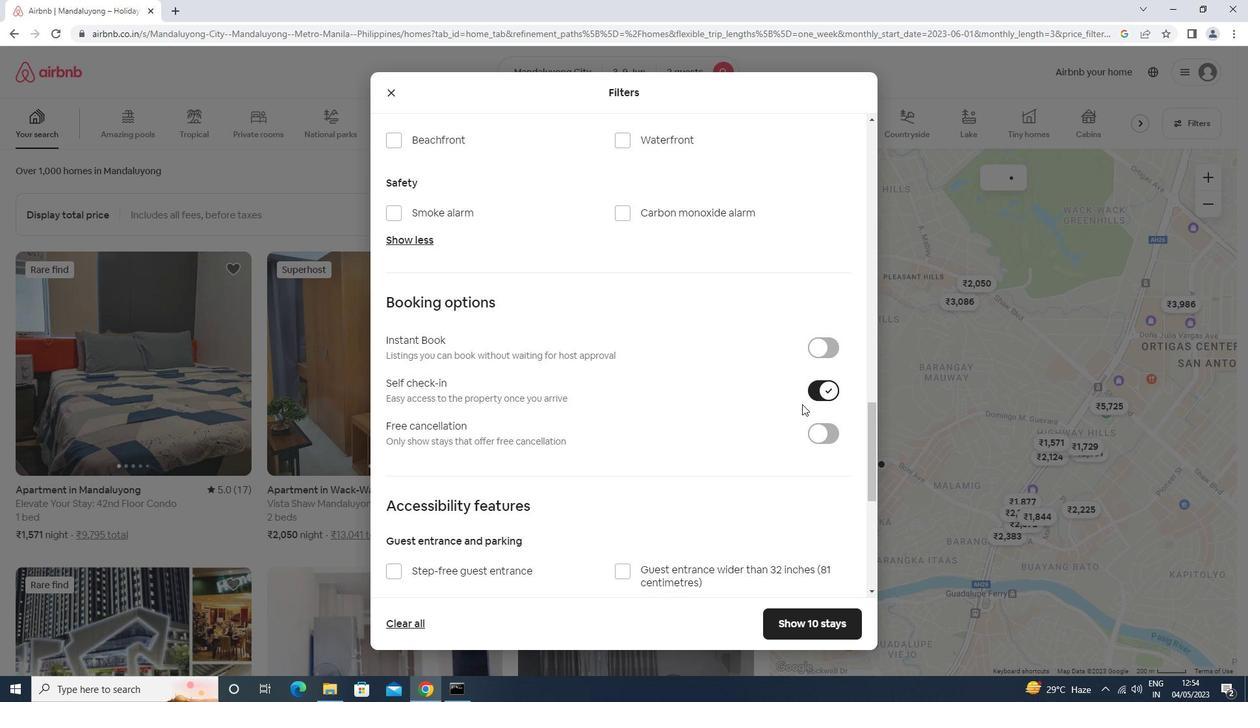 
Action: Mouse scrolled (802, 403) with delta (0, 0)
Screenshot: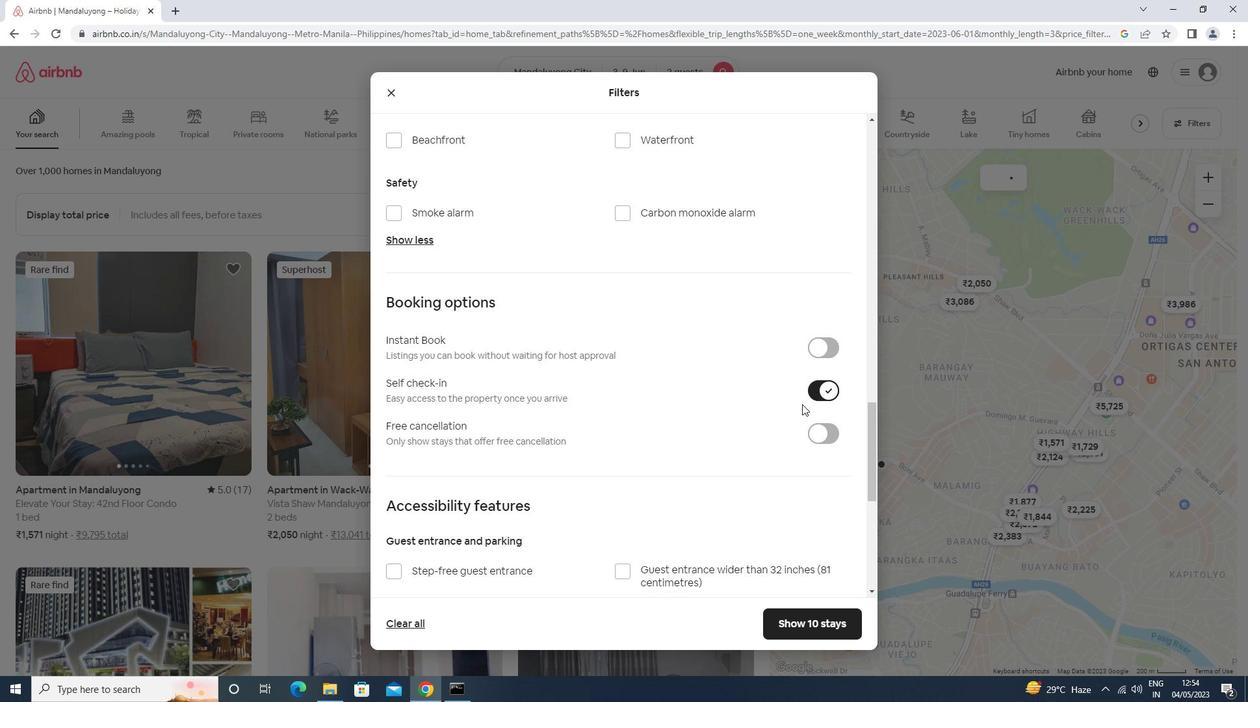 
Action: Mouse scrolled (802, 403) with delta (0, 0)
Screenshot: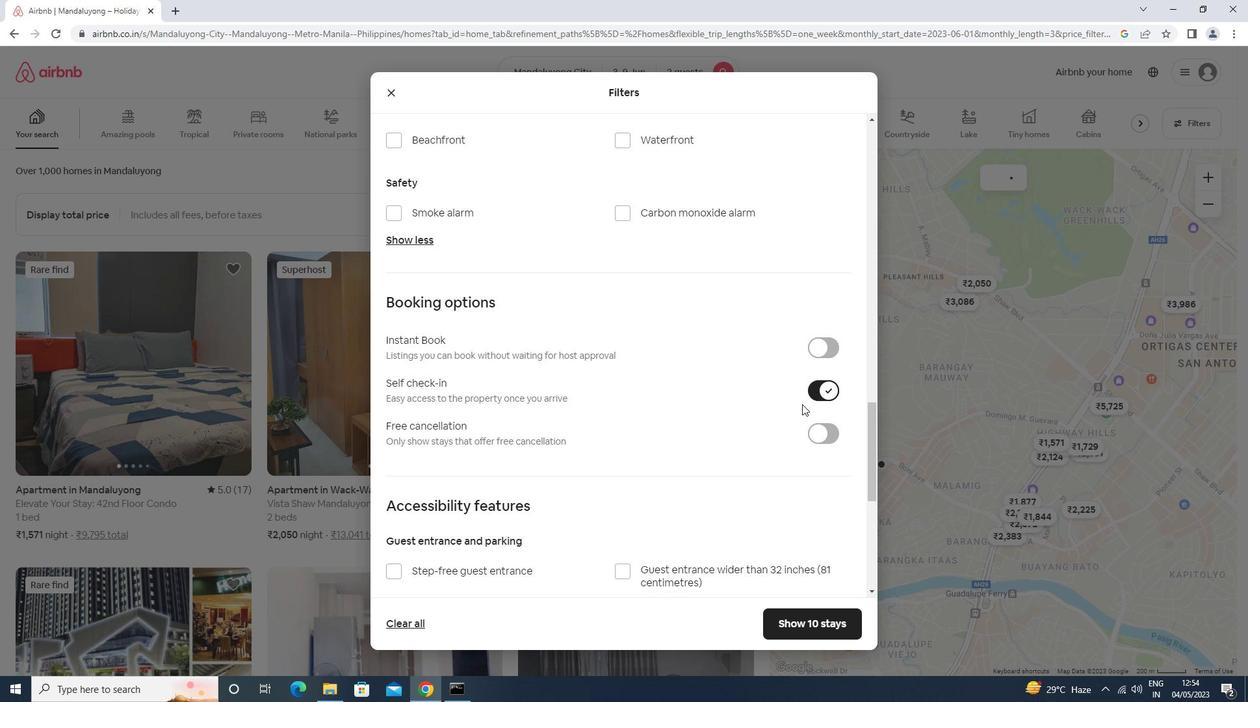 
Action: Mouse scrolled (802, 403) with delta (0, 0)
Screenshot: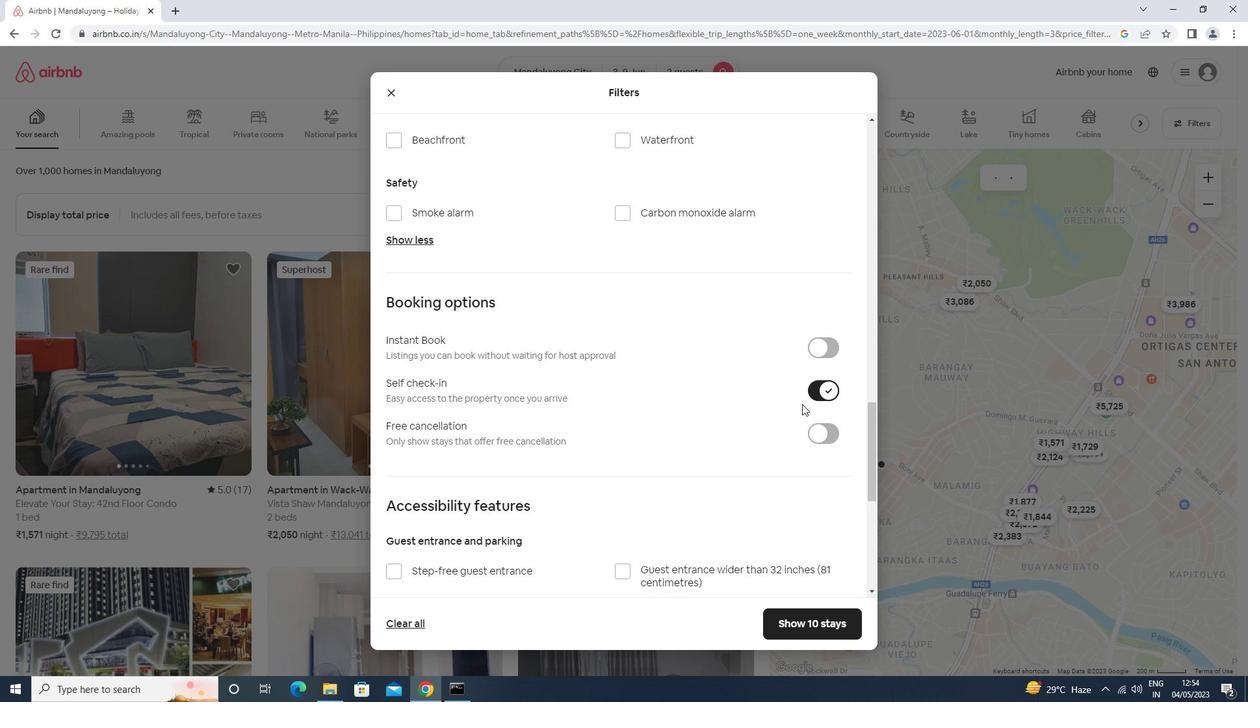 
Action: Mouse scrolled (802, 403) with delta (0, 0)
Screenshot: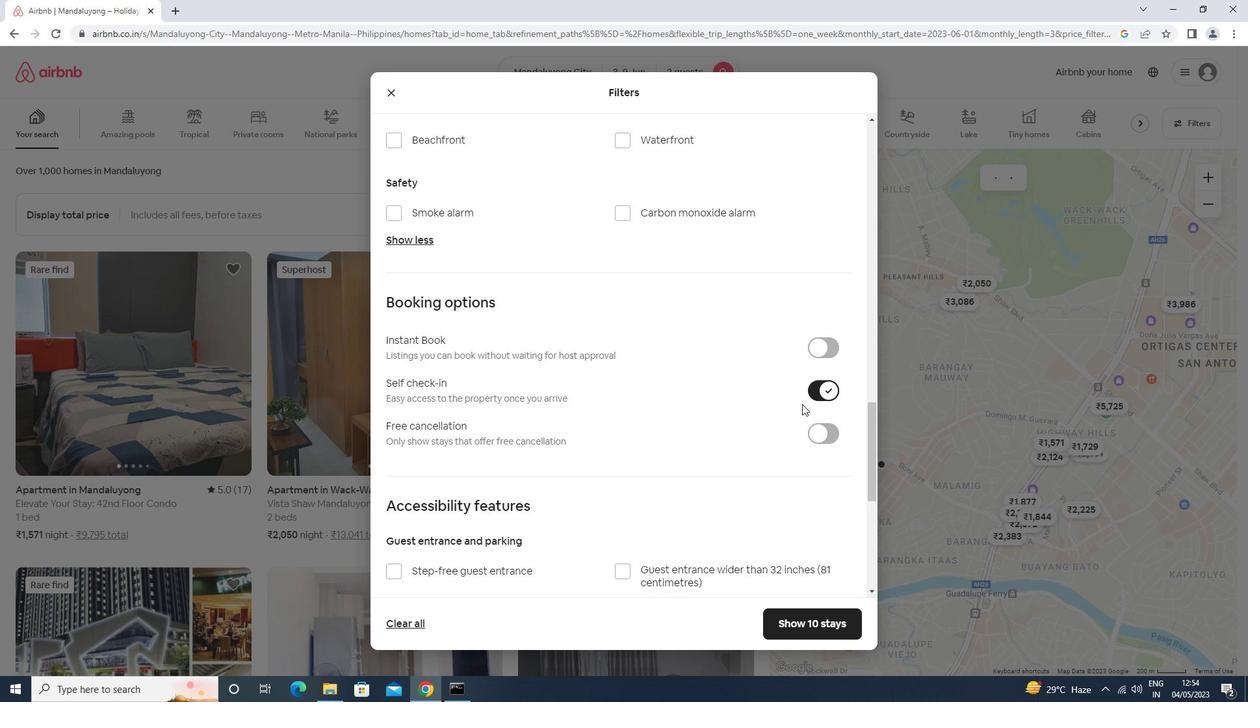 
Action: Mouse moved to (643, 405)
Screenshot: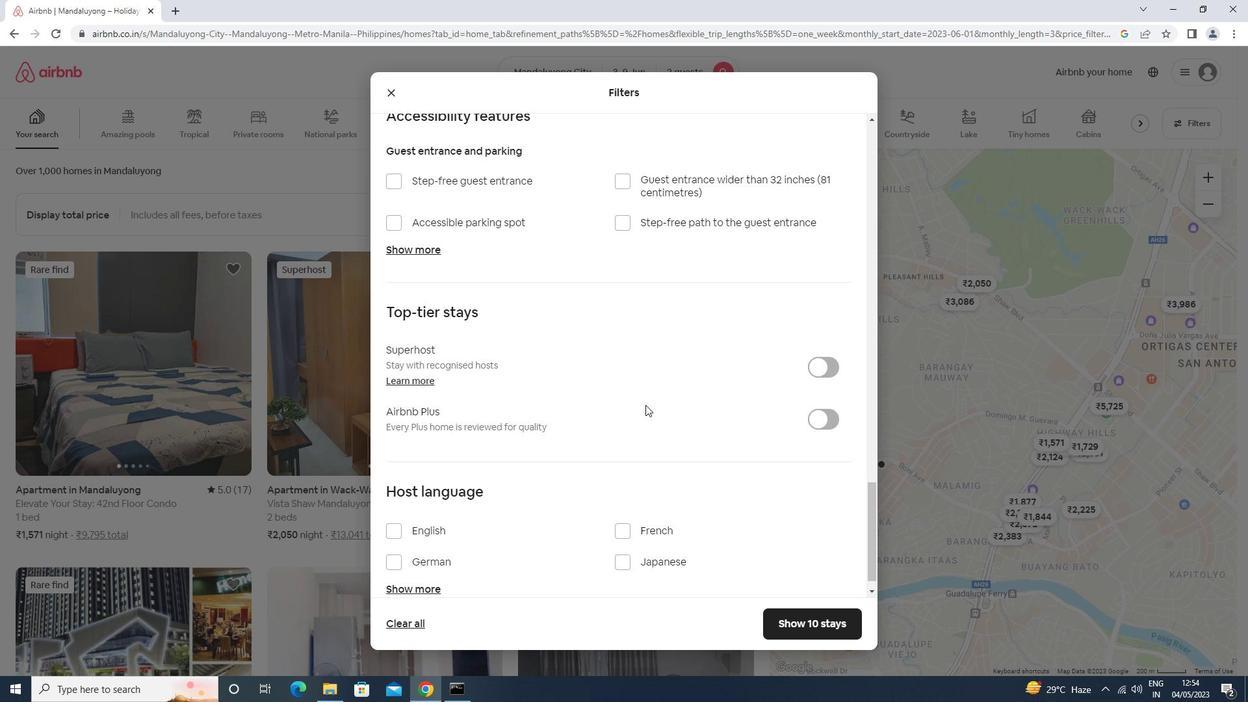 
Action: Mouse scrolled (643, 404) with delta (0, 0)
Screenshot: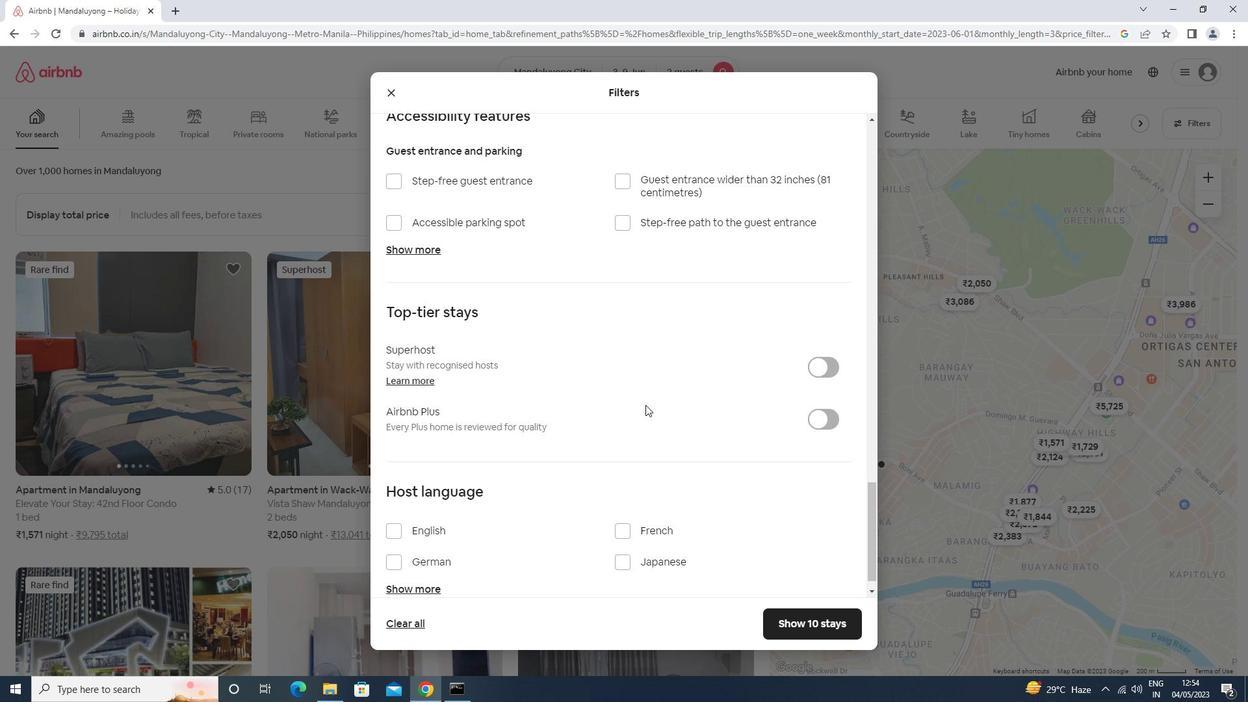 
Action: Mouse moved to (642, 405)
Screenshot: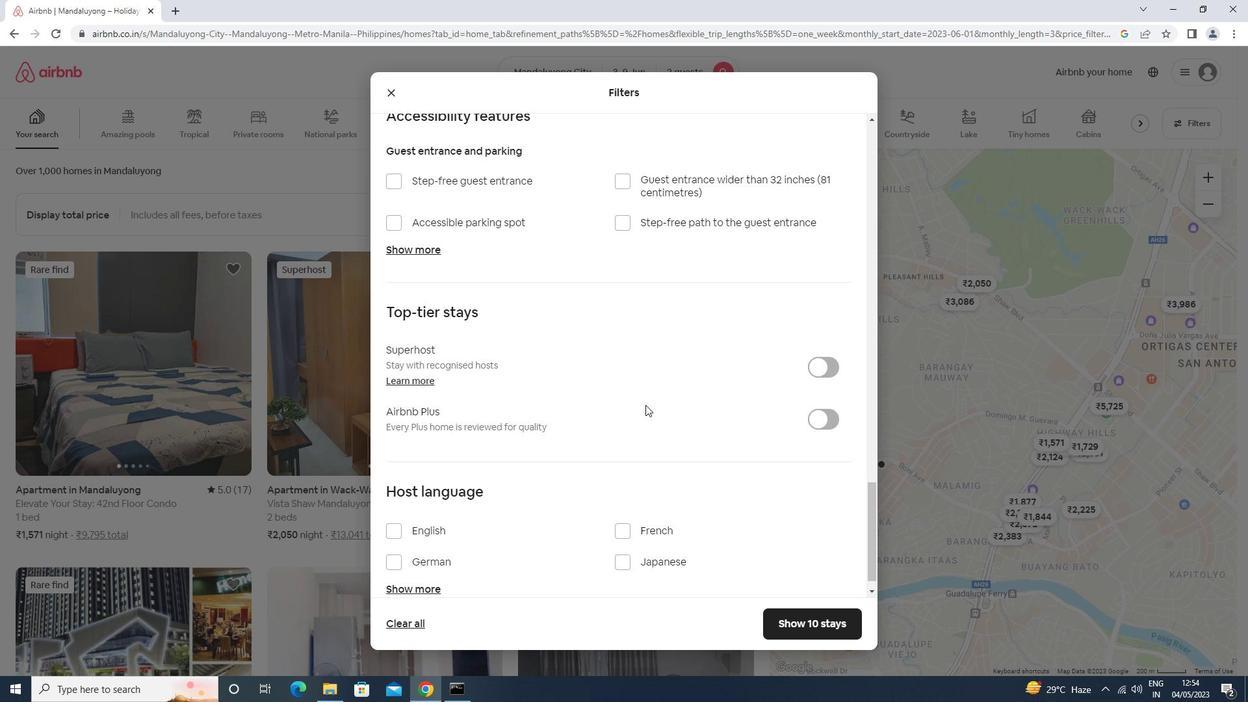 
Action: Mouse scrolled (642, 404) with delta (0, 0)
Screenshot: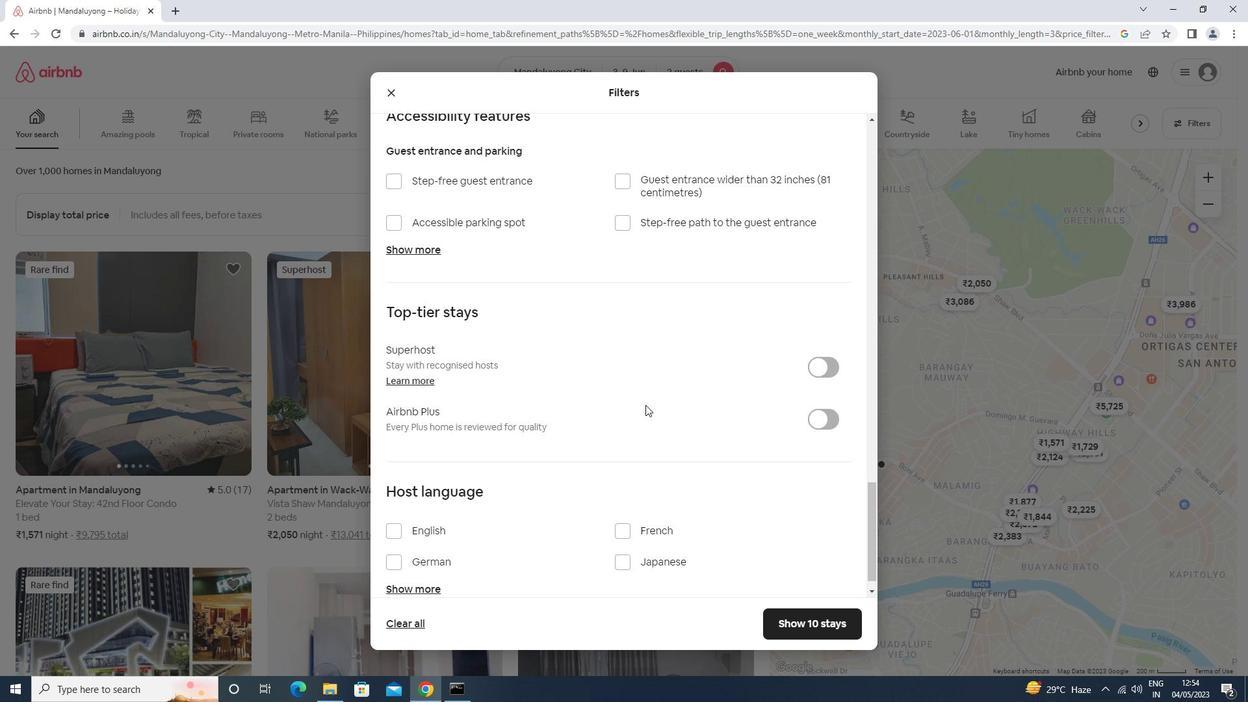 
Action: Mouse scrolled (642, 404) with delta (0, 0)
Screenshot: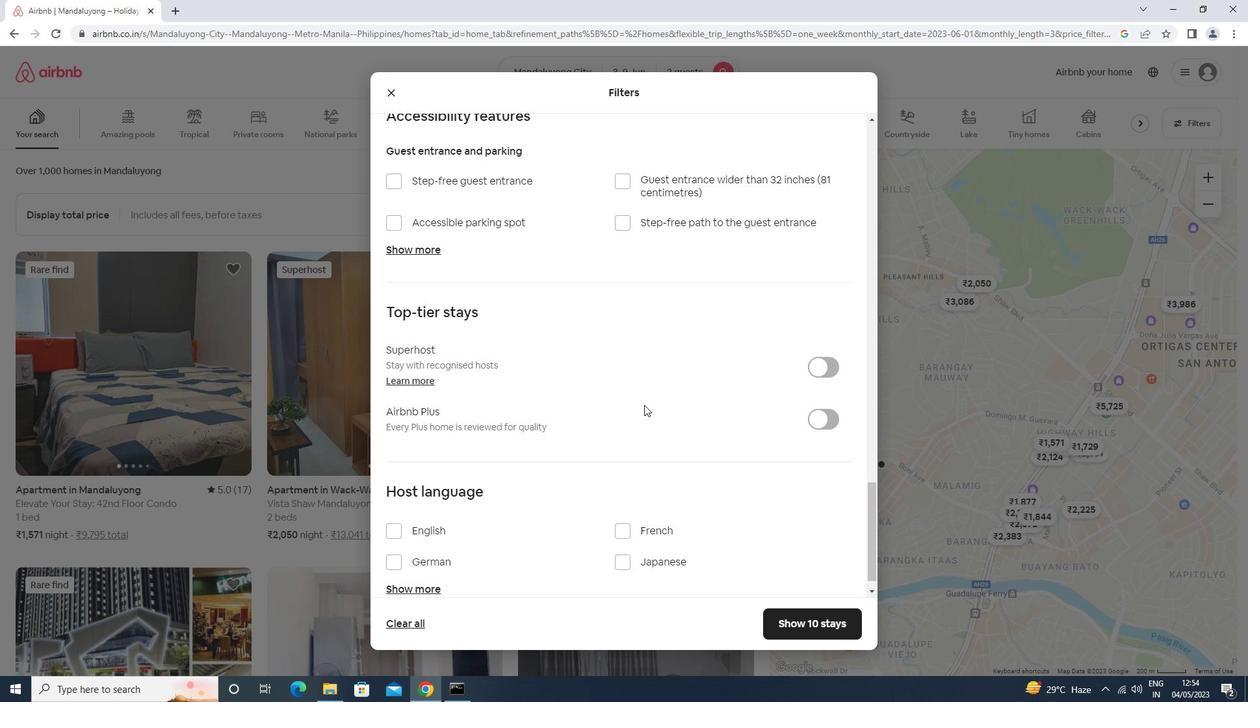 
Action: Mouse scrolled (642, 404) with delta (0, 0)
Screenshot: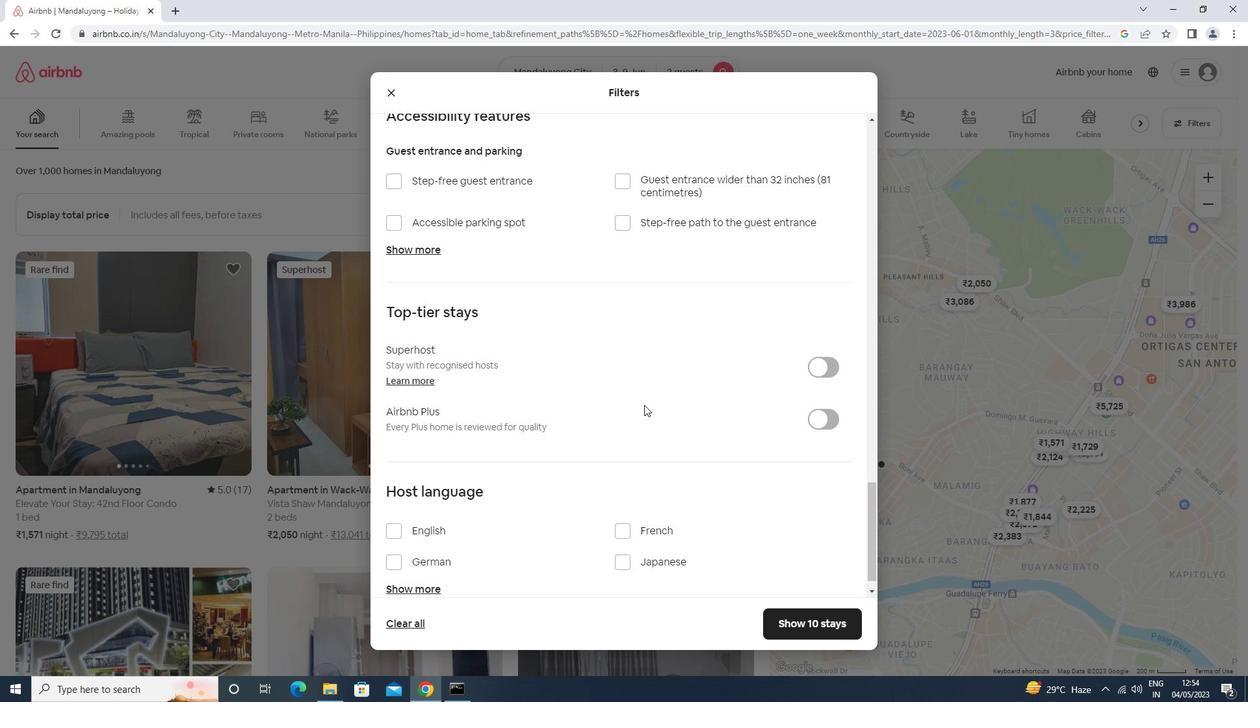 
Action: Mouse scrolled (642, 404) with delta (0, 0)
Screenshot: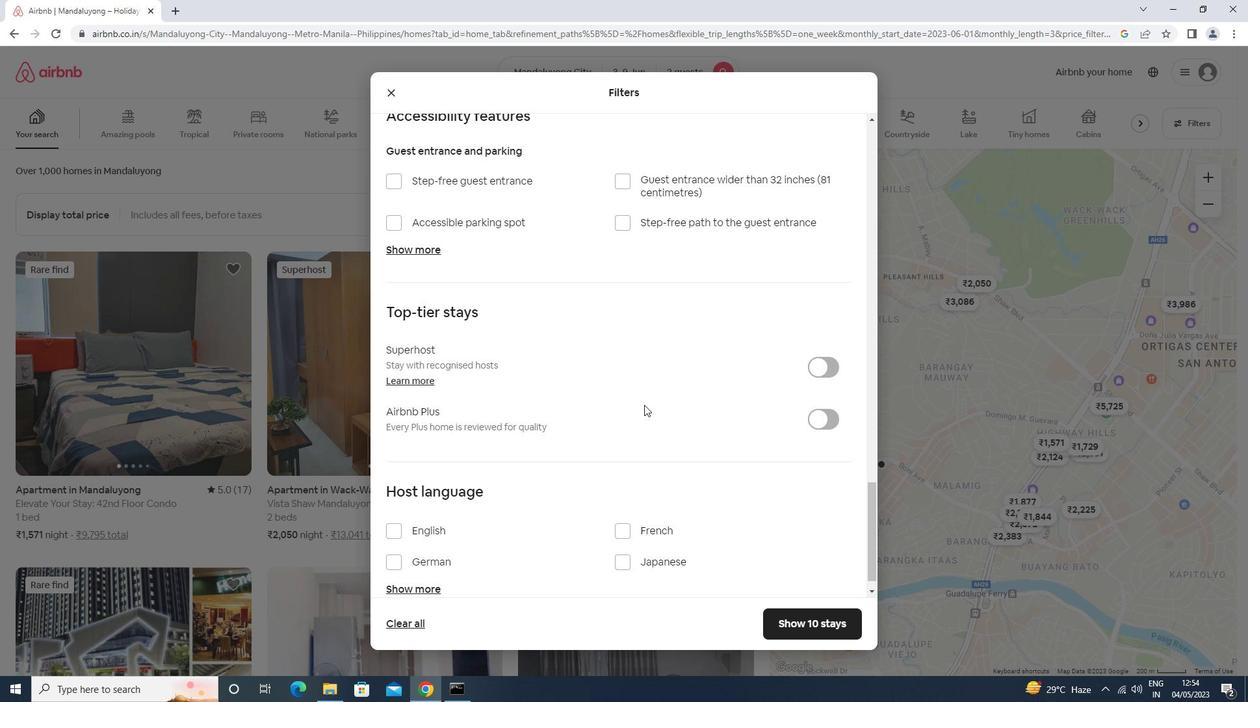 
Action: Mouse moved to (446, 502)
Screenshot: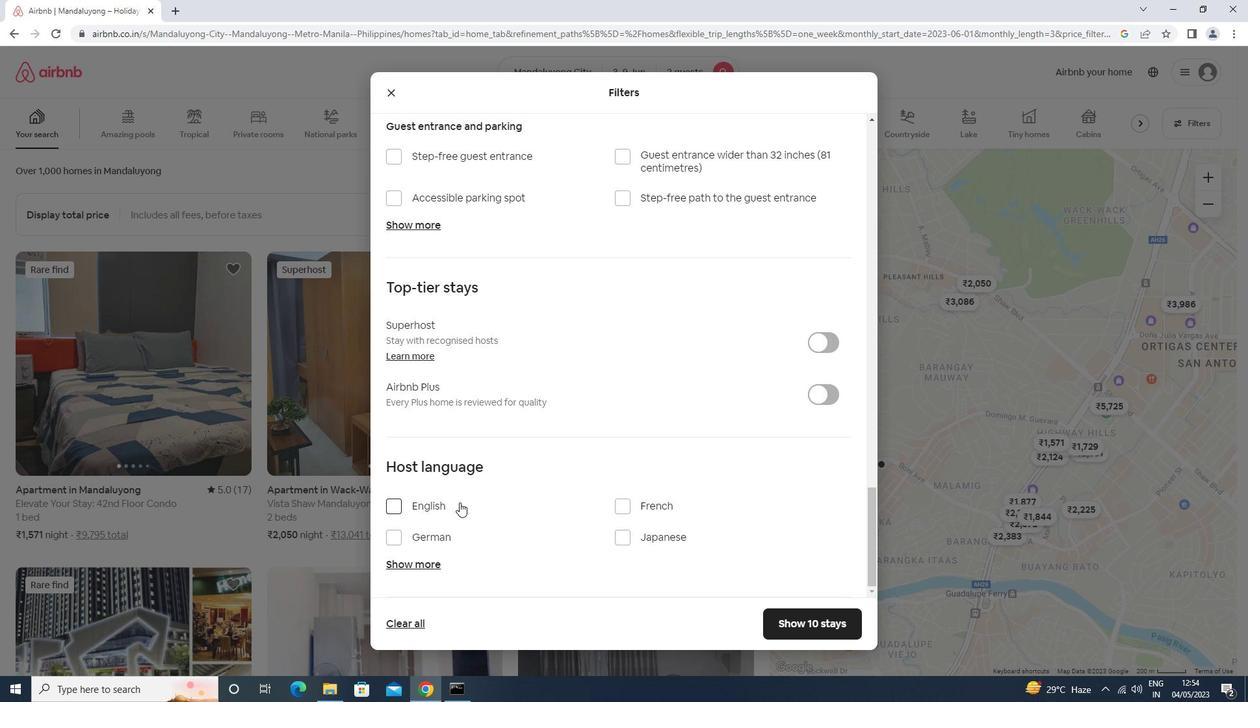 
Action: Mouse pressed left at (446, 502)
Screenshot: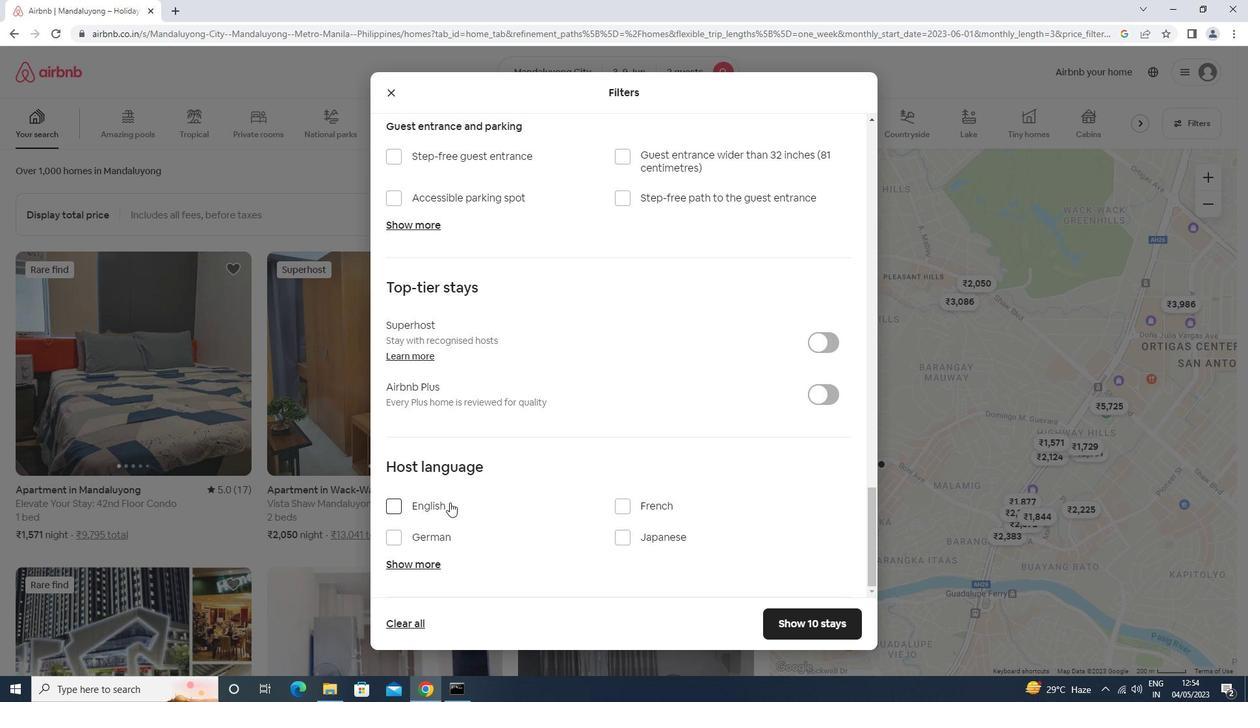 
Action: Mouse moved to (809, 621)
Screenshot: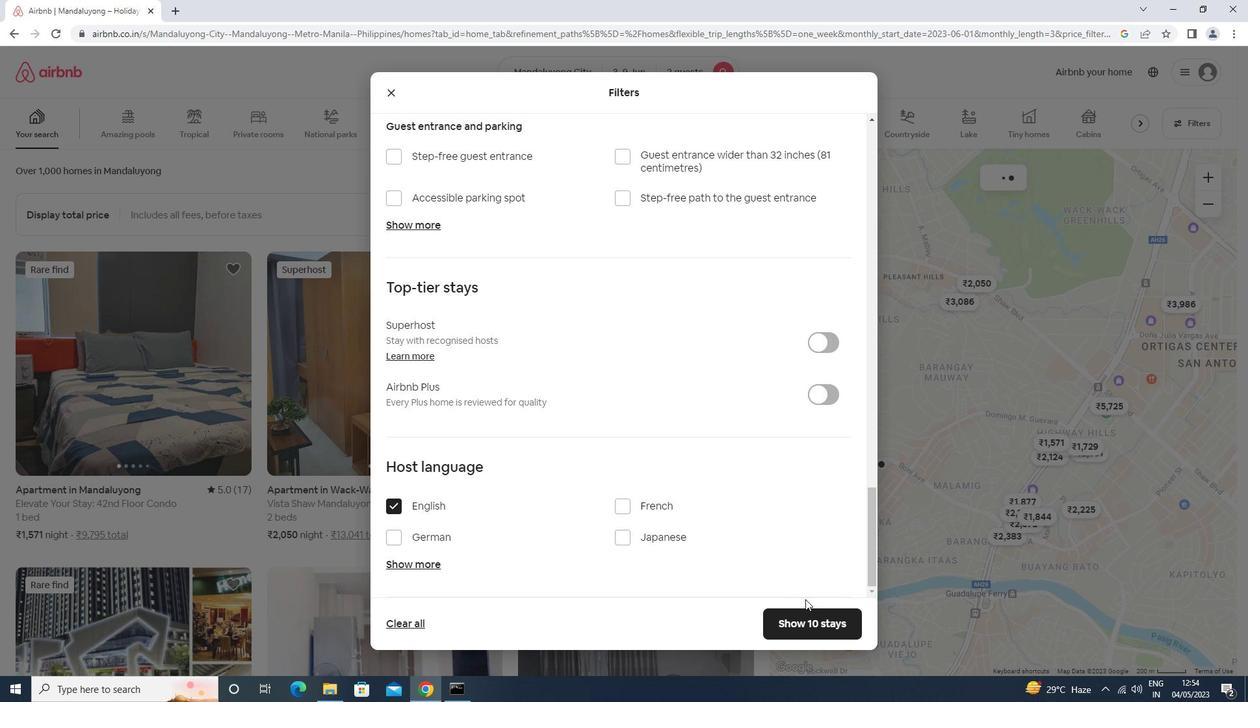 
Action: Mouse pressed left at (809, 621)
Screenshot: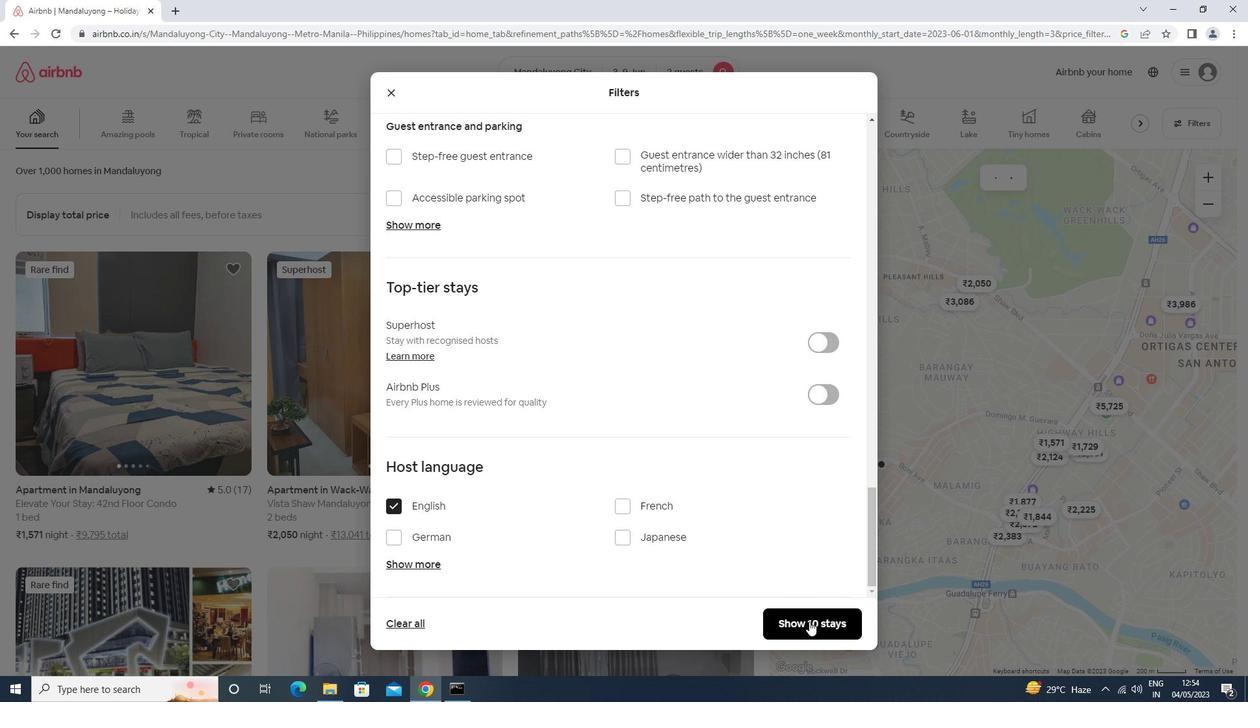 
